 Task: Find connections with filter location Fichē with filter topic #goalswith filter profile language English with filter current company TRS Staffing Solutions with filter school Asian School of Cyber Laws with filter industry Entertainment Providers with filter service category Android Development with filter keywords title Plant Engineer
Action: Mouse moved to (201, 282)
Screenshot: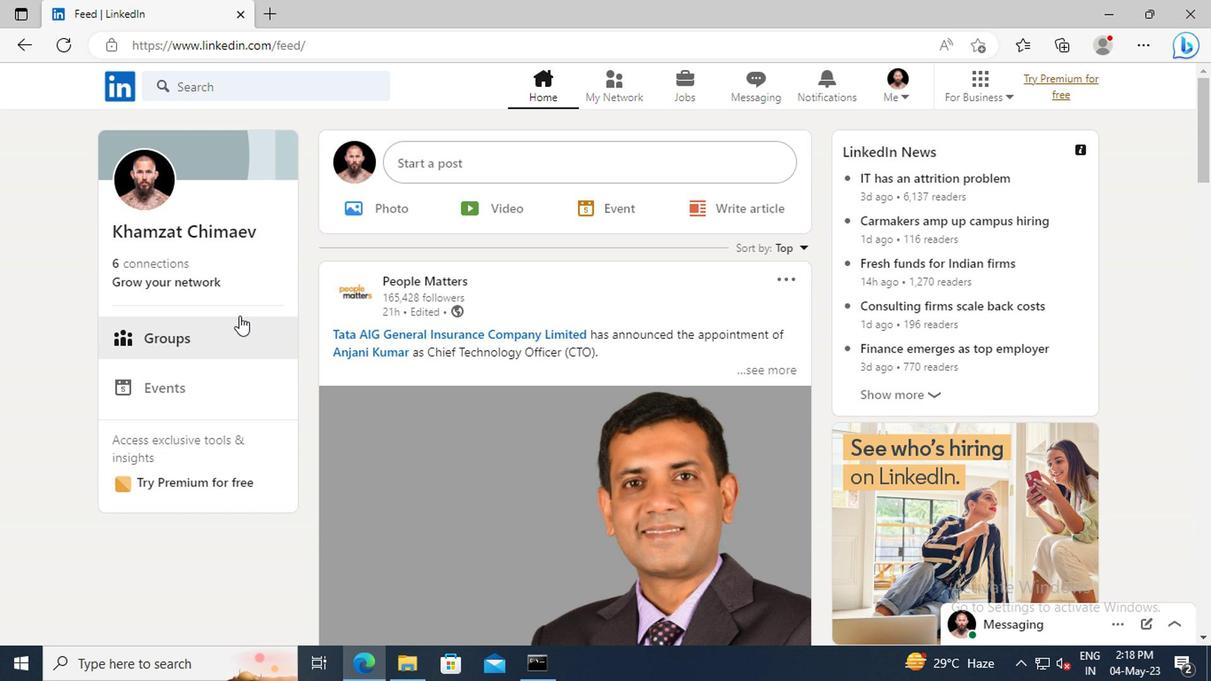 
Action: Mouse pressed left at (201, 282)
Screenshot: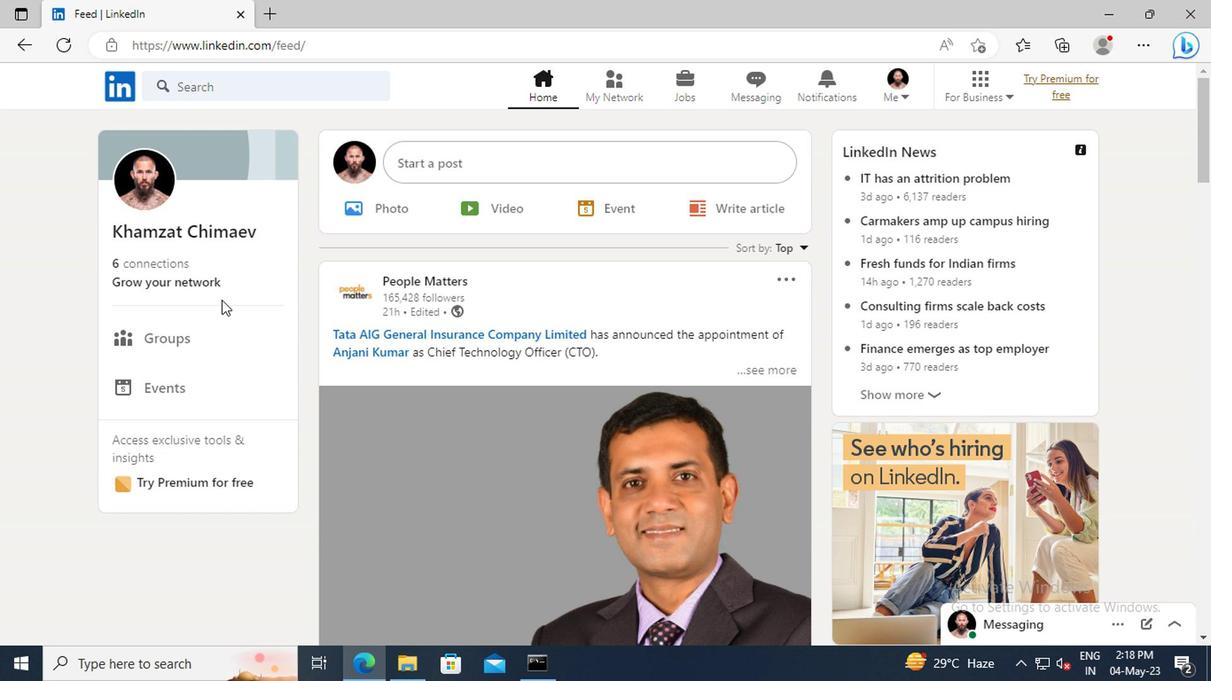 
Action: Mouse moved to (191, 188)
Screenshot: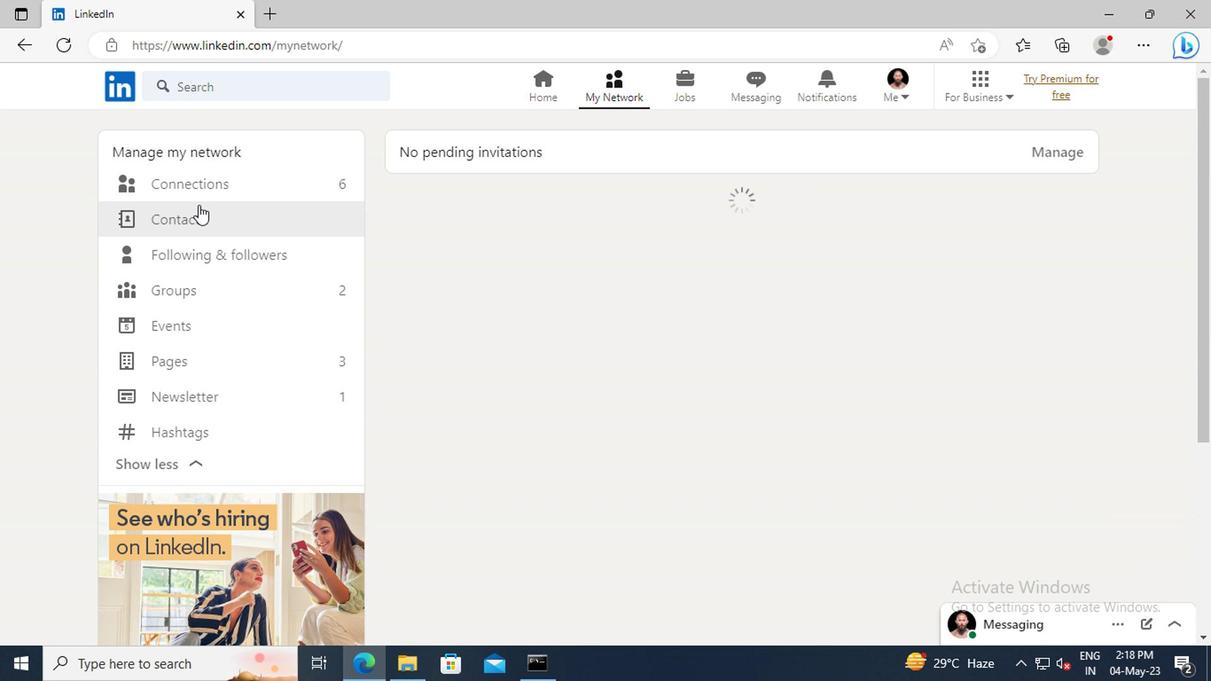 
Action: Mouse pressed left at (191, 188)
Screenshot: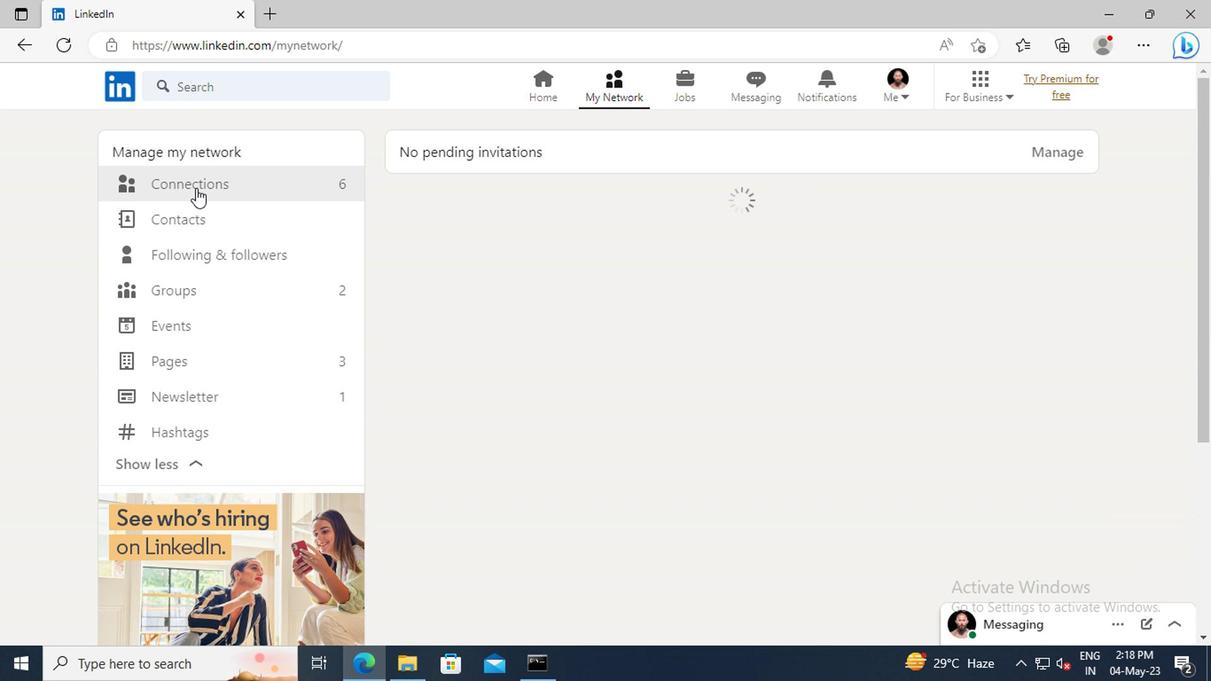 
Action: Mouse moved to (721, 182)
Screenshot: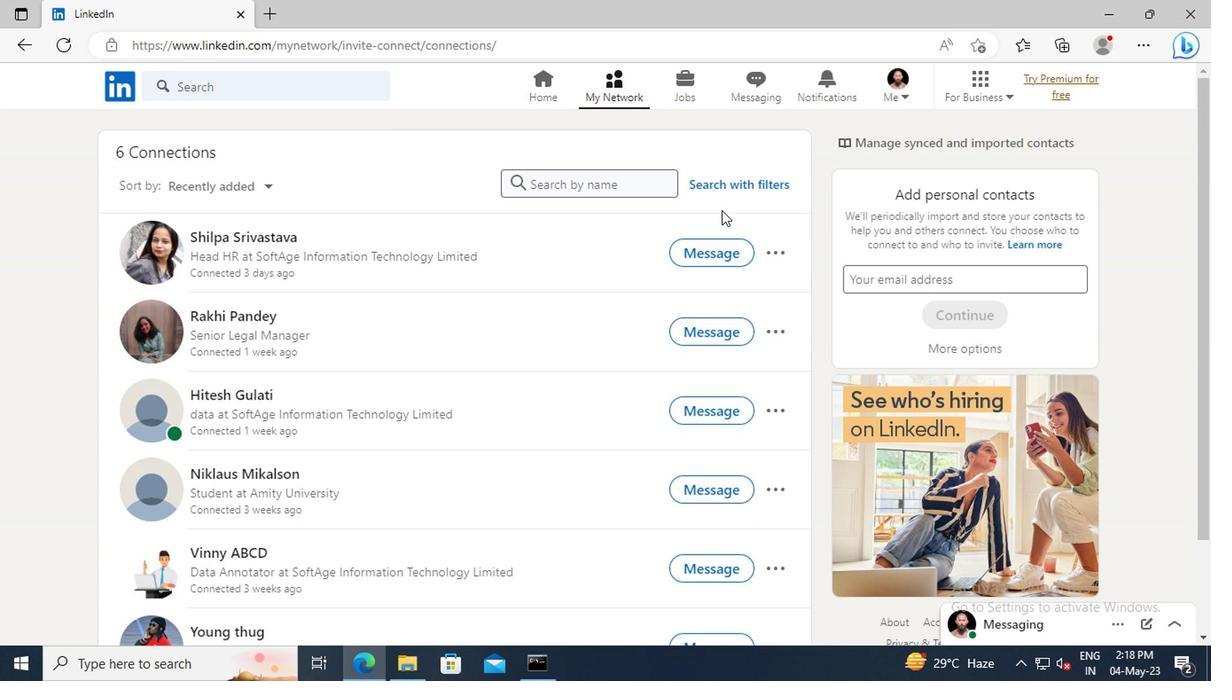
Action: Mouse pressed left at (721, 182)
Screenshot: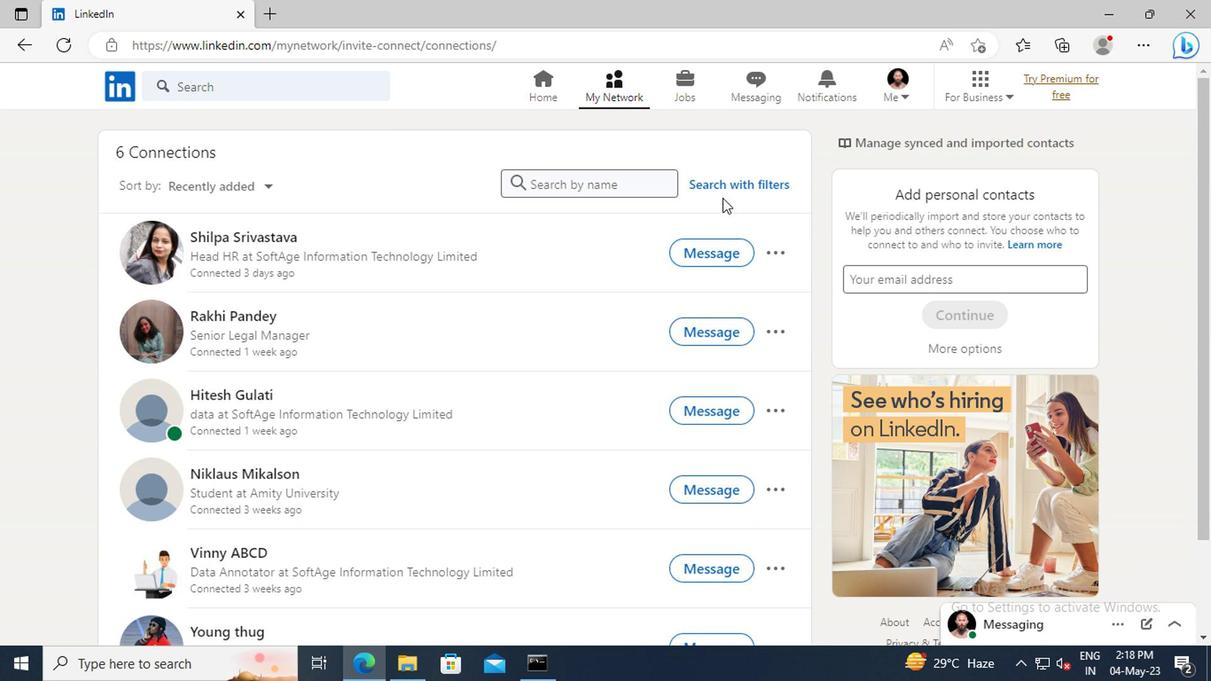 
Action: Mouse moved to (664, 135)
Screenshot: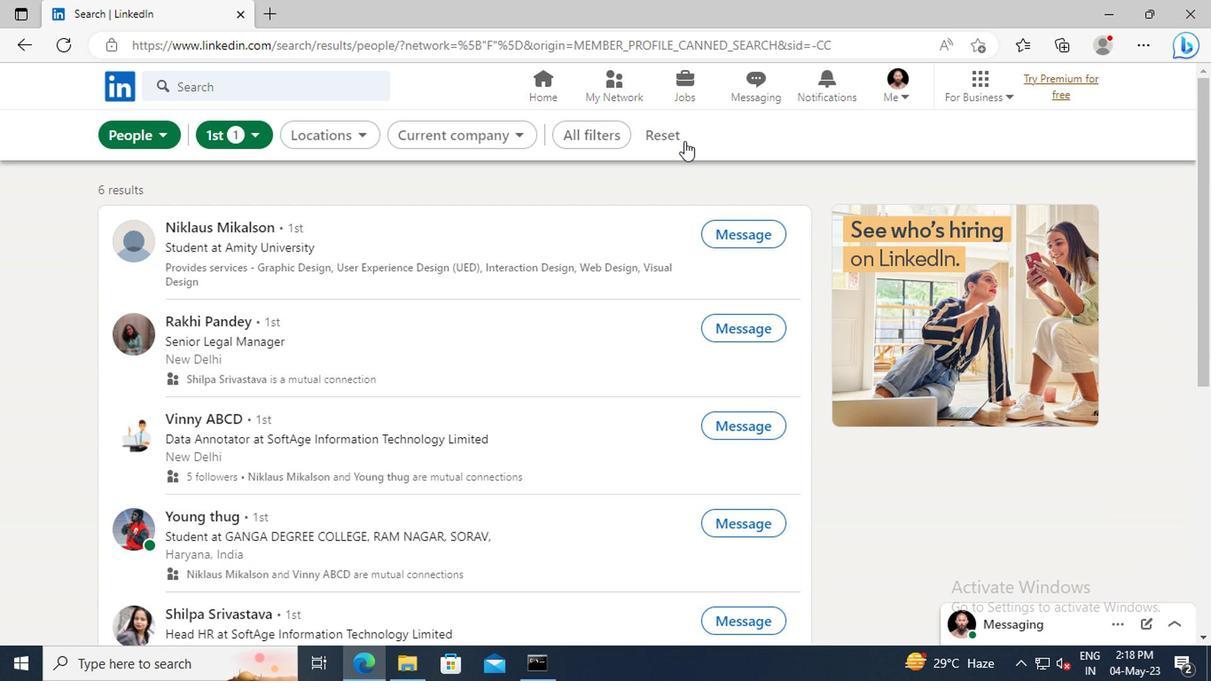 
Action: Mouse pressed left at (664, 135)
Screenshot: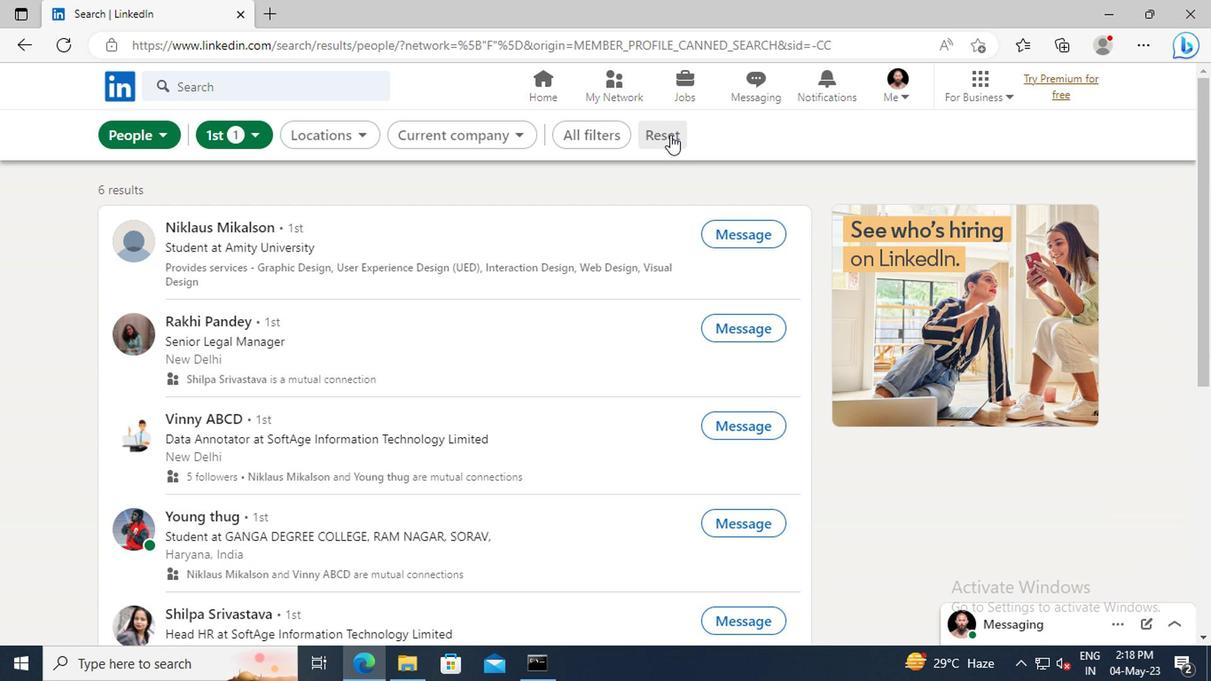 
Action: Mouse moved to (639, 135)
Screenshot: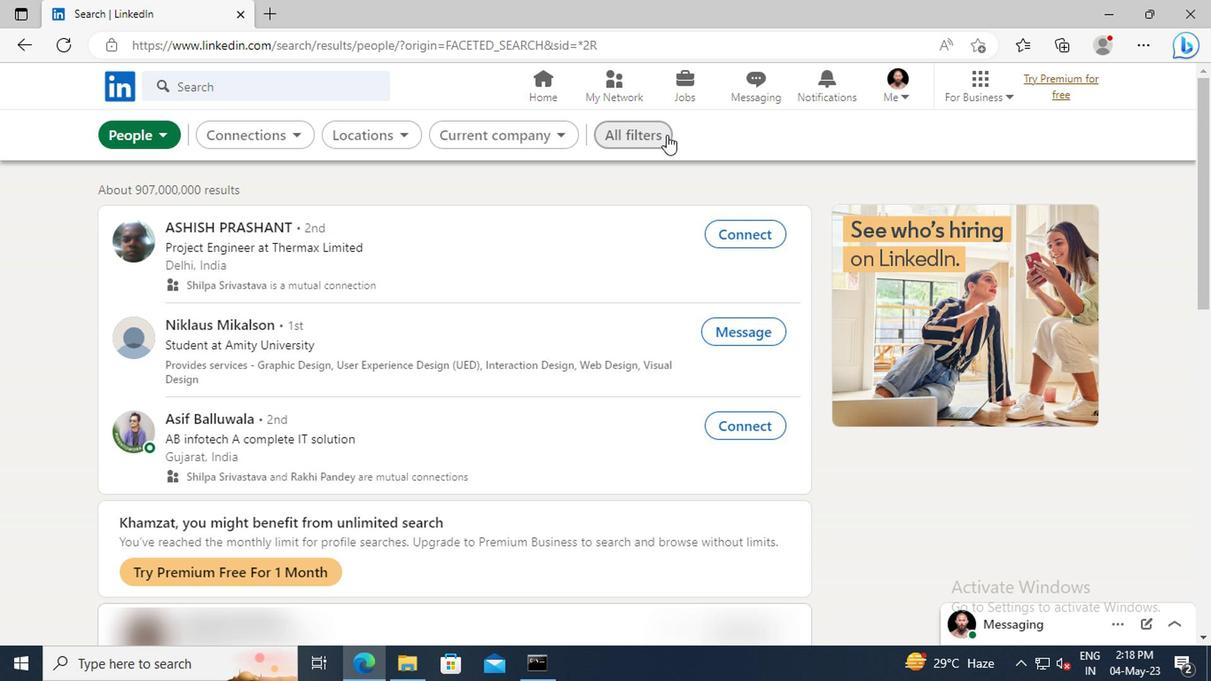 
Action: Mouse pressed left at (639, 135)
Screenshot: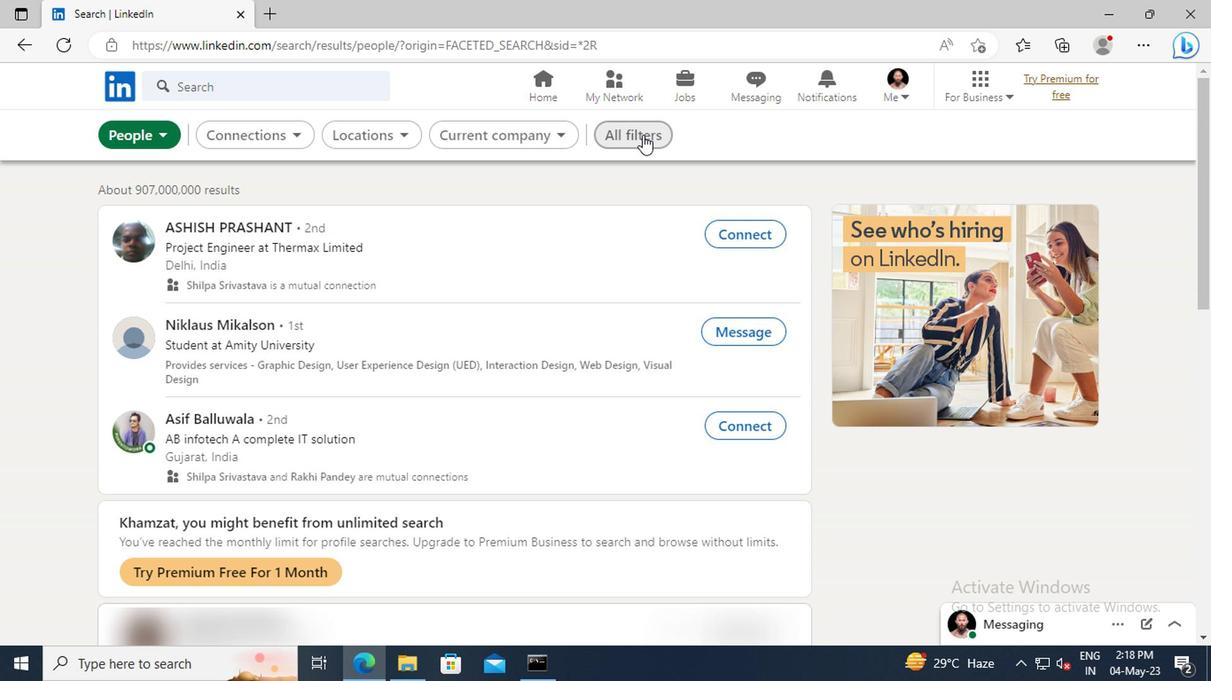 
Action: Mouse moved to (974, 317)
Screenshot: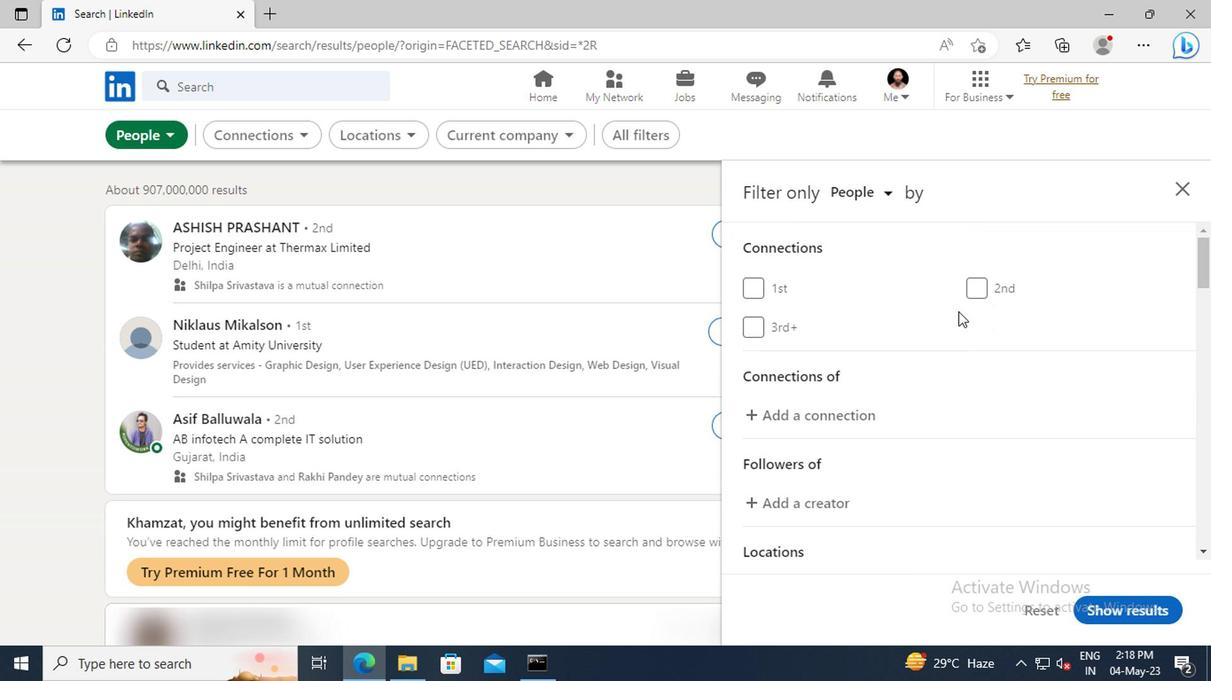 
Action: Mouse scrolled (974, 316) with delta (0, -1)
Screenshot: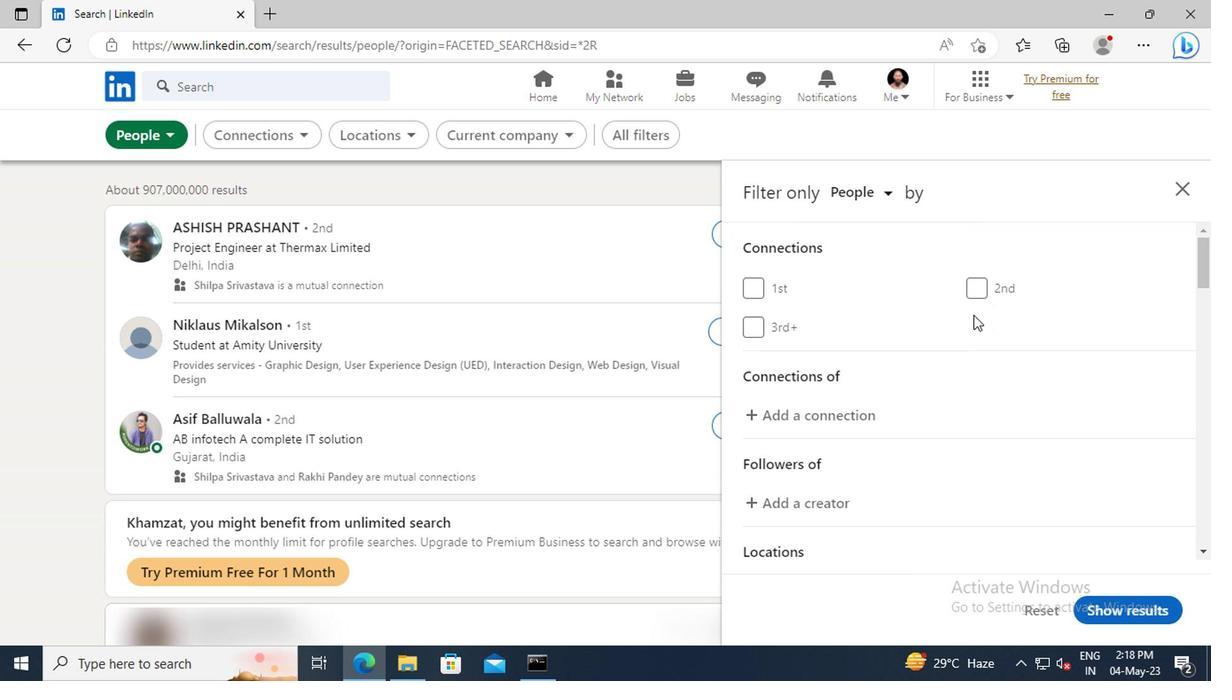
Action: Mouse scrolled (974, 316) with delta (0, -1)
Screenshot: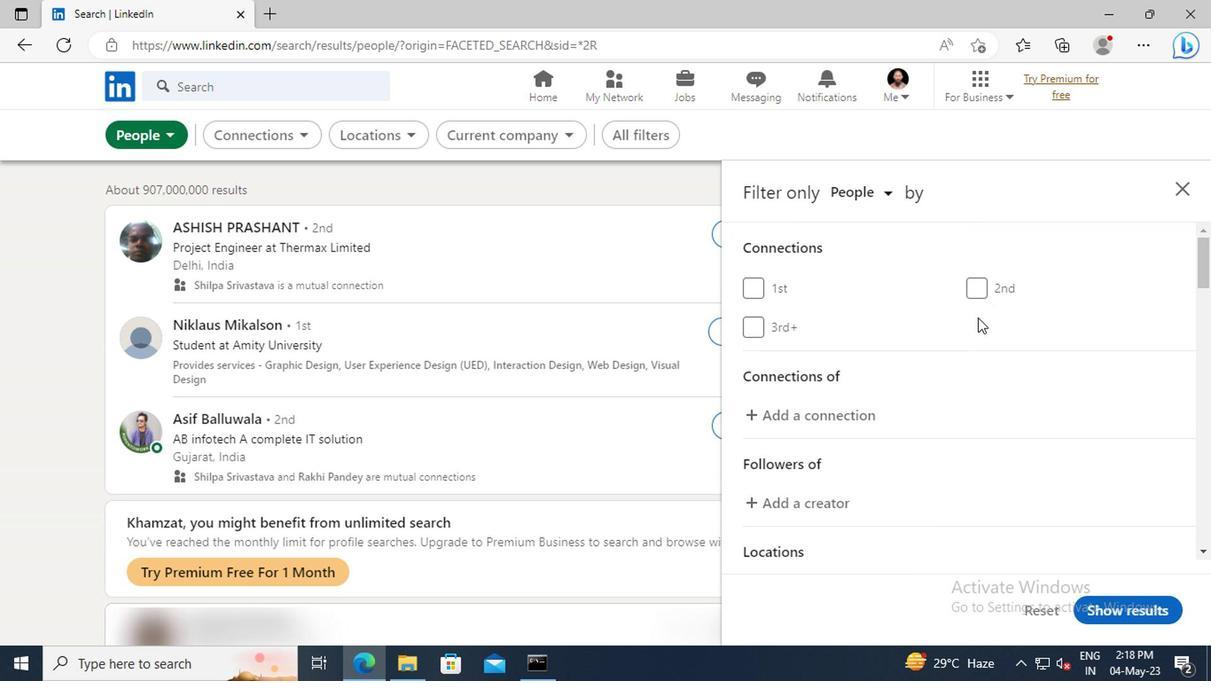 
Action: Mouse scrolled (974, 316) with delta (0, -1)
Screenshot: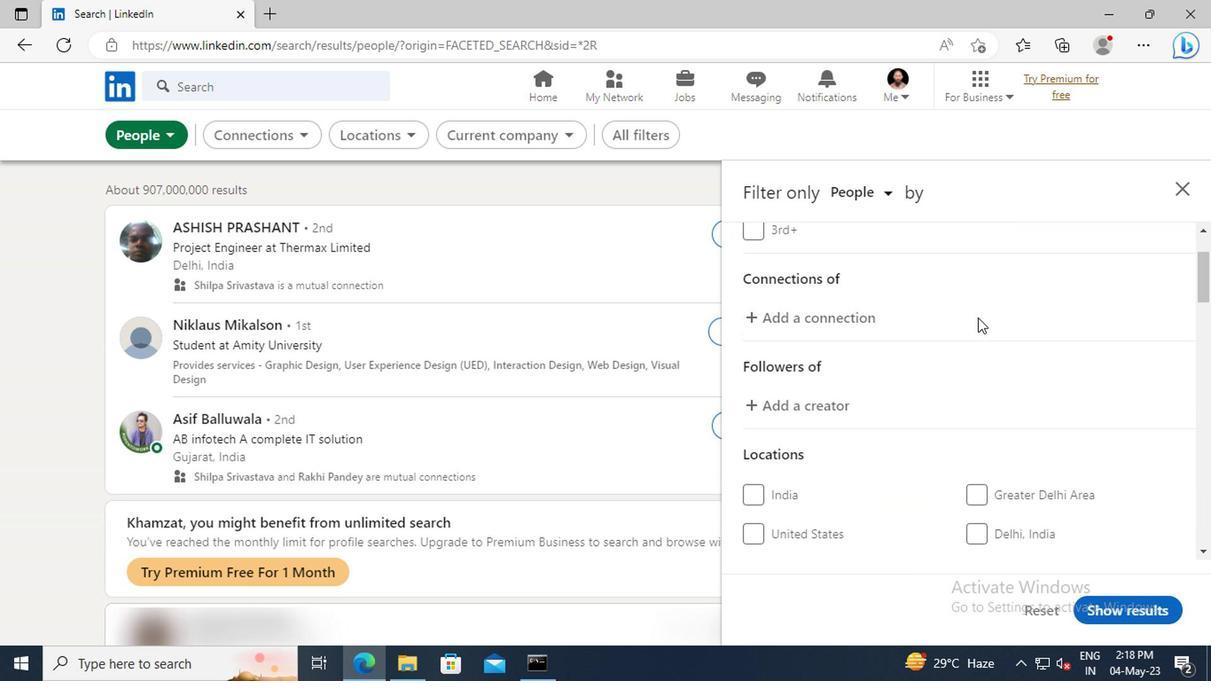 
Action: Mouse scrolled (974, 316) with delta (0, -1)
Screenshot: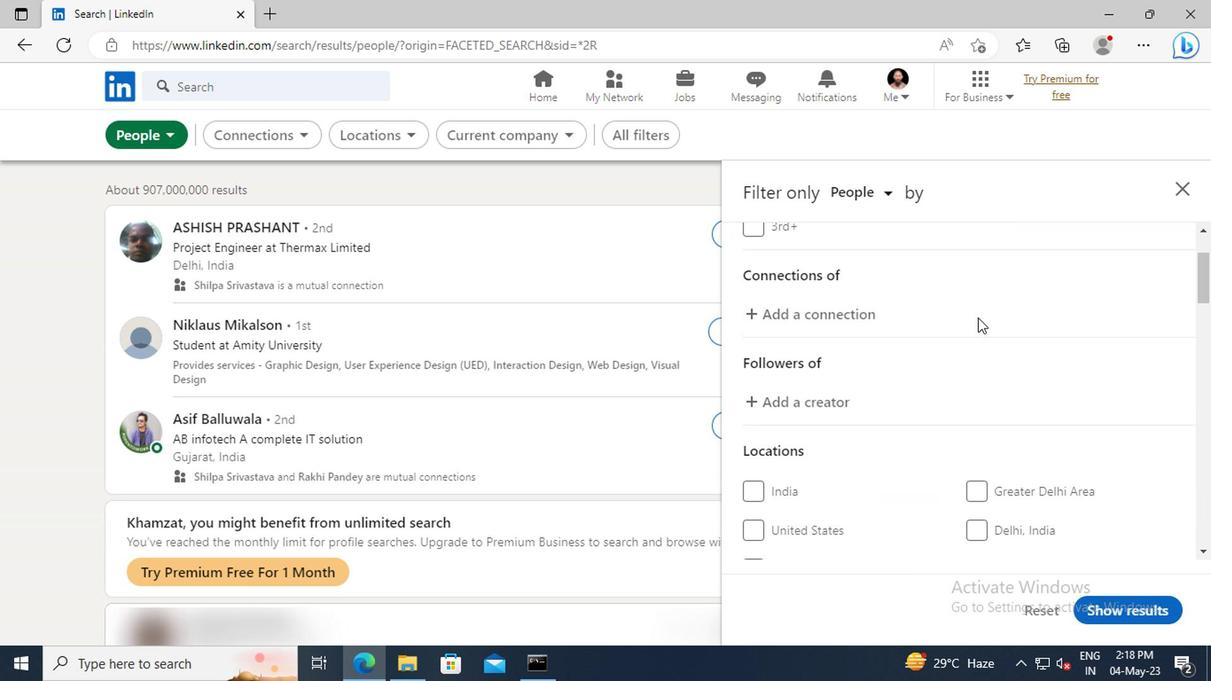 
Action: Mouse scrolled (974, 316) with delta (0, -1)
Screenshot: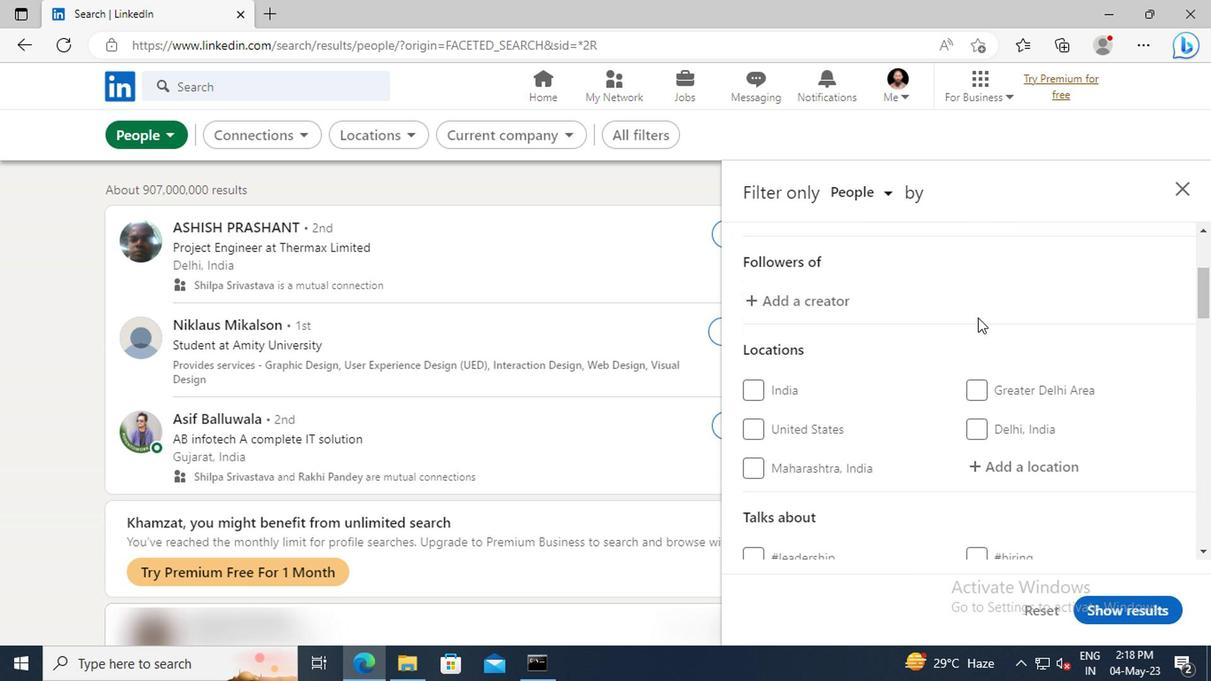 
Action: Mouse scrolled (974, 316) with delta (0, -1)
Screenshot: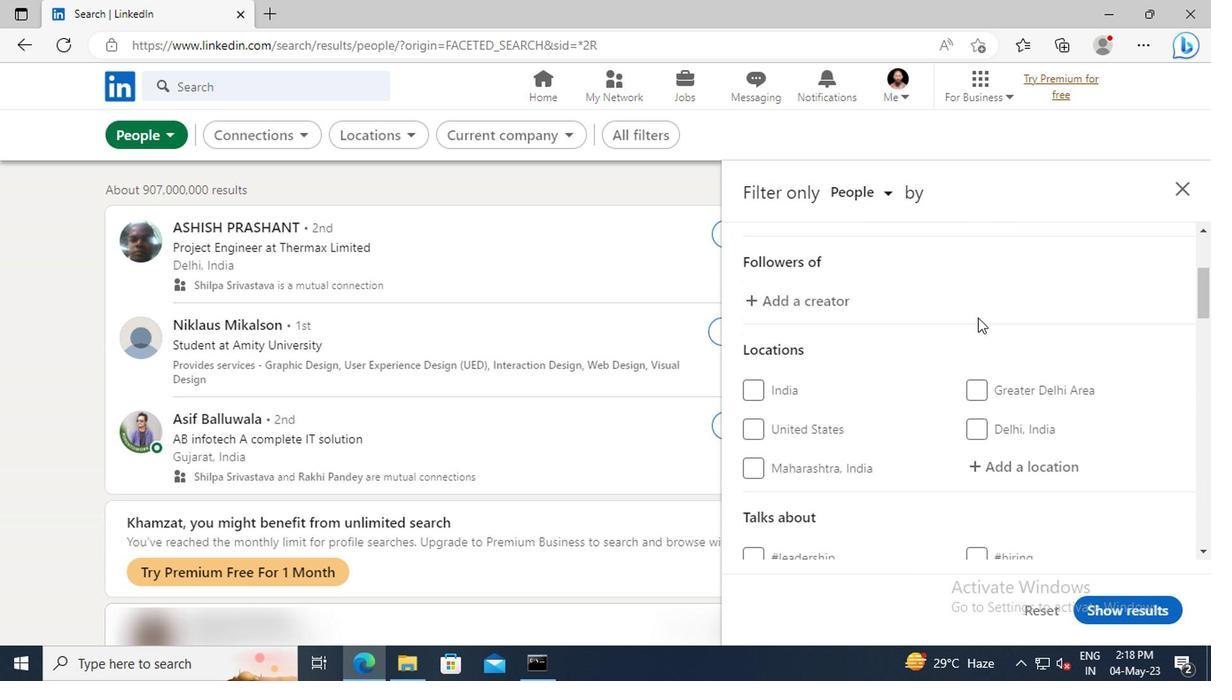 
Action: Mouse moved to (979, 366)
Screenshot: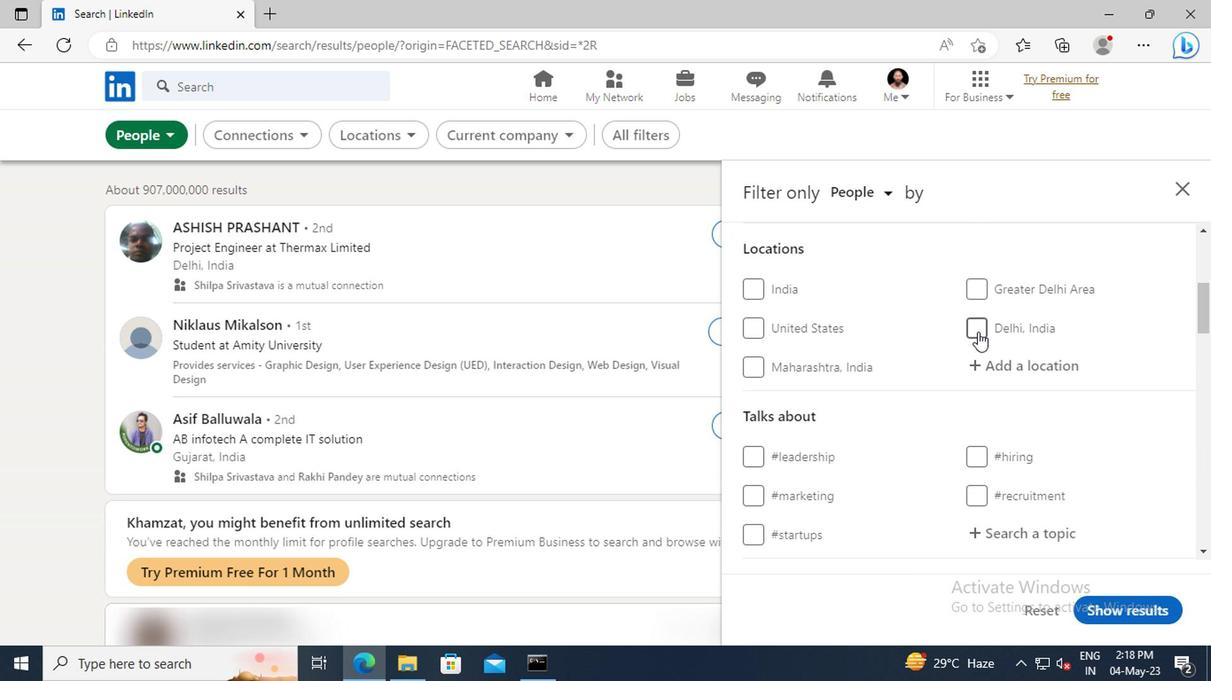 
Action: Mouse pressed left at (979, 366)
Screenshot: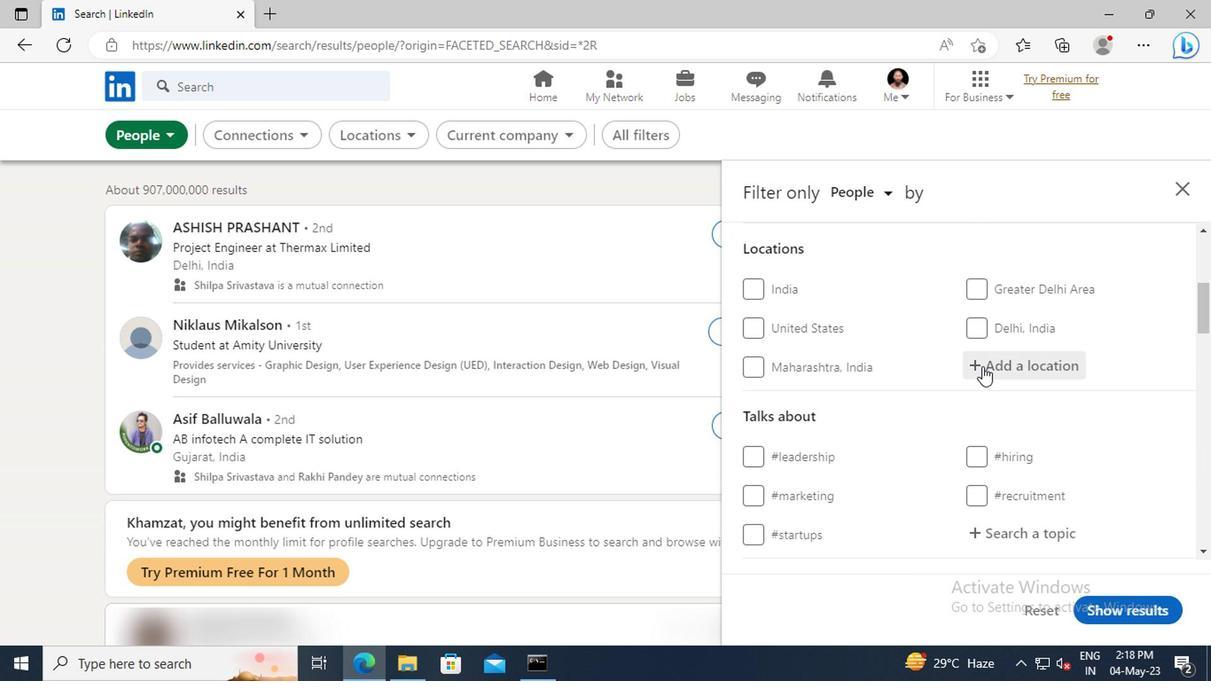 
Action: Key pressed <Key.shift>FICHE<Key.enter>
Screenshot: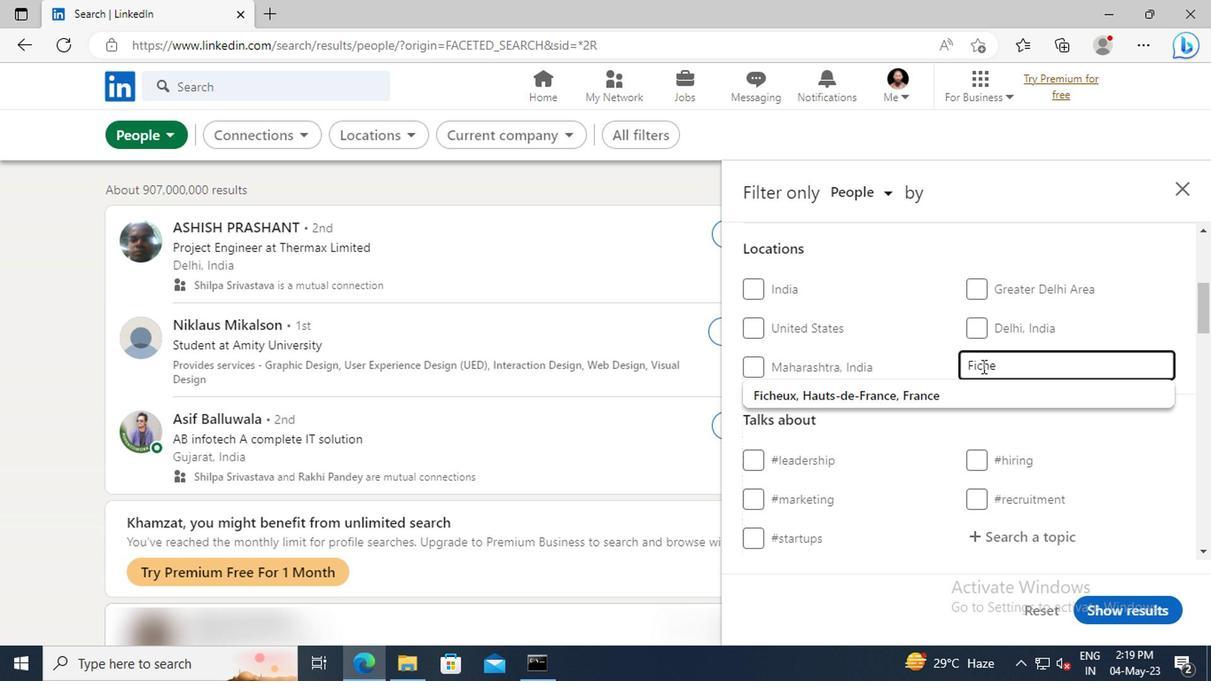 
Action: Mouse scrolled (979, 365) with delta (0, -1)
Screenshot: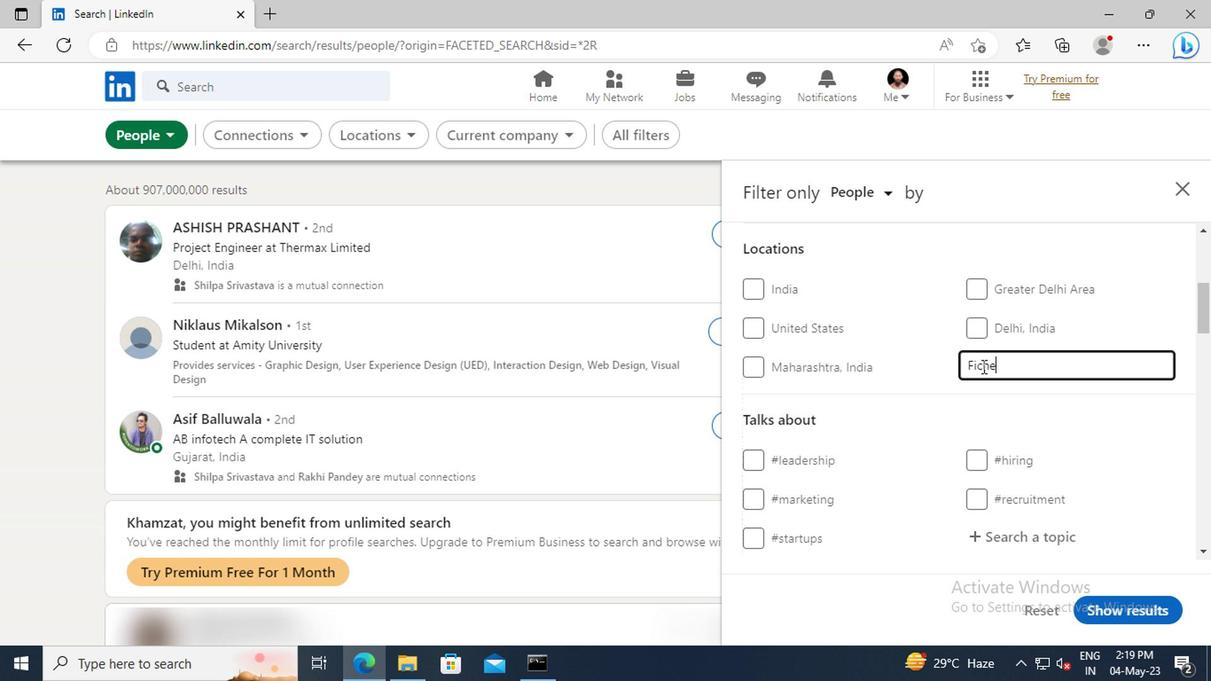 
Action: Mouse scrolled (979, 365) with delta (0, -1)
Screenshot: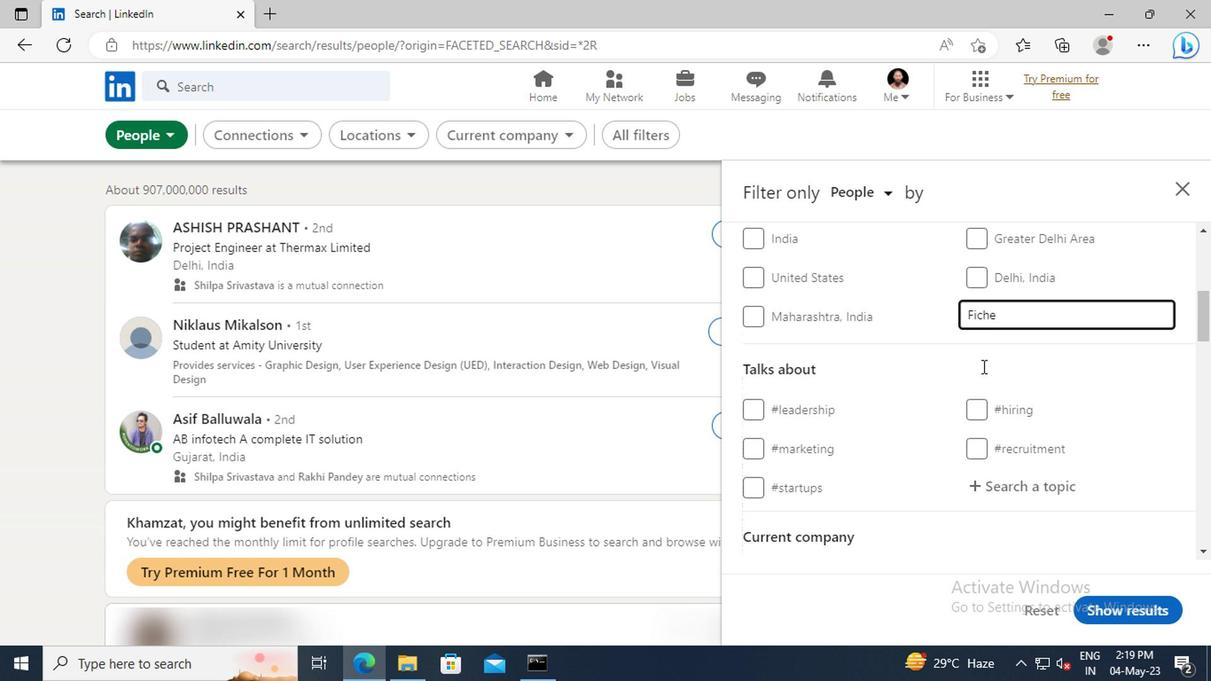 
Action: Mouse scrolled (979, 365) with delta (0, -1)
Screenshot: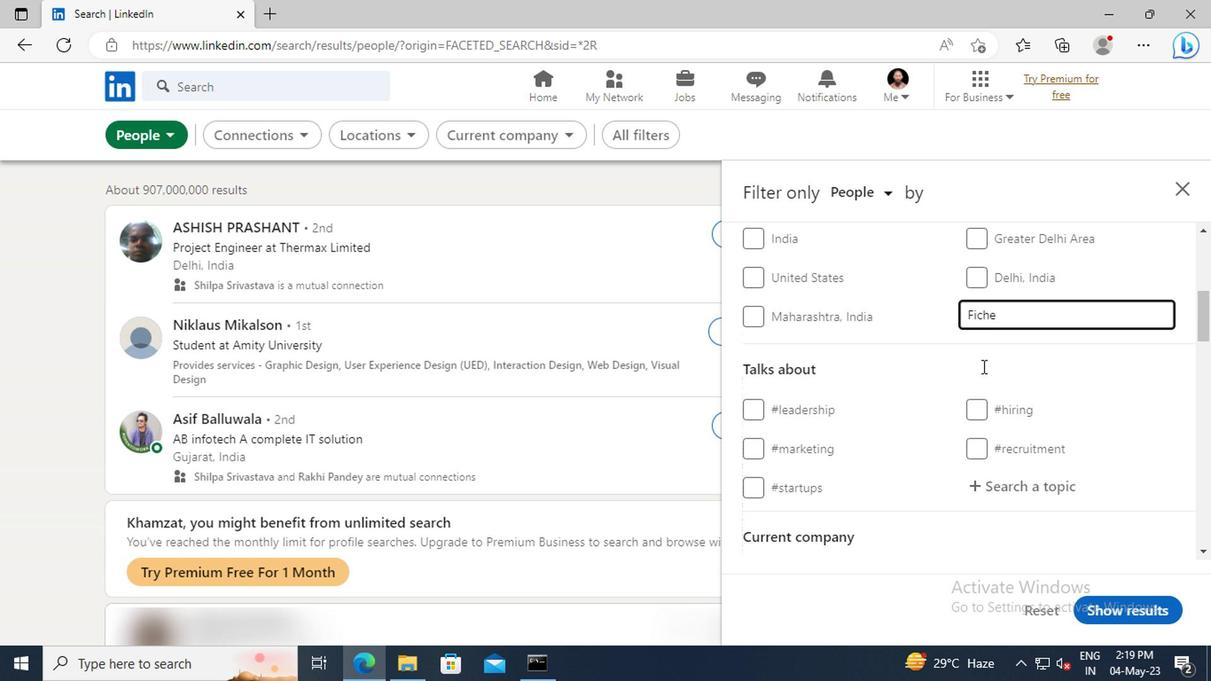 
Action: Mouse moved to (983, 382)
Screenshot: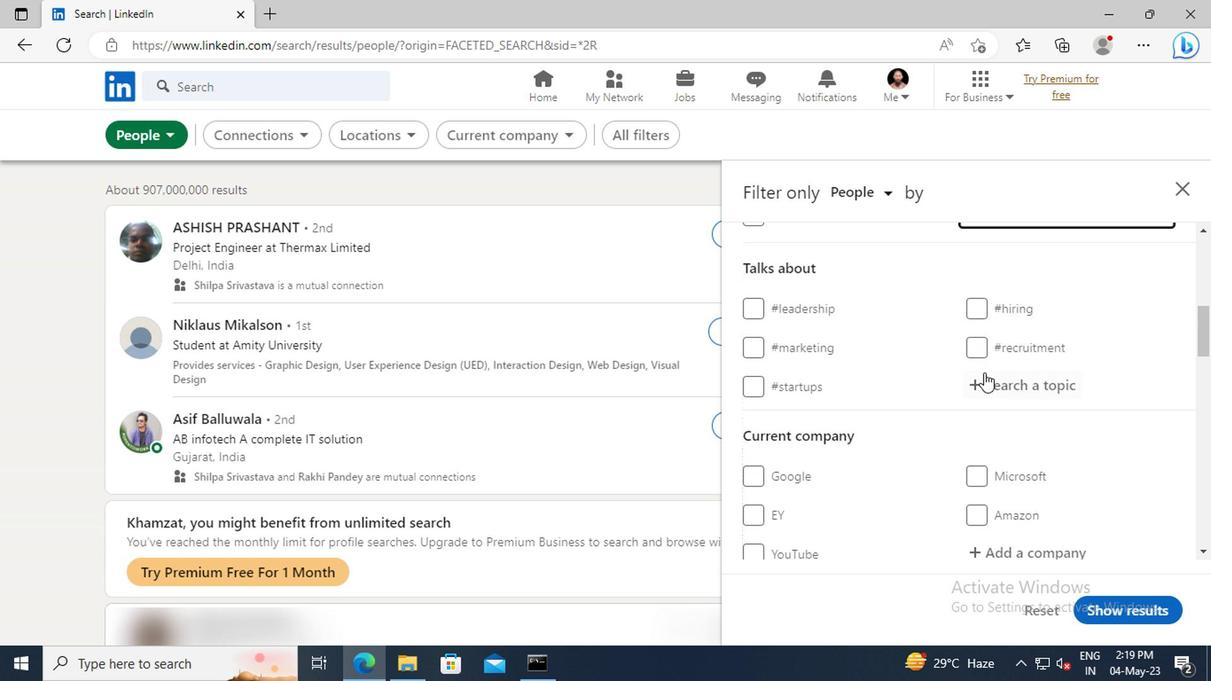 
Action: Mouse pressed left at (983, 382)
Screenshot: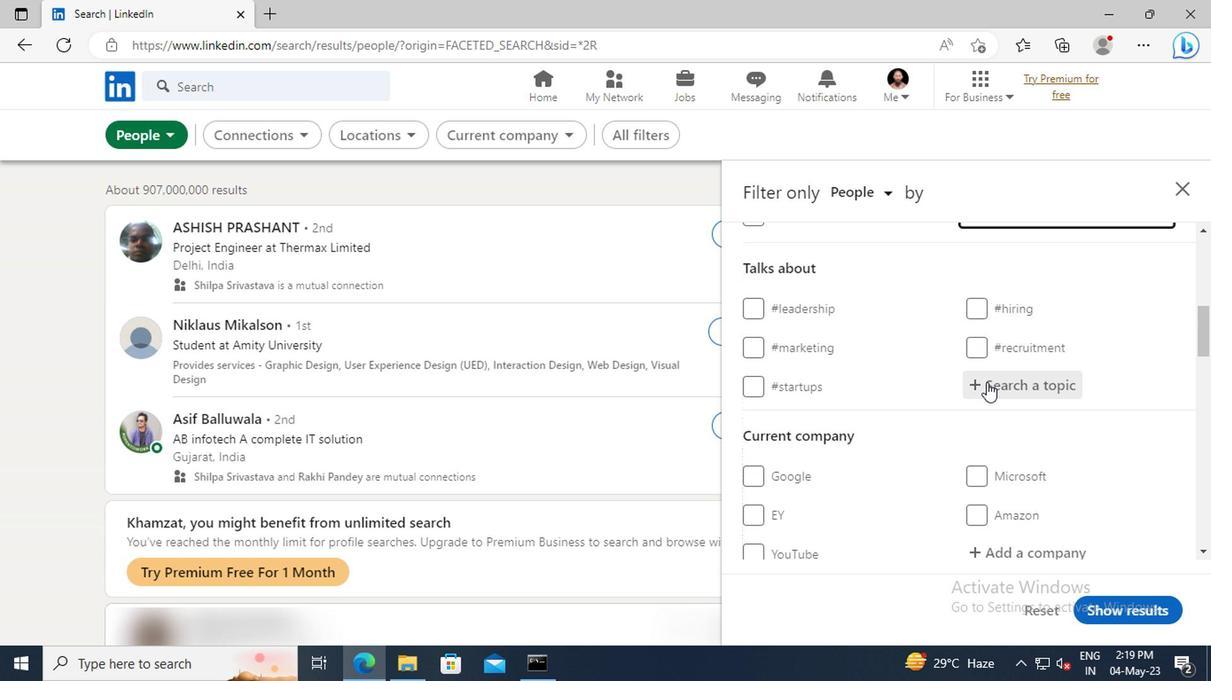 
Action: Mouse moved to (984, 382)
Screenshot: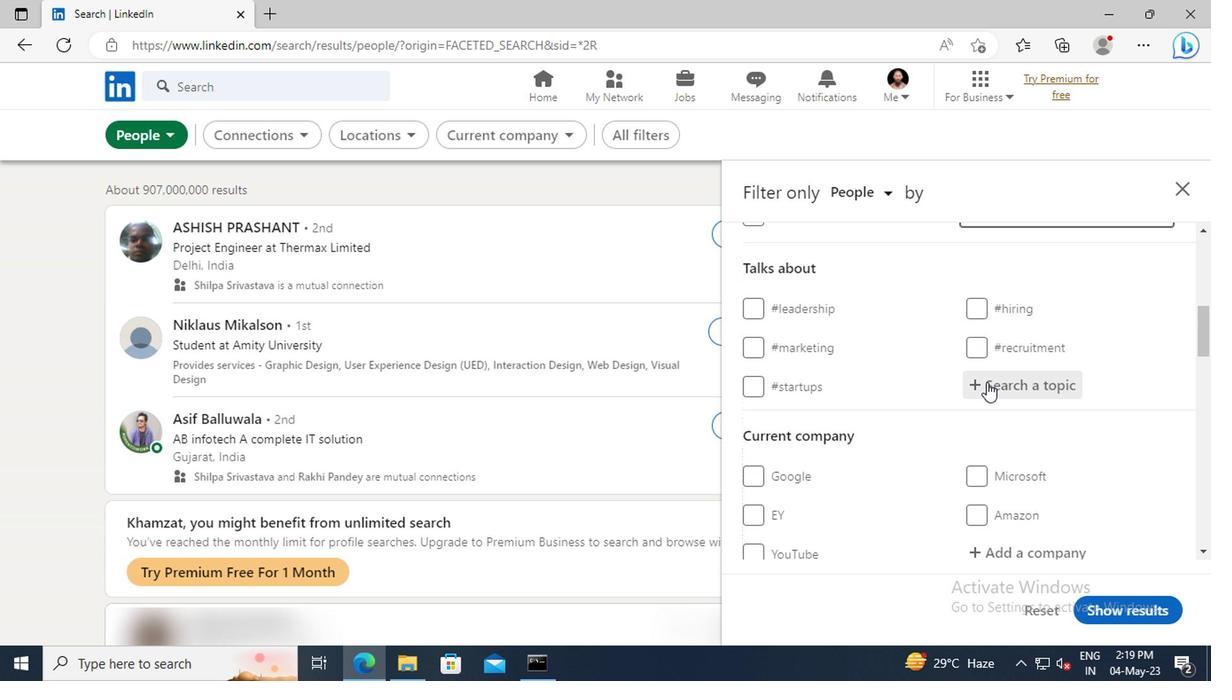 
Action: Key pressed GOALS
Screenshot: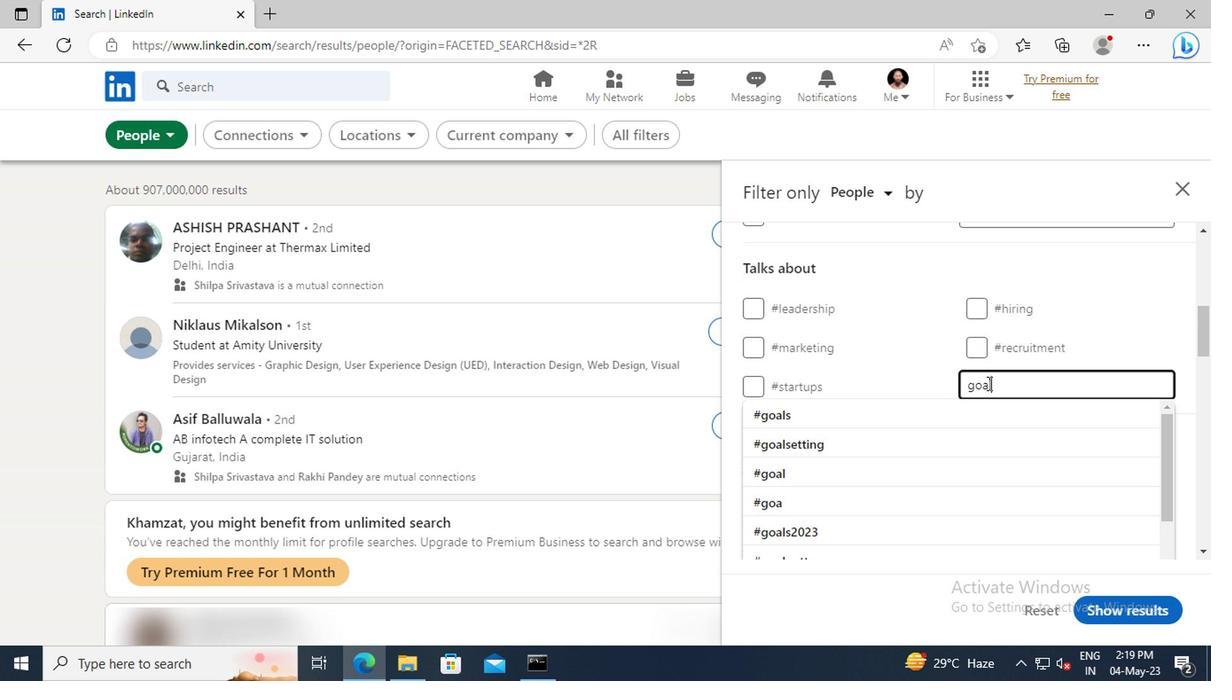 
Action: Mouse moved to (977, 413)
Screenshot: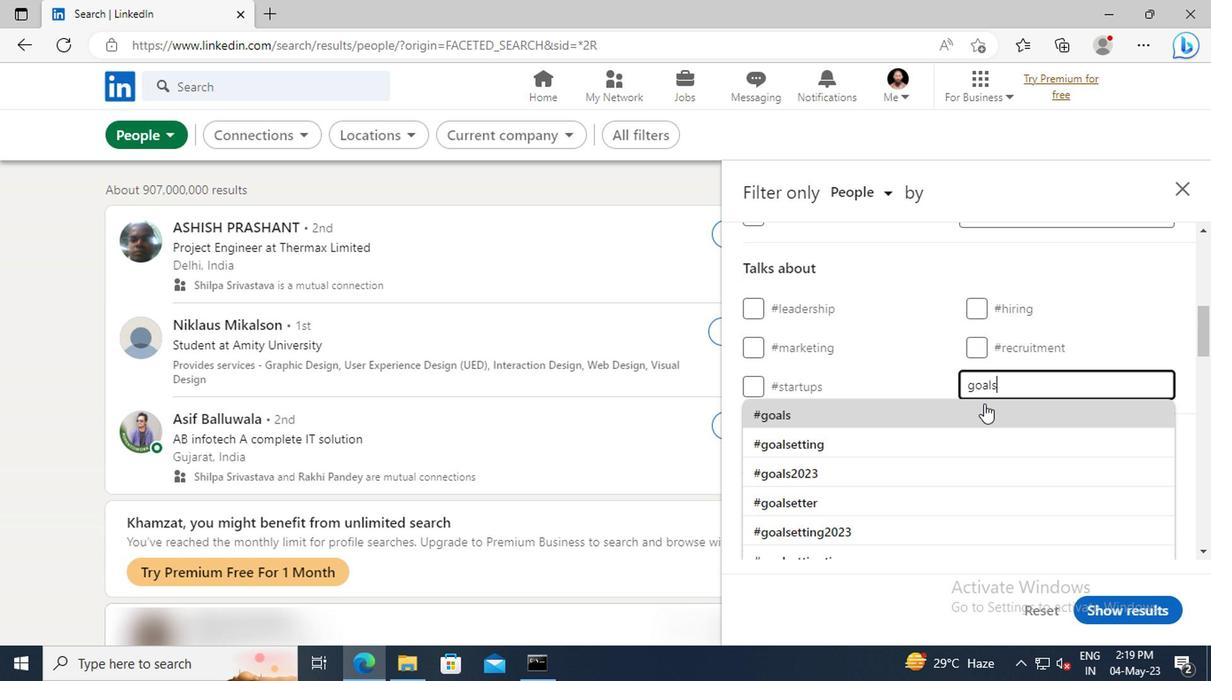 
Action: Mouse pressed left at (977, 413)
Screenshot: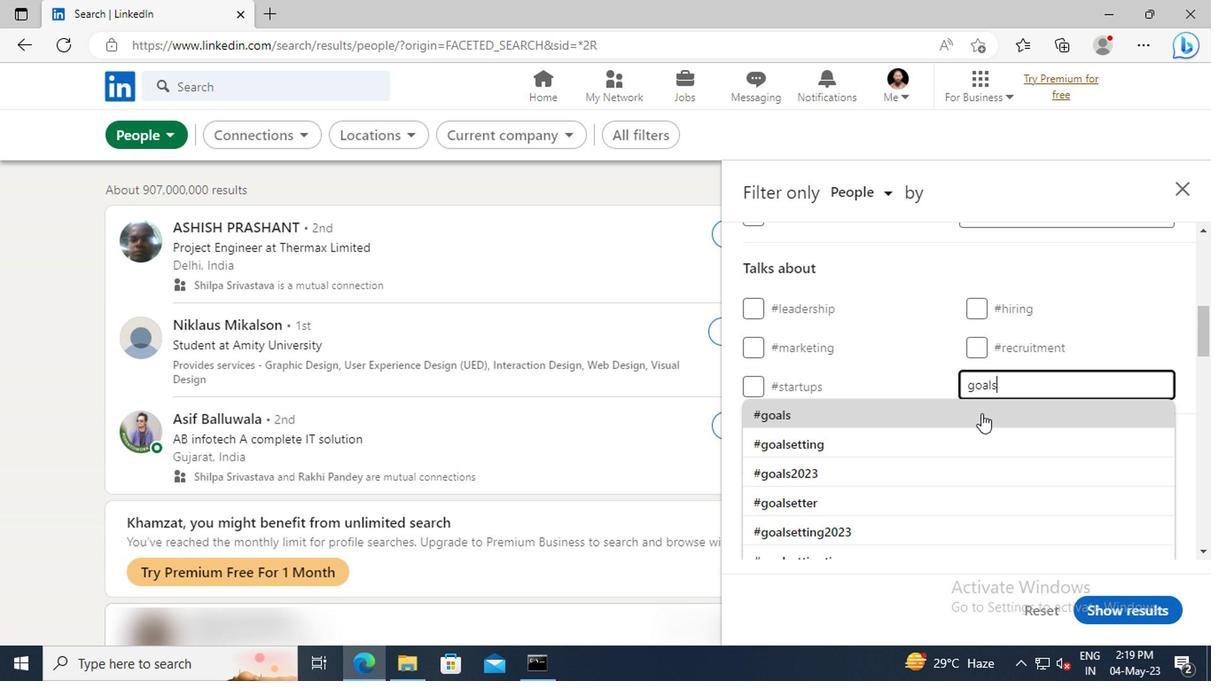 
Action: Mouse scrolled (977, 412) with delta (0, 0)
Screenshot: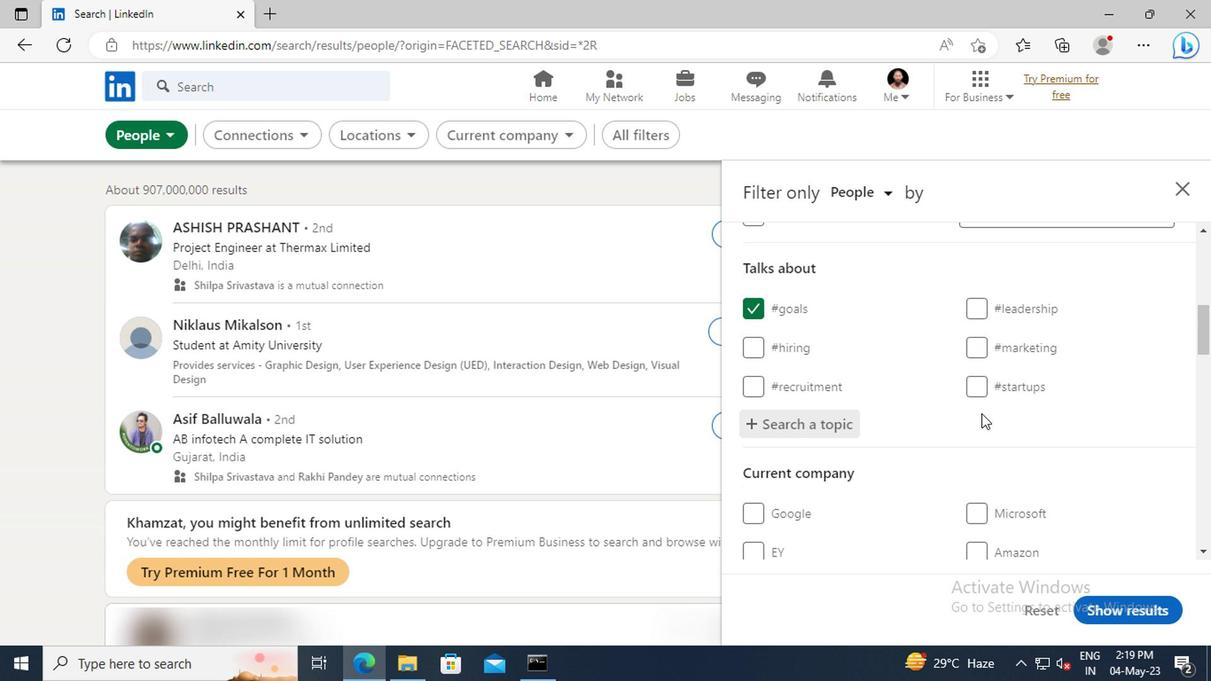 
Action: Mouse scrolled (977, 412) with delta (0, 0)
Screenshot: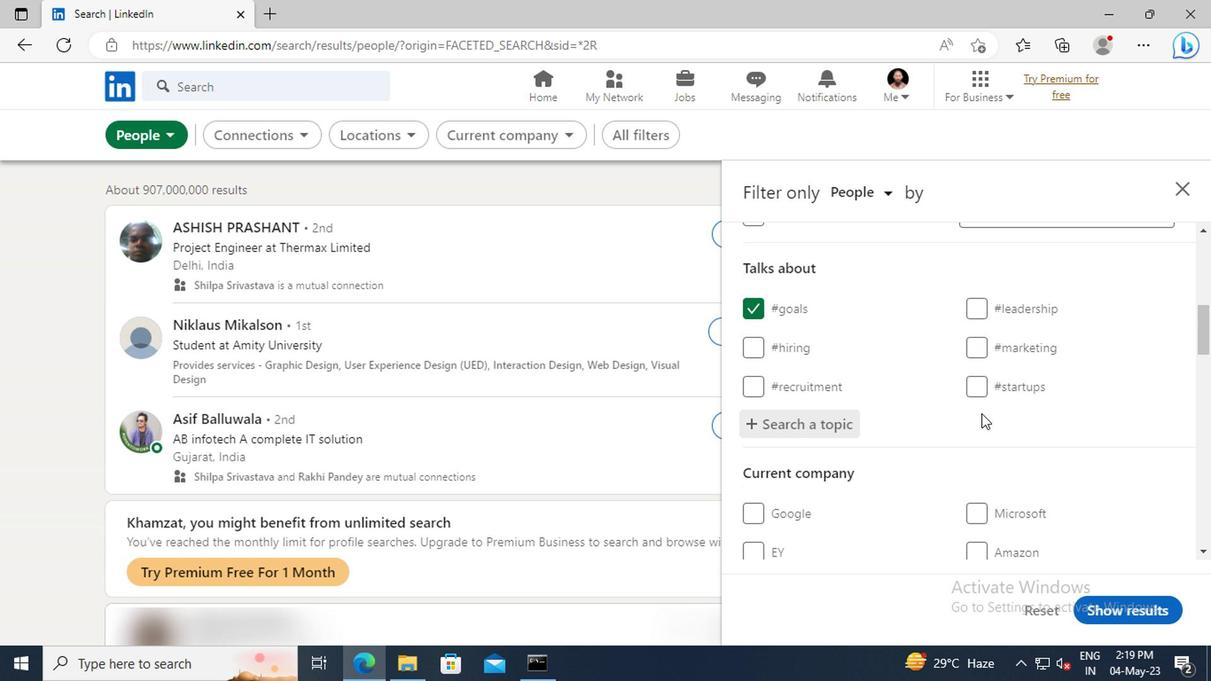 
Action: Mouse scrolled (977, 412) with delta (0, 0)
Screenshot: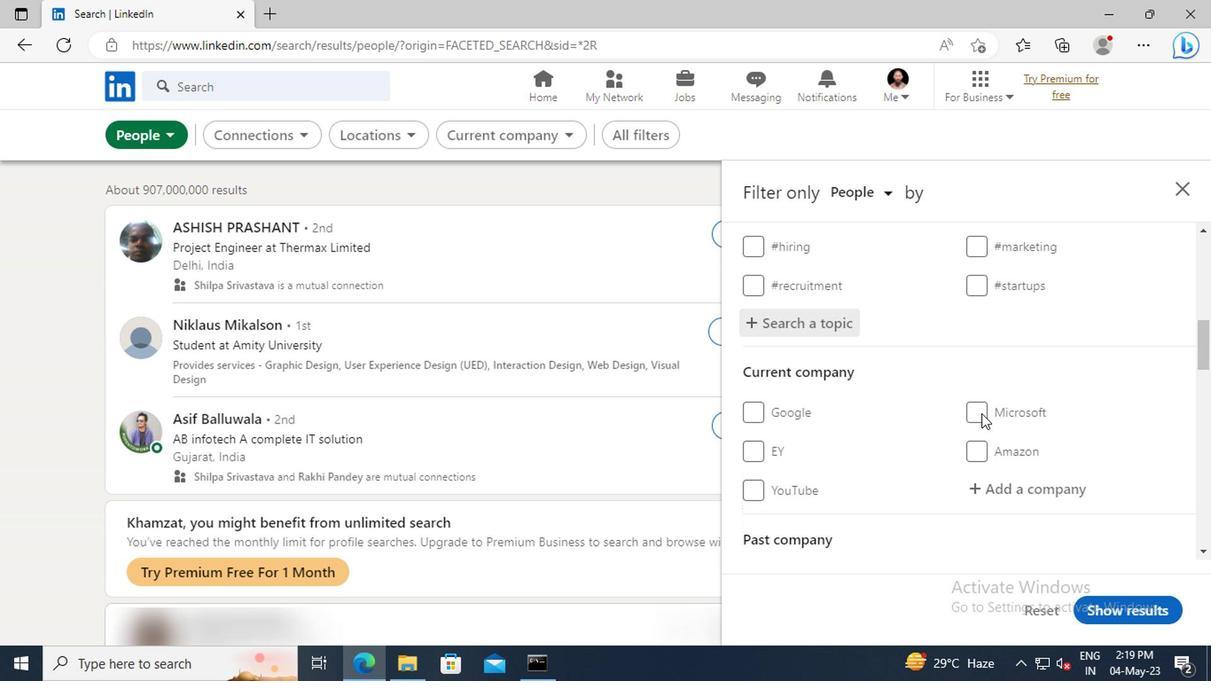 
Action: Mouse scrolled (977, 412) with delta (0, 0)
Screenshot: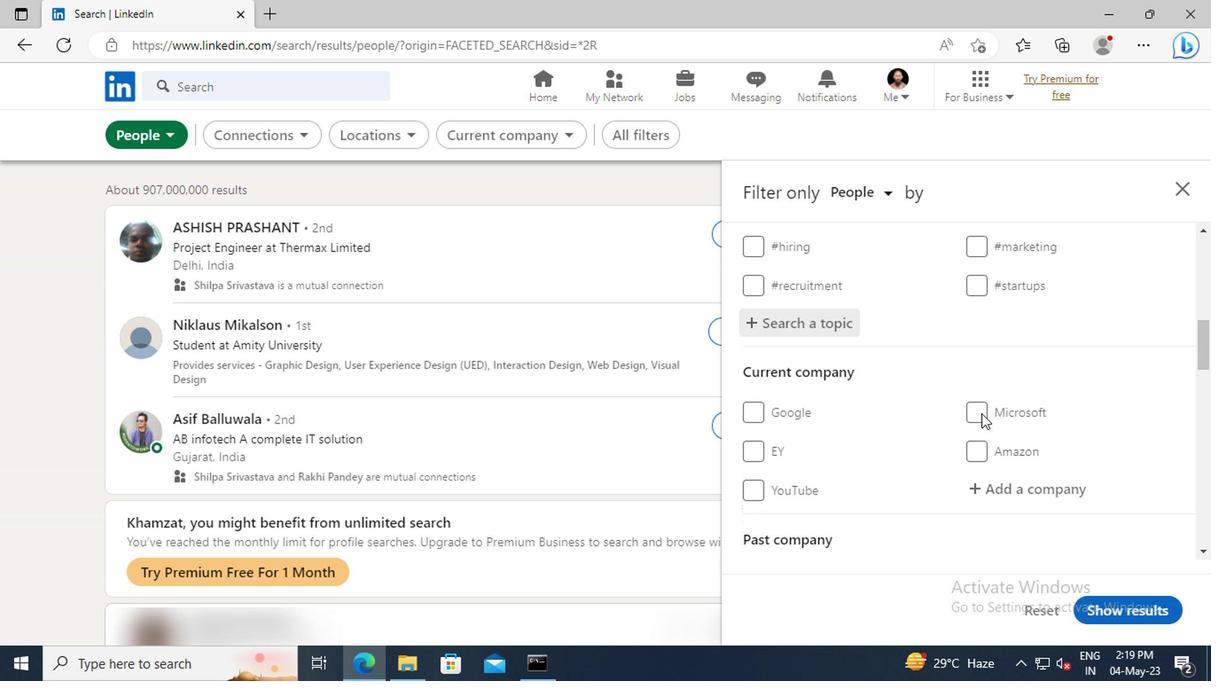 
Action: Mouse scrolled (977, 412) with delta (0, 0)
Screenshot: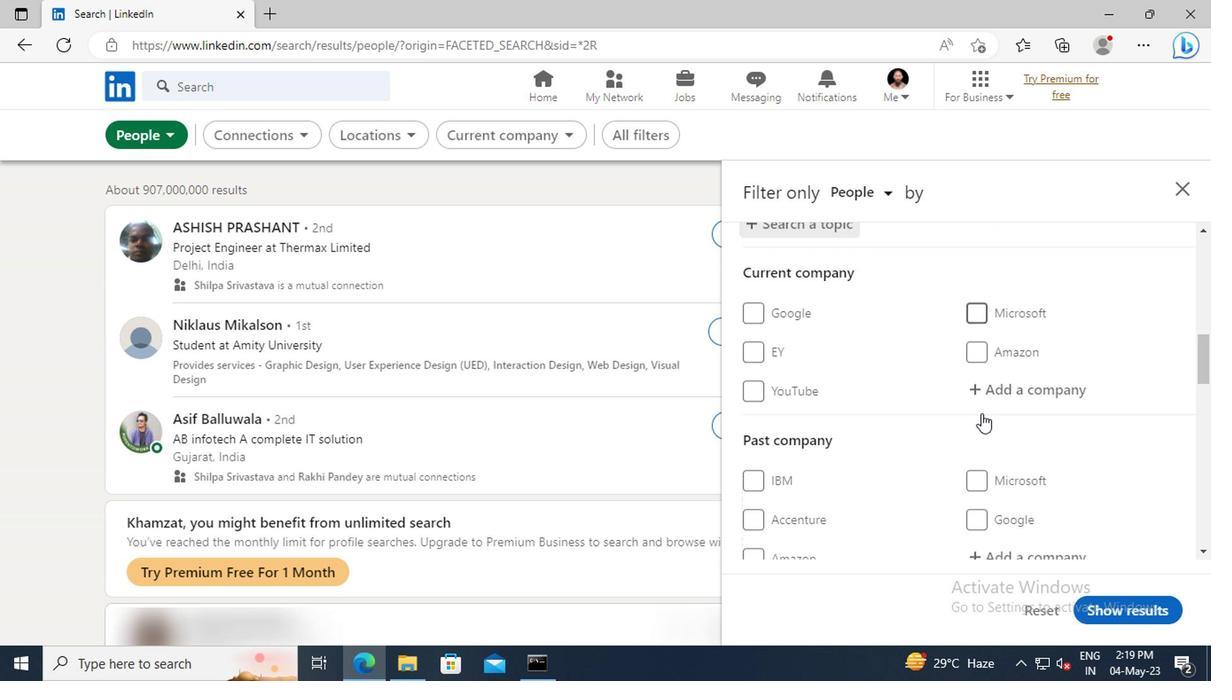 
Action: Mouse scrolled (977, 412) with delta (0, 0)
Screenshot: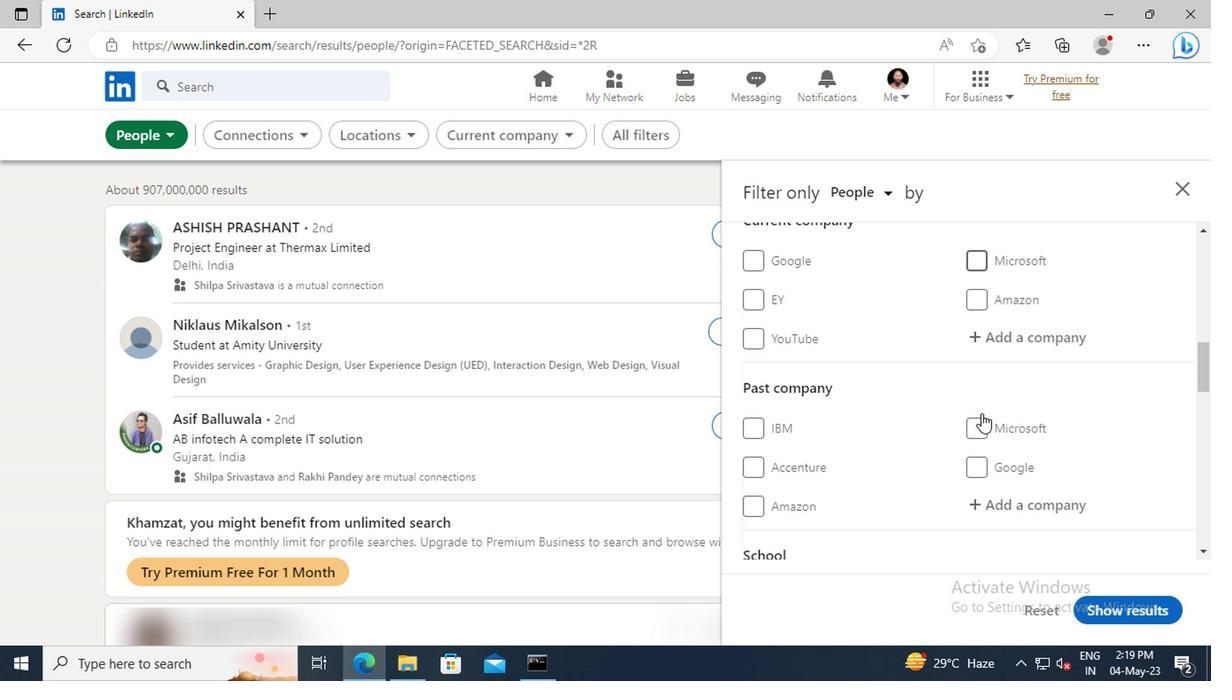 
Action: Mouse scrolled (977, 412) with delta (0, 0)
Screenshot: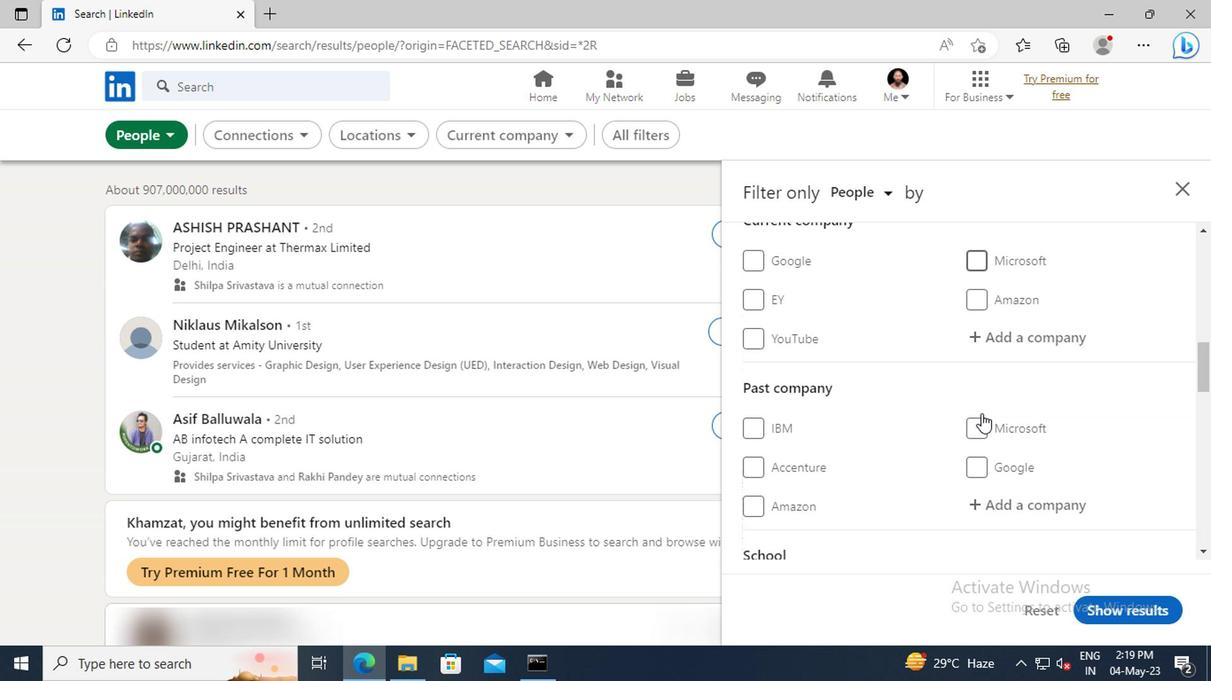 
Action: Mouse scrolled (977, 412) with delta (0, 0)
Screenshot: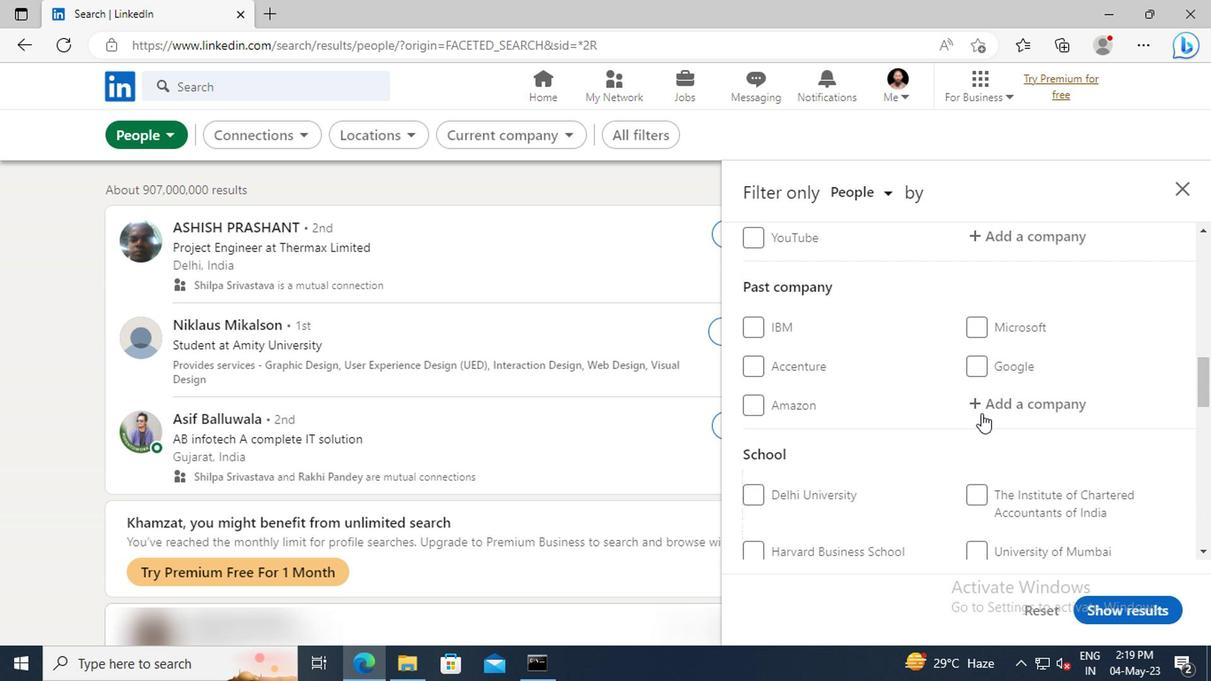 
Action: Mouse scrolled (977, 412) with delta (0, 0)
Screenshot: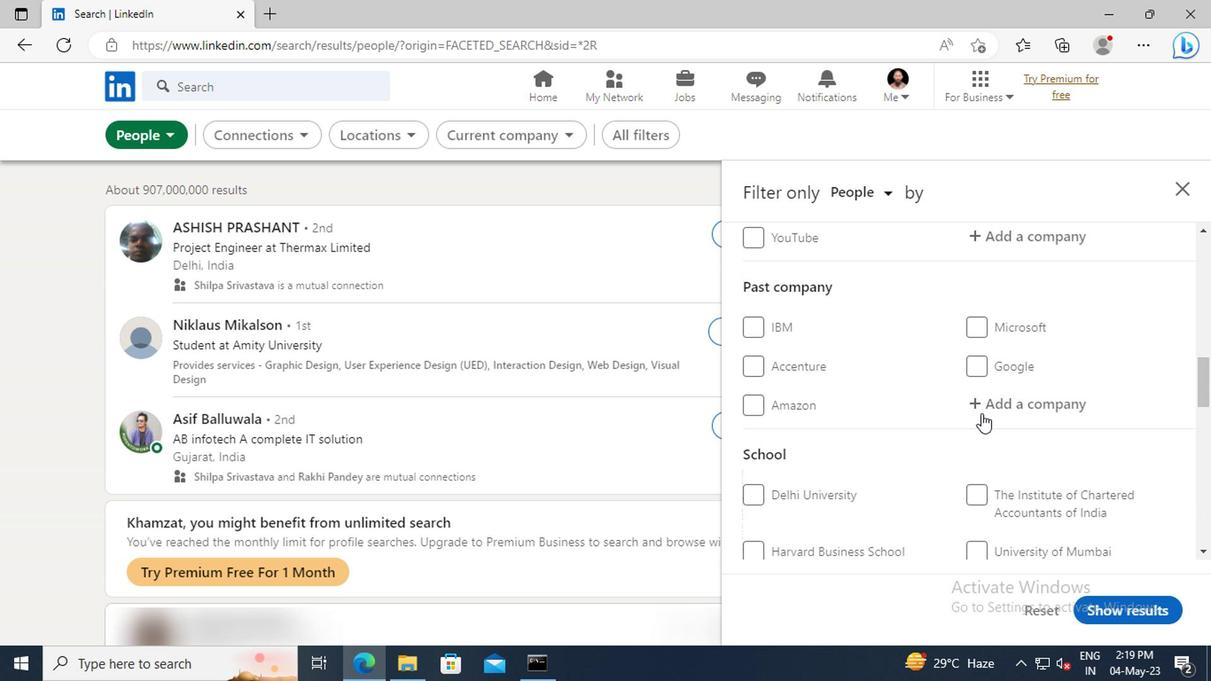 
Action: Mouse scrolled (977, 412) with delta (0, 0)
Screenshot: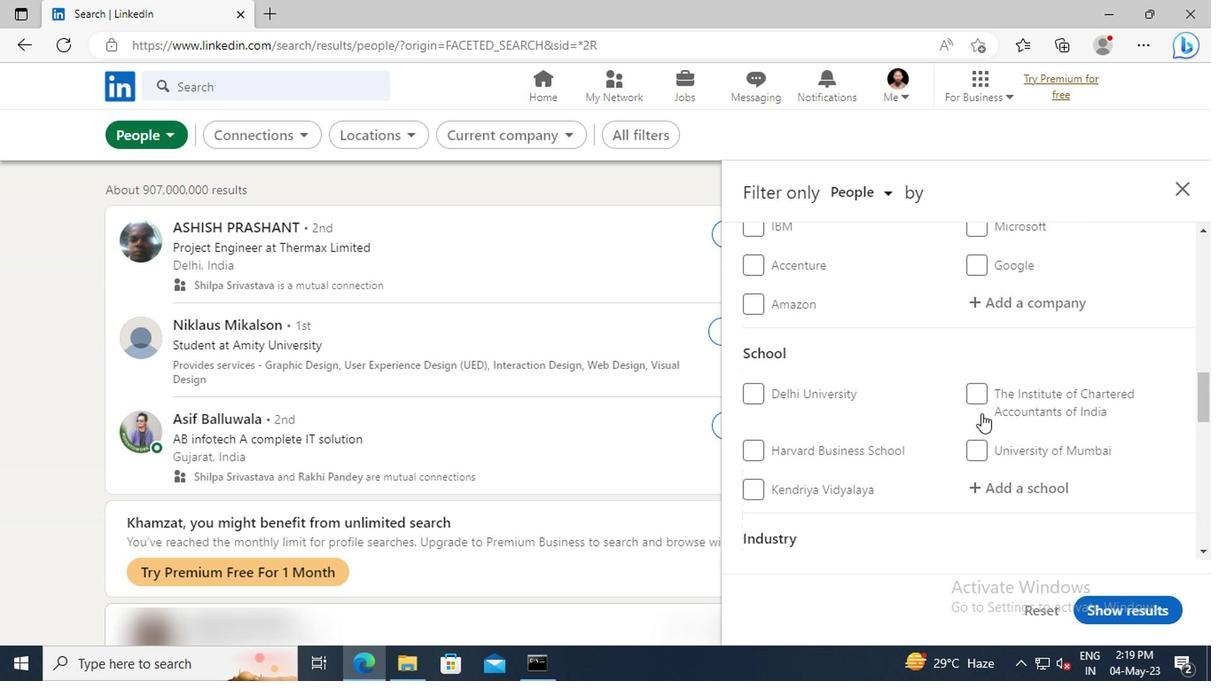 
Action: Mouse scrolled (977, 412) with delta (0, 0)
Screenshot: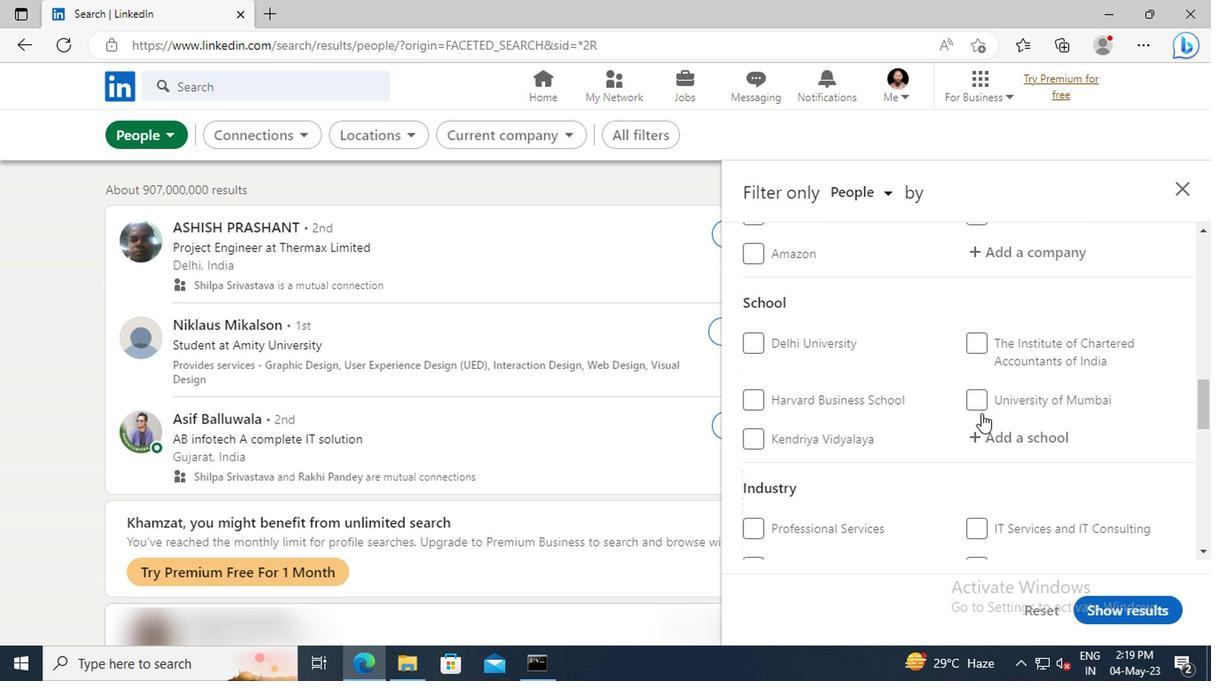 
Action: Mouse scrolled (977, 412) with delta (0, 0)
Screenshot: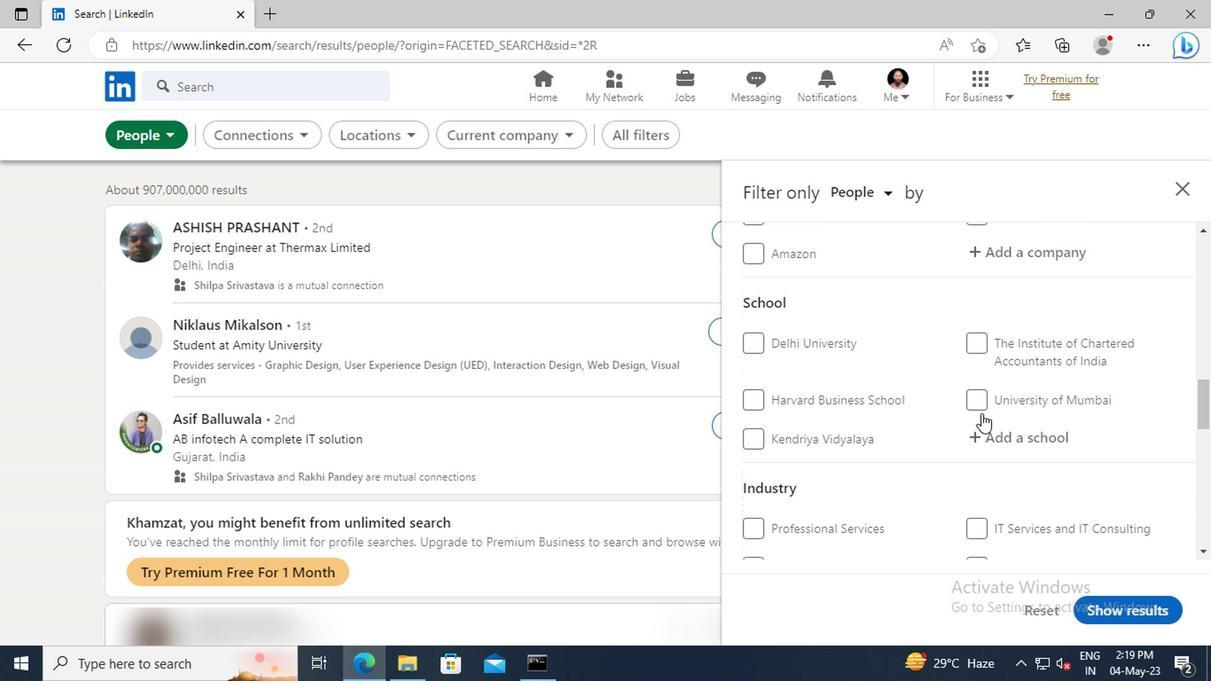 
Action: Mouse scrolled (977, 412) with delta (0, 0)
Screenshot: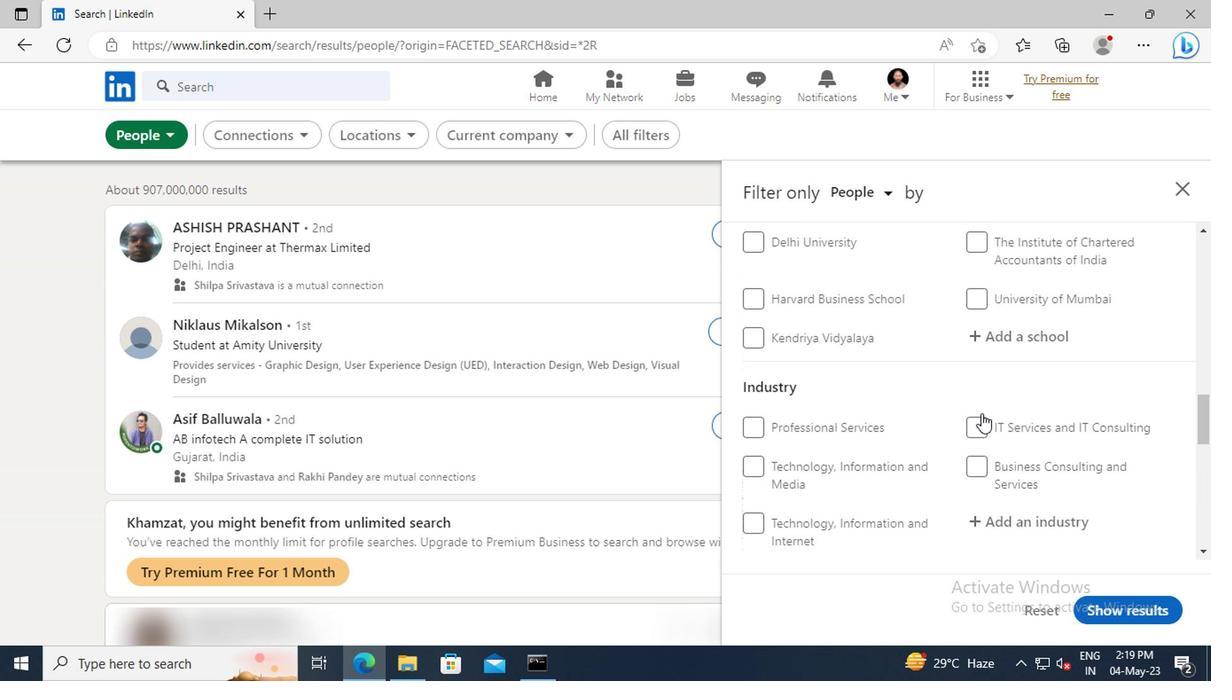 
Action: Mouse scrolled (977, 412) with delta (0, 0)
Screenshot: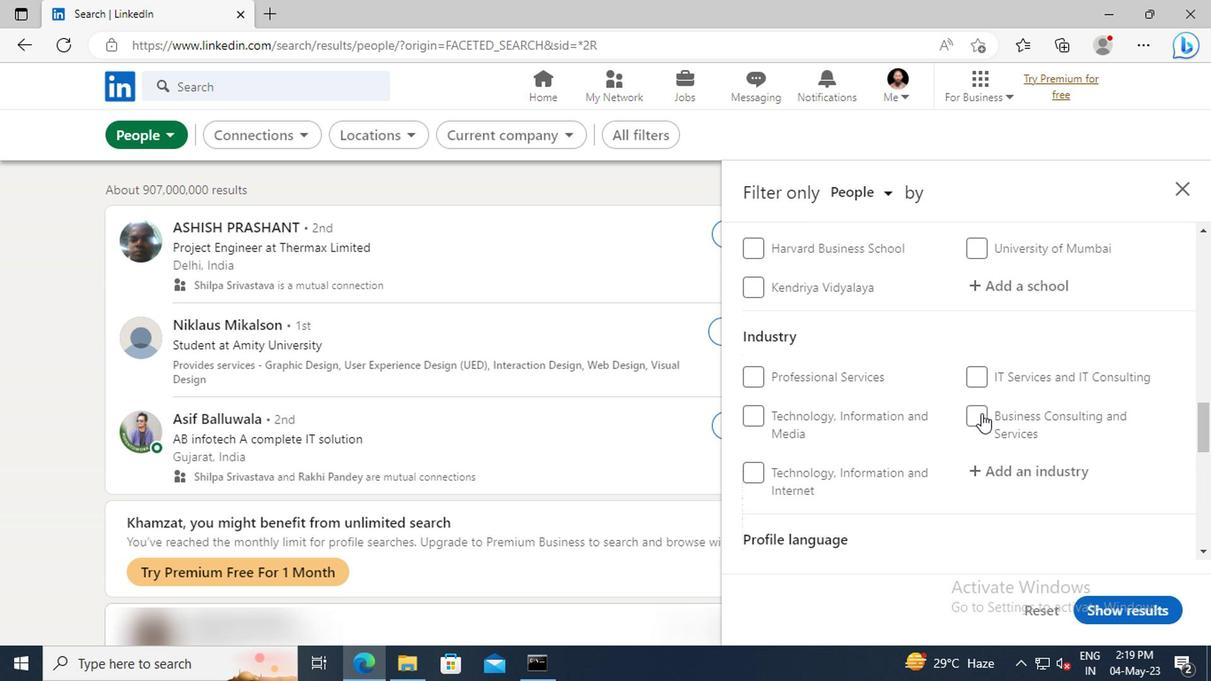 
Action: Mouse scrolled (977, 412) with delta (0, 0)
Screenshot: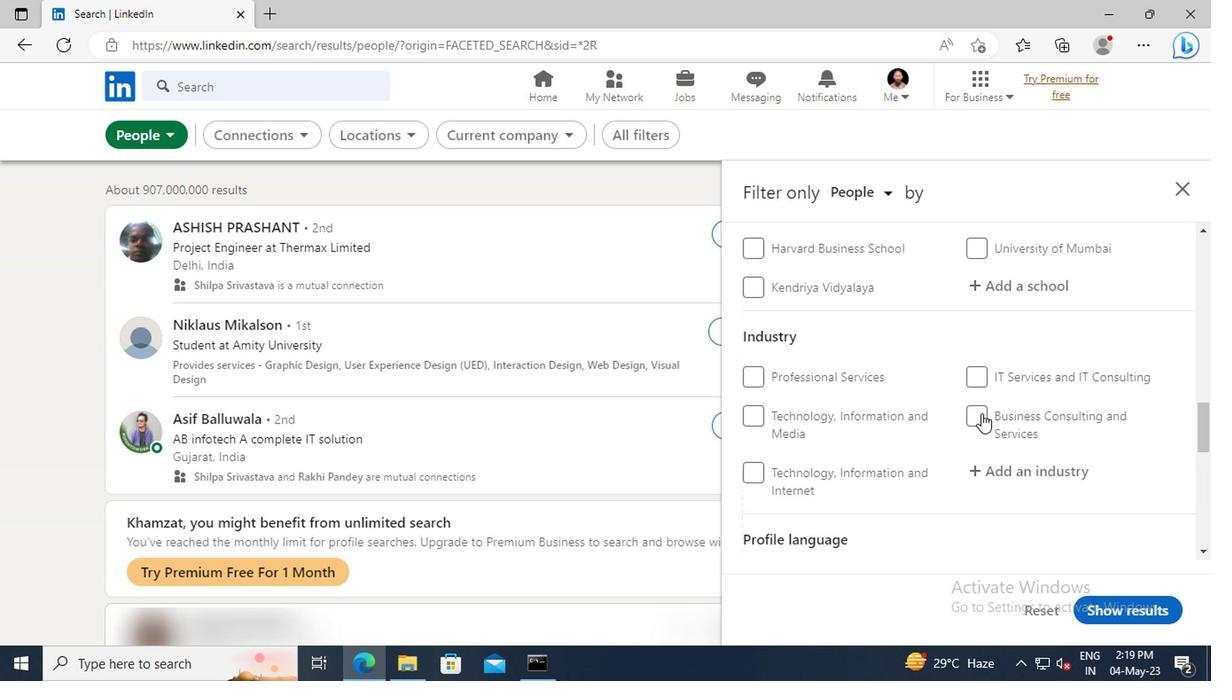 
Action: Mouse scrolled (977, 412) with delta (0, 0)
Screenshot: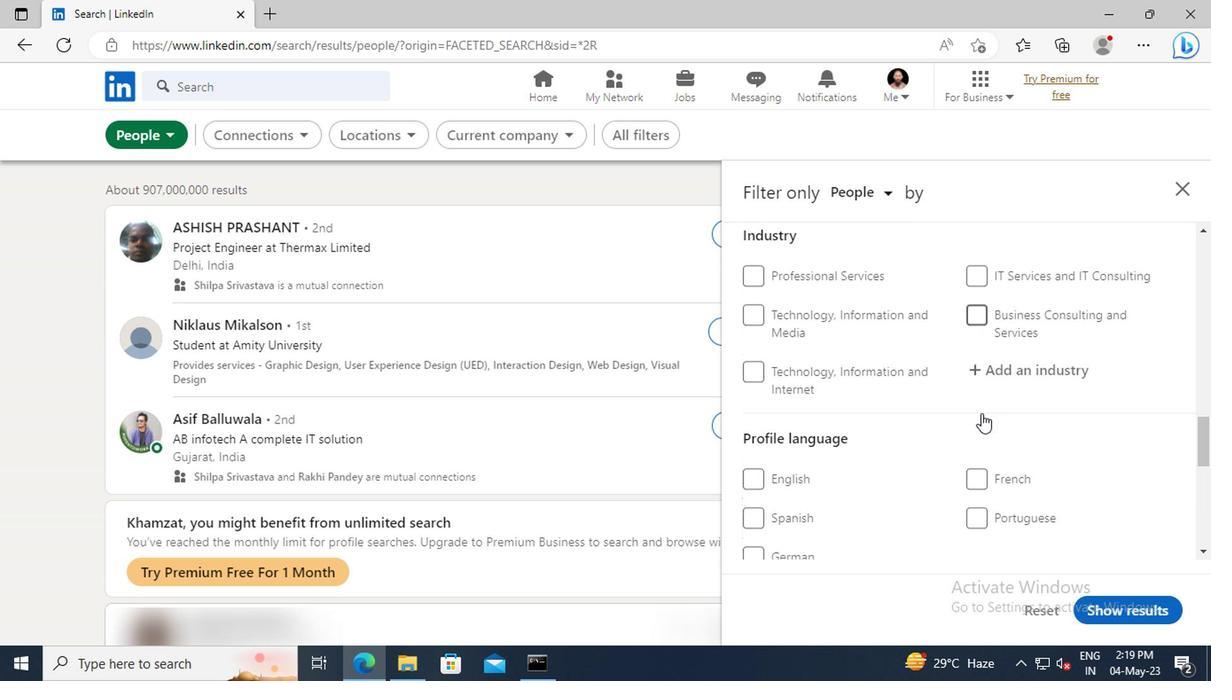 
Action: Mouse moved to (754, 433)
Screenshot: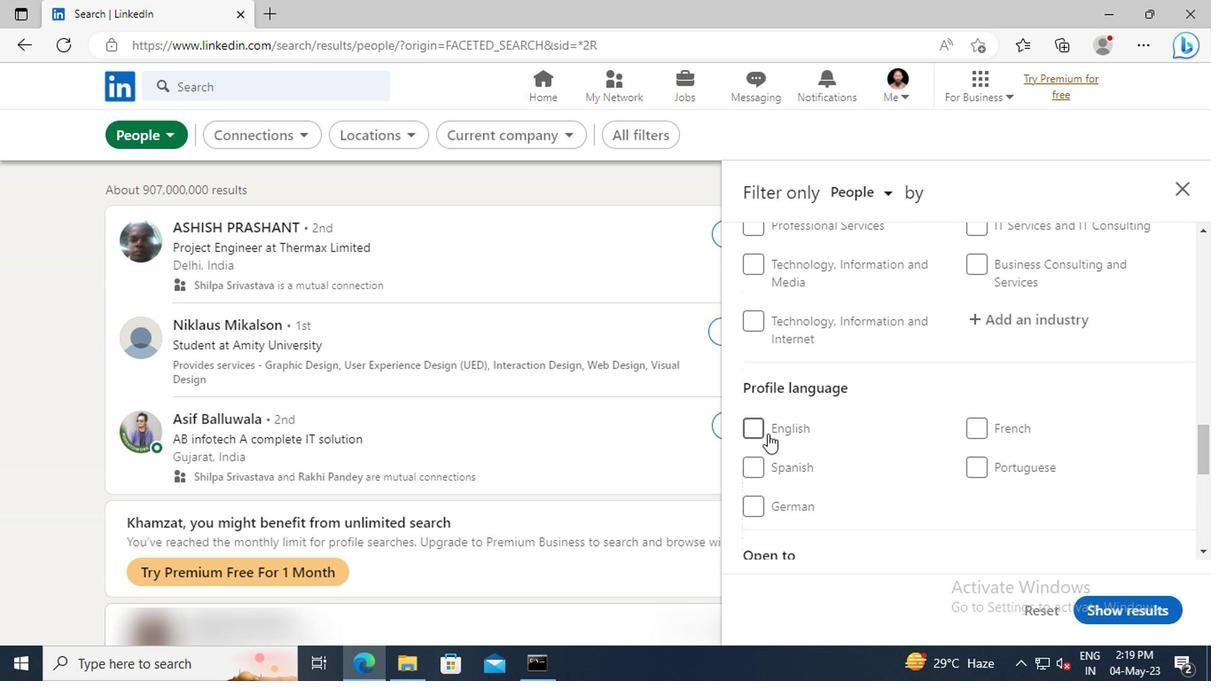 
Action: Mouse pressed left at (754, 433)
Screenshot: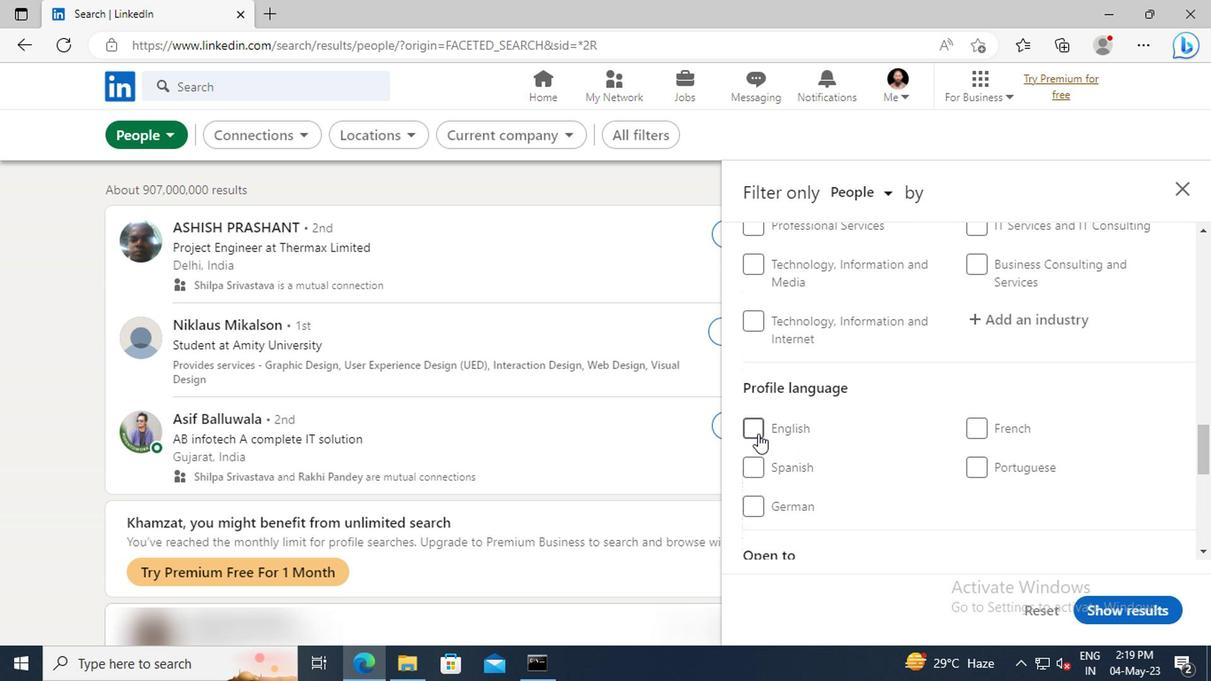 
Action: Mouse moved to (981, 424)
Screenshot: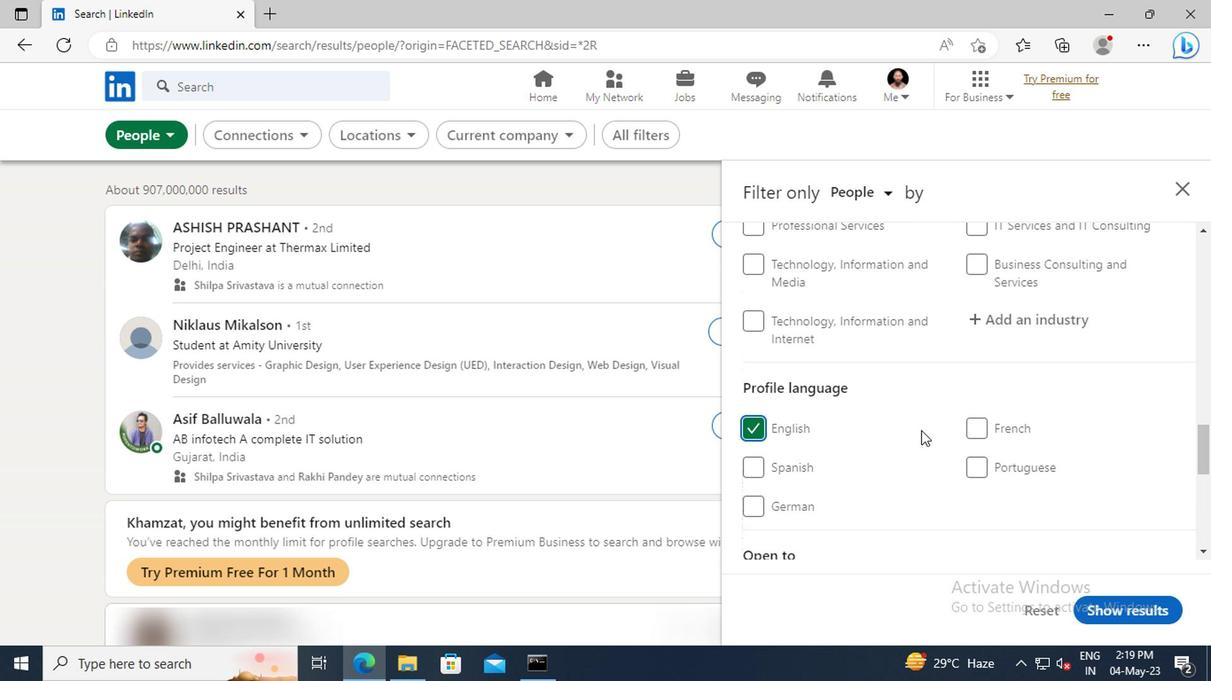 
Action: Mouse scrolled (981, 425) with delta (0, 1)
Screenshot: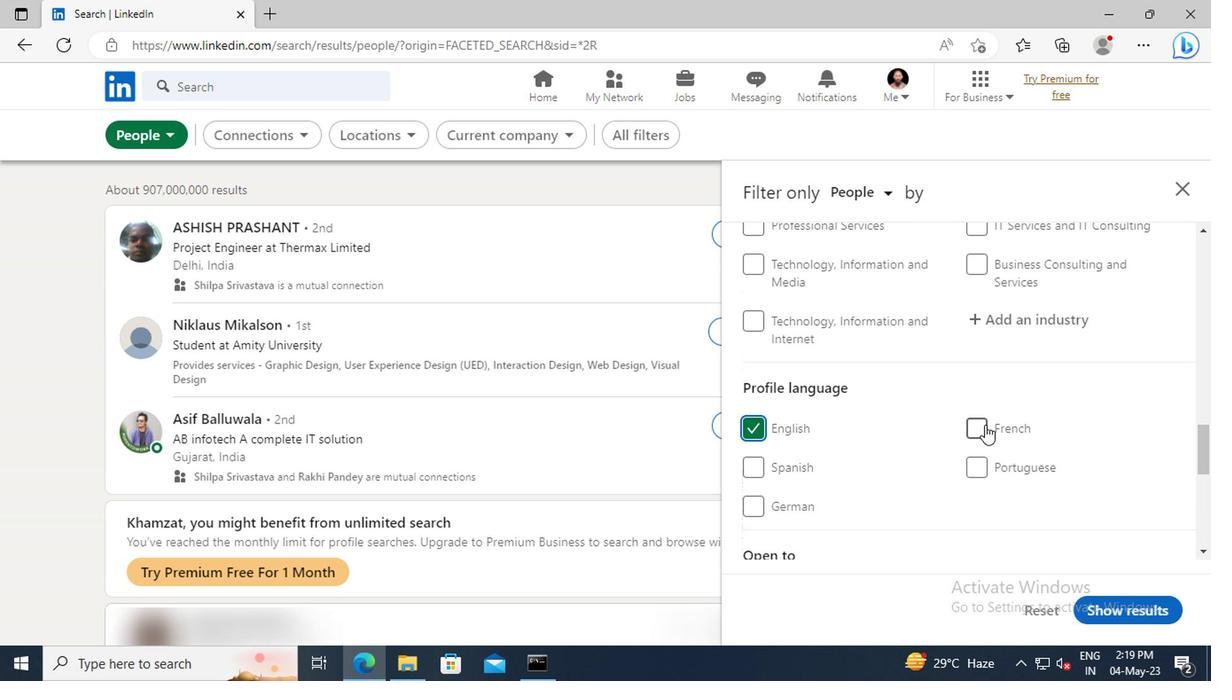 
Action: Mouse scrolled (981, 425) with delta (0, 1)
Screenshot: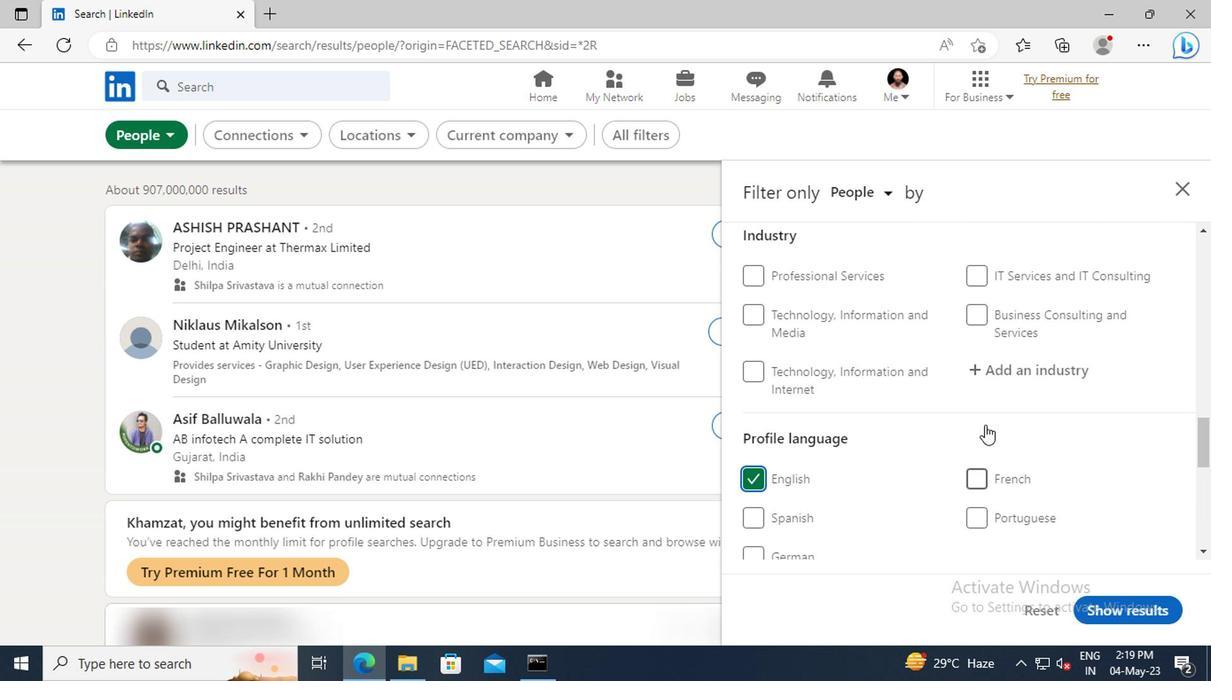 
Action: Mouse scrolled (981, 425) with delta (0, 1)
Screenshot: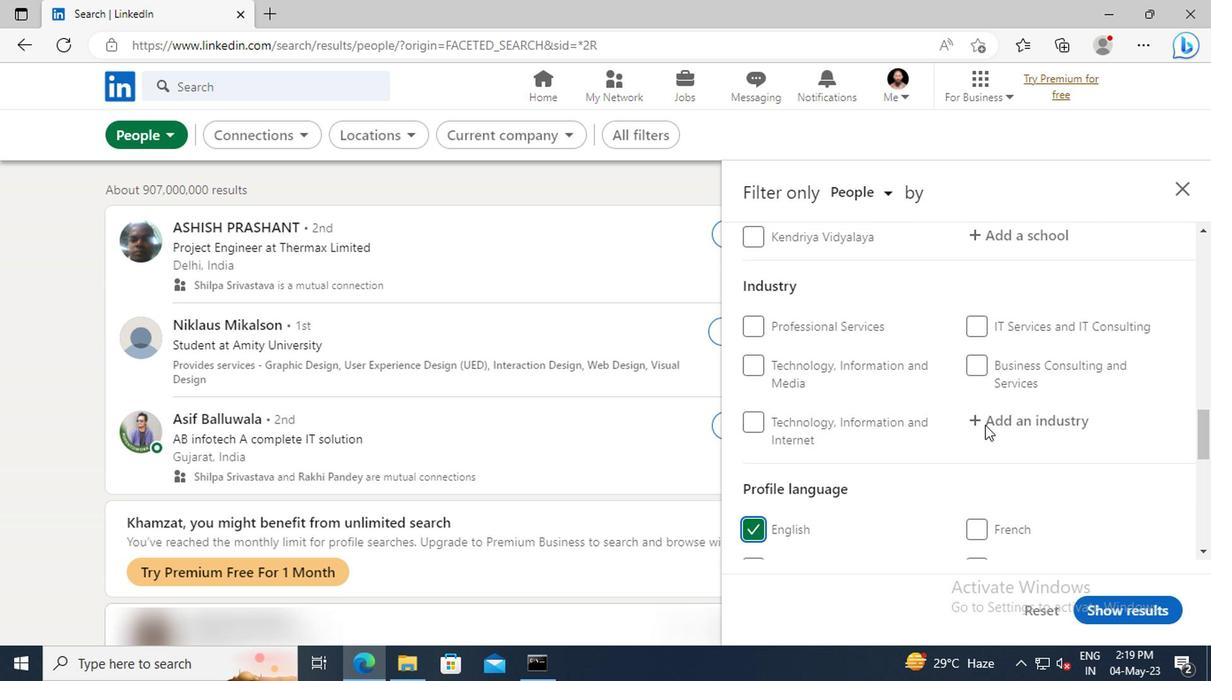 
Action: Mouse scrolled (981, 425) with delta (0, 1)
Screenshot: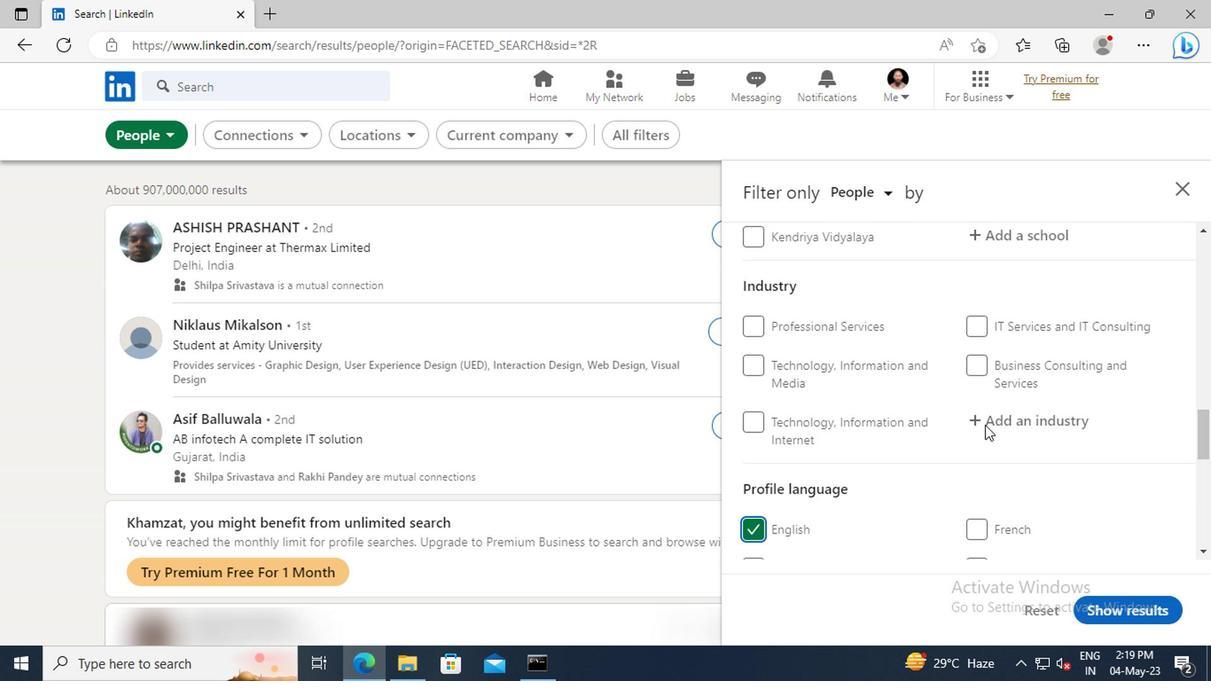 
Action: Mouse scrolled (981, 425) with delta (0, 1)
Screenshot: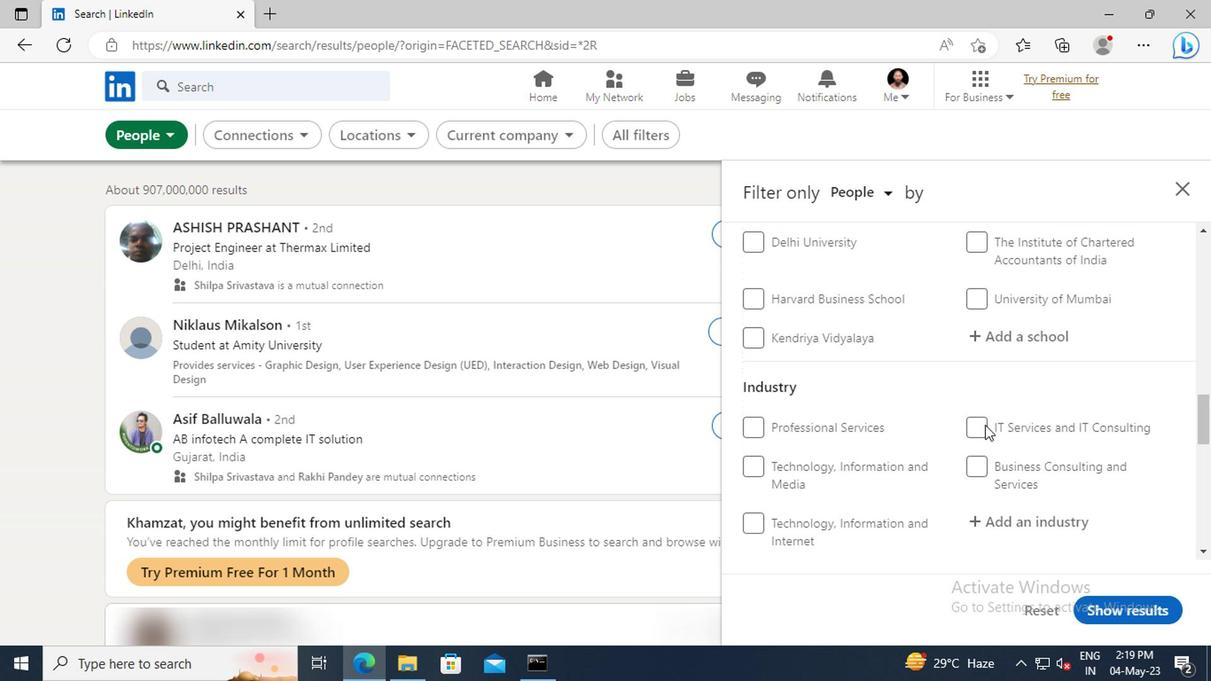 
Action: Mouse scrolled (981, 425) with delta (0, 1)
Screenshot: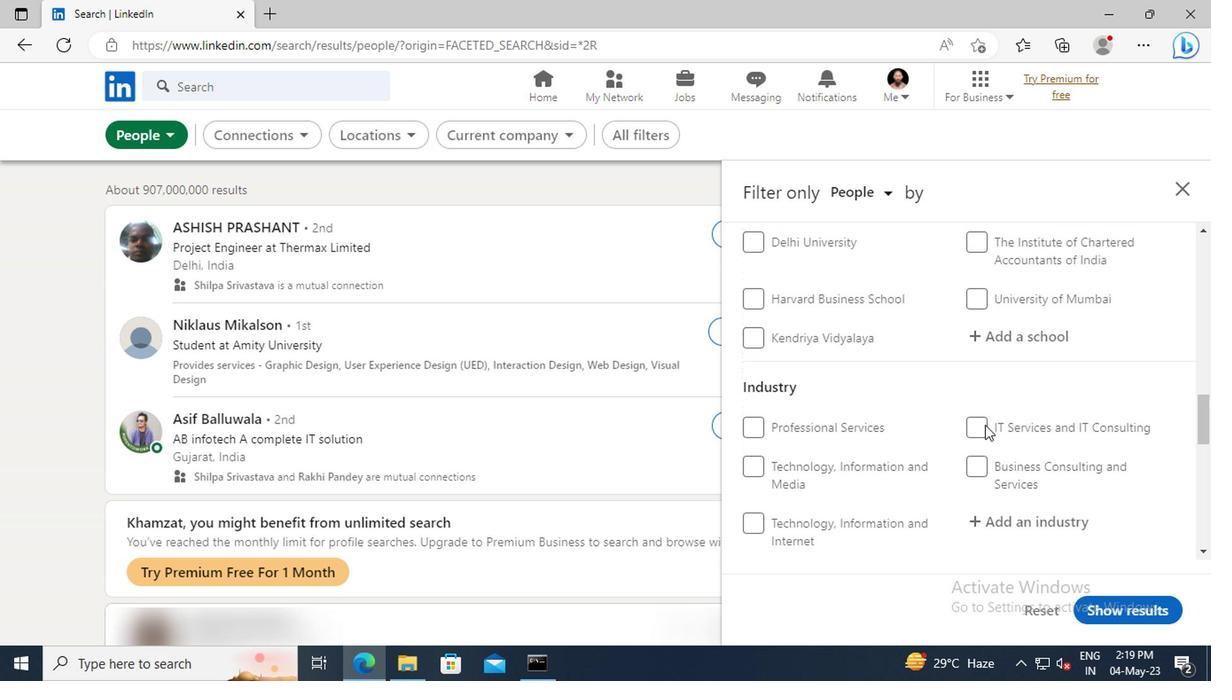 
Action: Mouse scrolled (981, 425) with delta (0, 1)
Screenshot: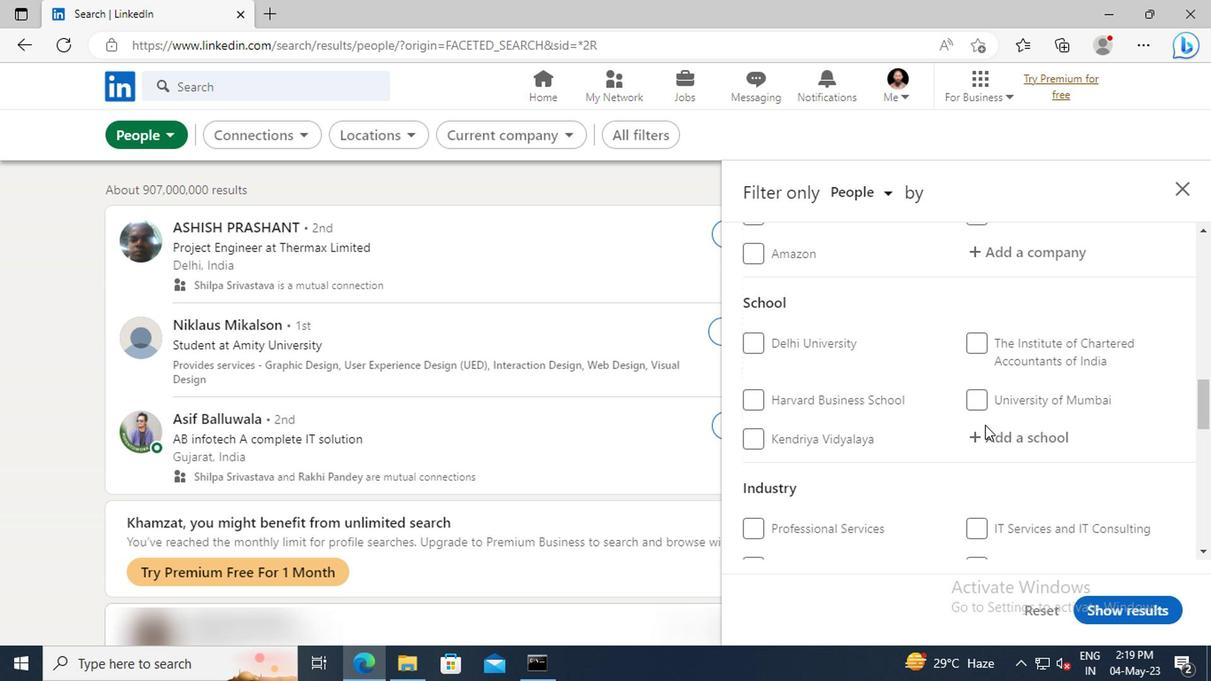 
Action: Mouse scrolled (981, 425) with delta (0, 1)
Screenshot: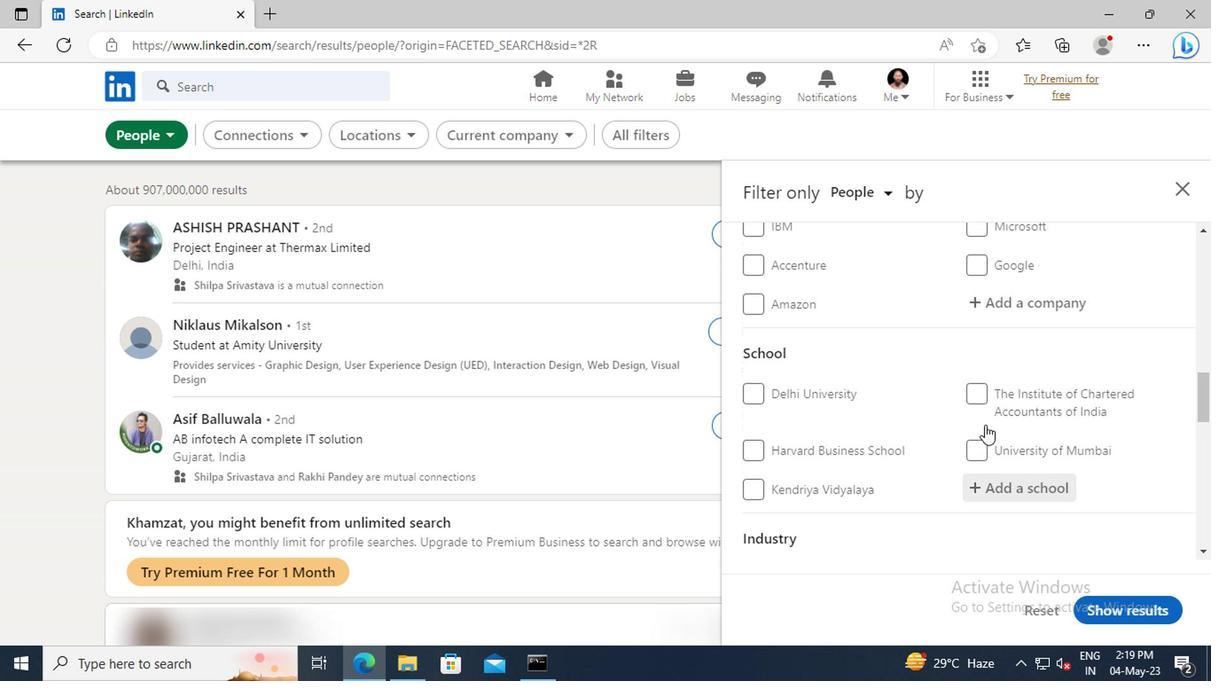
Action: Mouse scrolled (981, 425) with delta (0, 1)
Screenshot: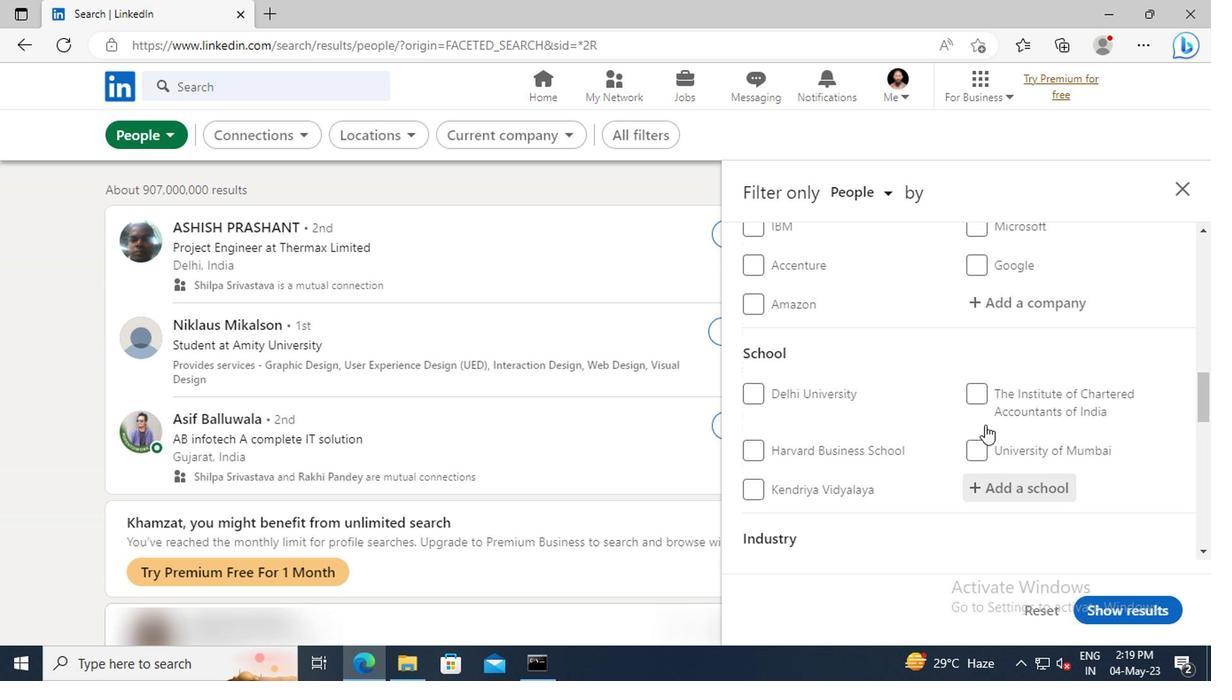 
Action: Mouse scrolled (981, 425) with delta (0, 1)
Screenshot: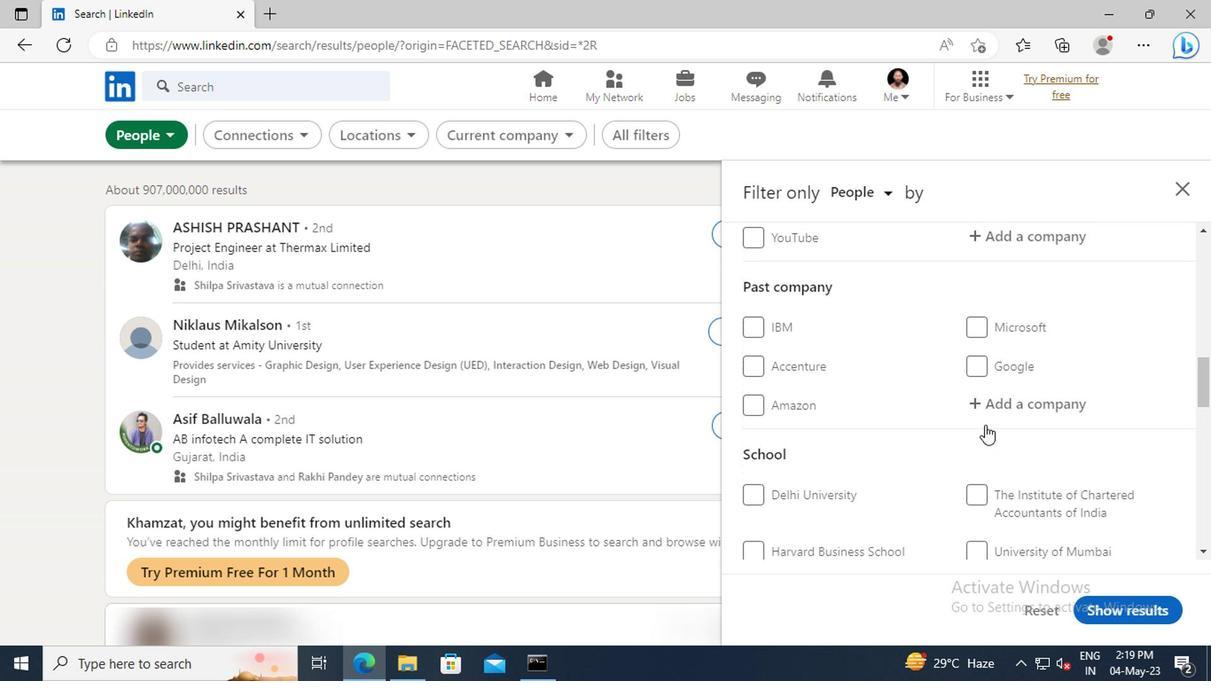 
Action: Mouse scrolled (981, 425) with delta (0, 1)
Screenshot: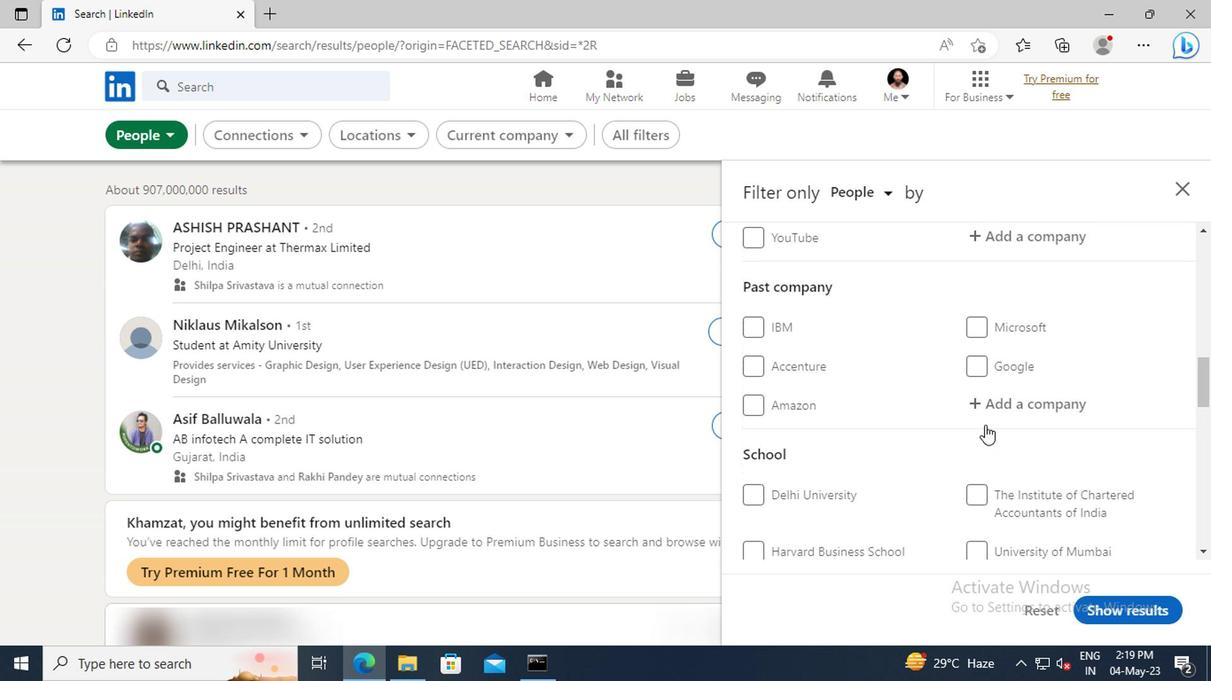 
Action: Mouse scrolled (981, 425) with delta (0, 1)
Screenshot: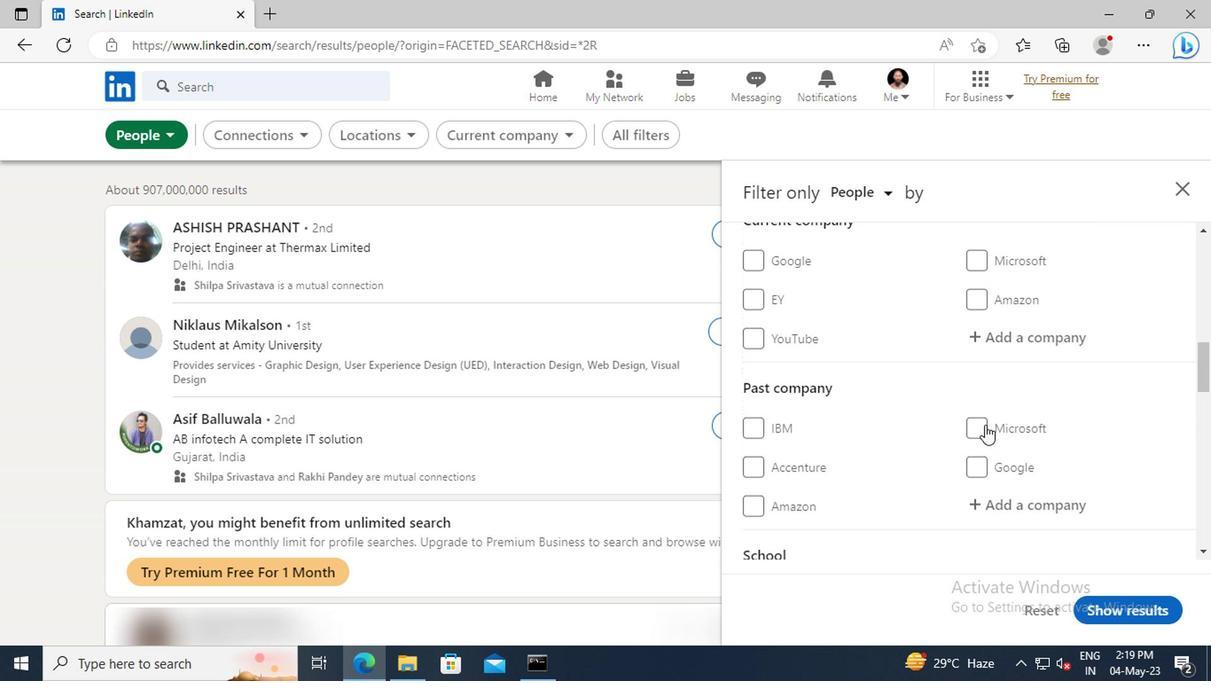 
Action: Mouse moved to (982, 394)
Screenshot: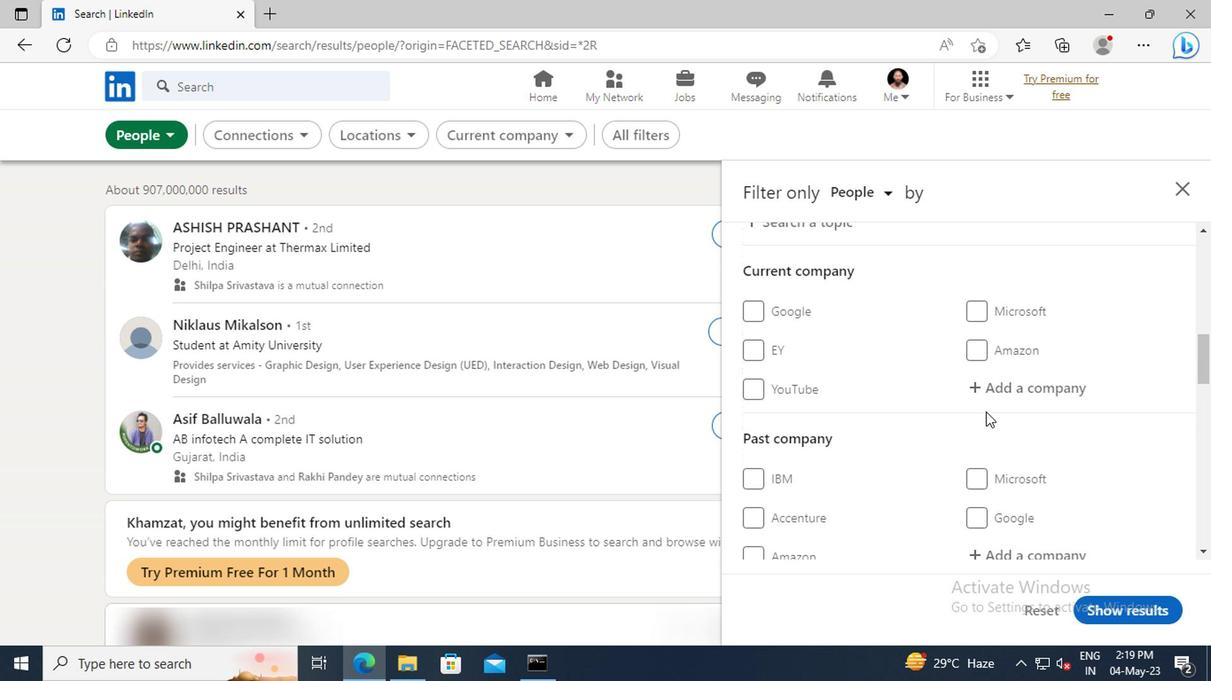 
Action: Mouse pressed left at (982, 394)
Screenshot: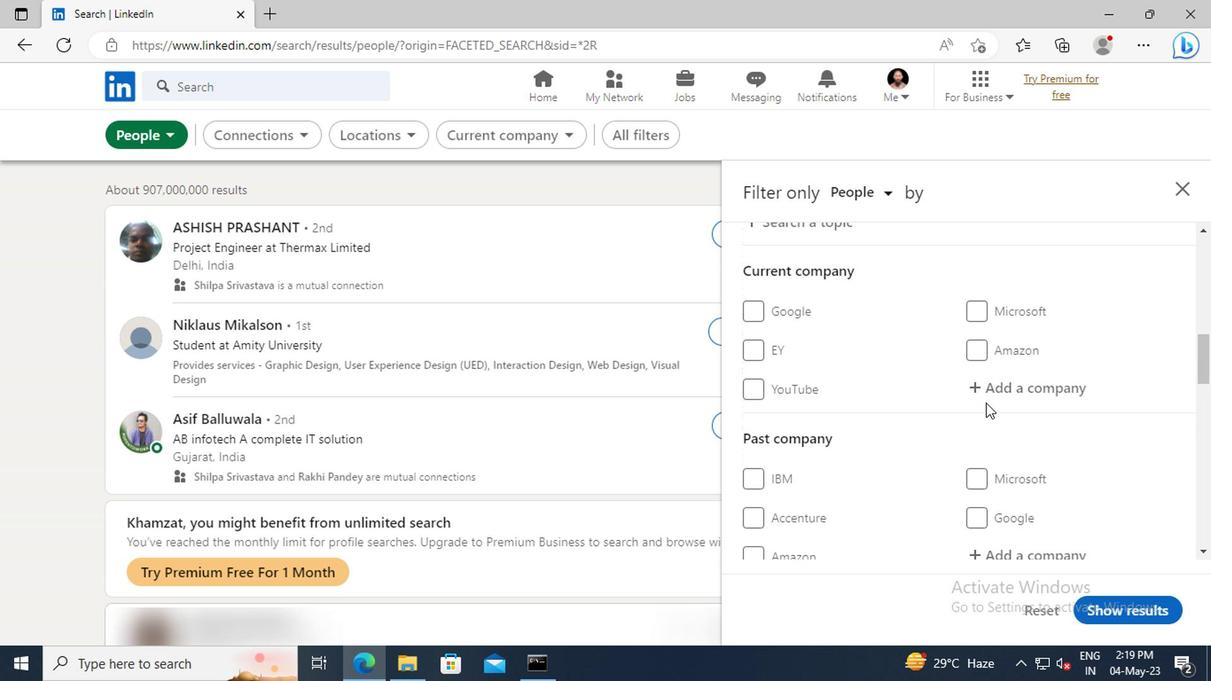 
Action: Key pressed <Key.shift><Key.shift><Key.shift><Key.shift><Key.shift><Key.shift><Key.shift><Key.shift>TRS<Key.space><Key.shift>ST
Screenshot: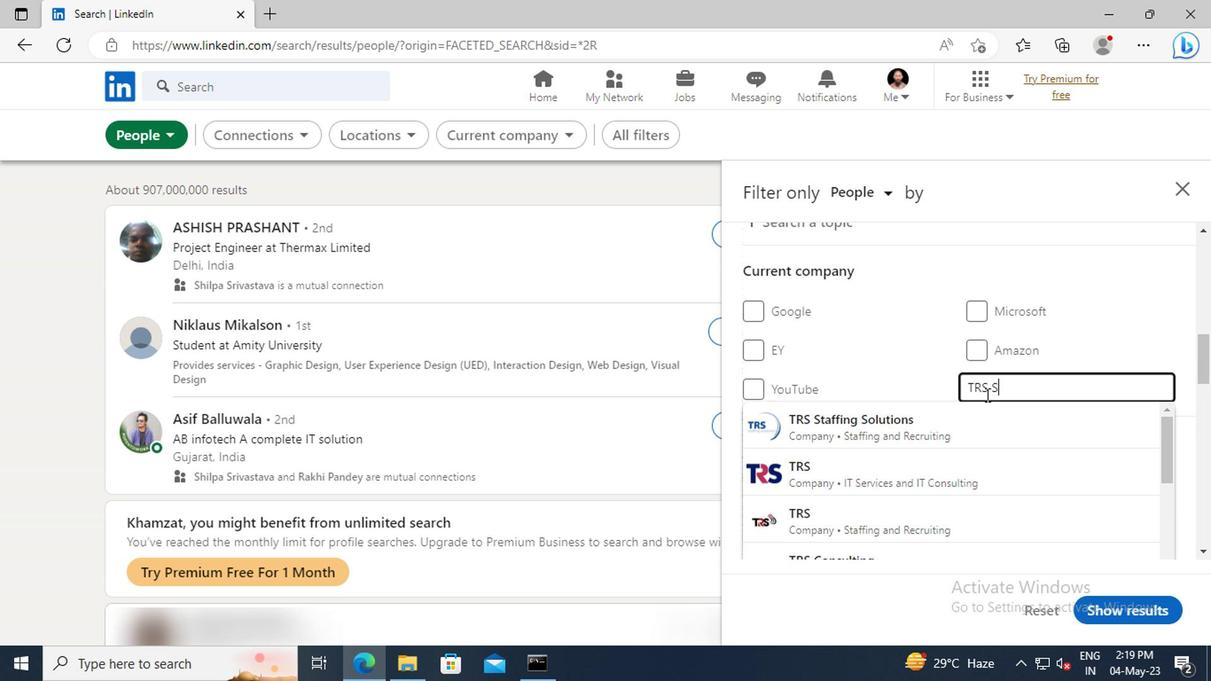 
Action: Mouse moved to (986, 421)
Screenshot: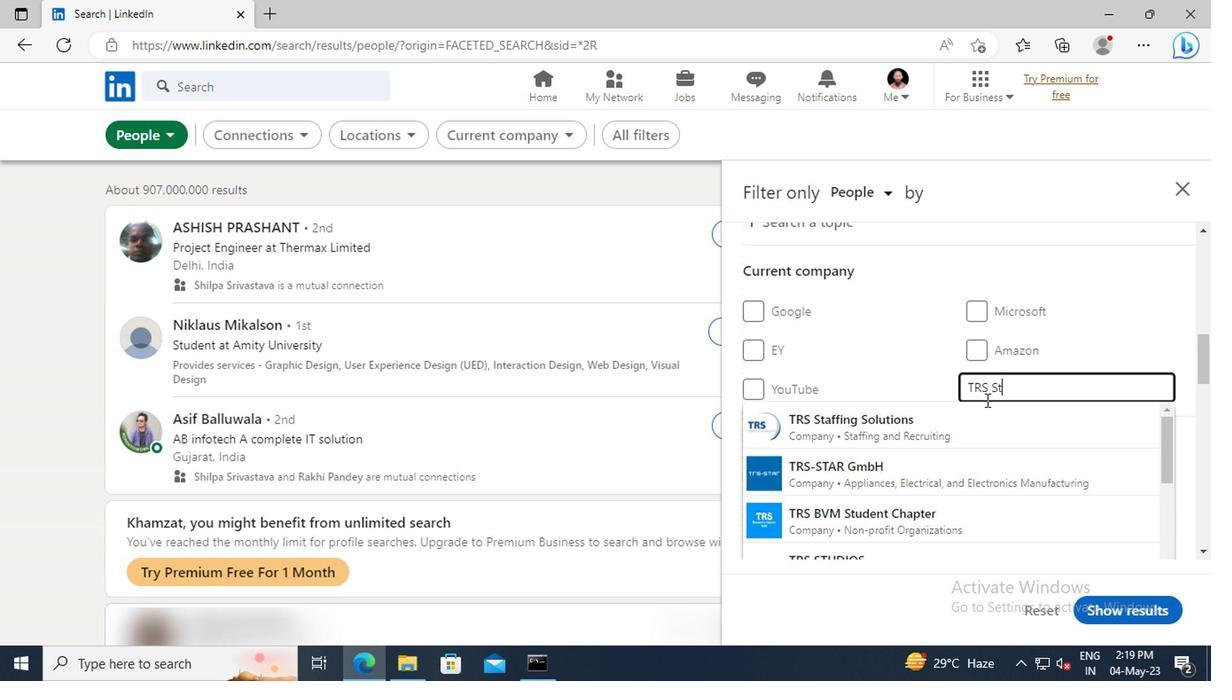 
Action: Mouse pressed left at (986, 421)
Screenshot: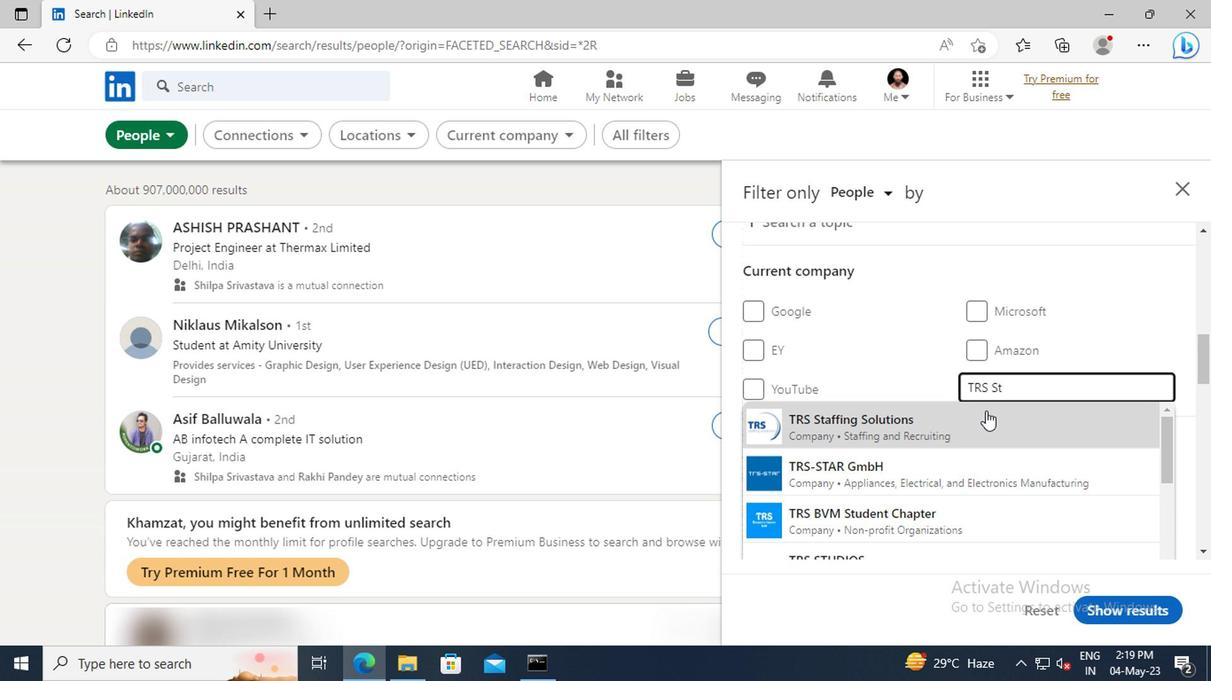 
Action: Mouse scrolled (986, 420) with delta (0, -1)
Screenshot: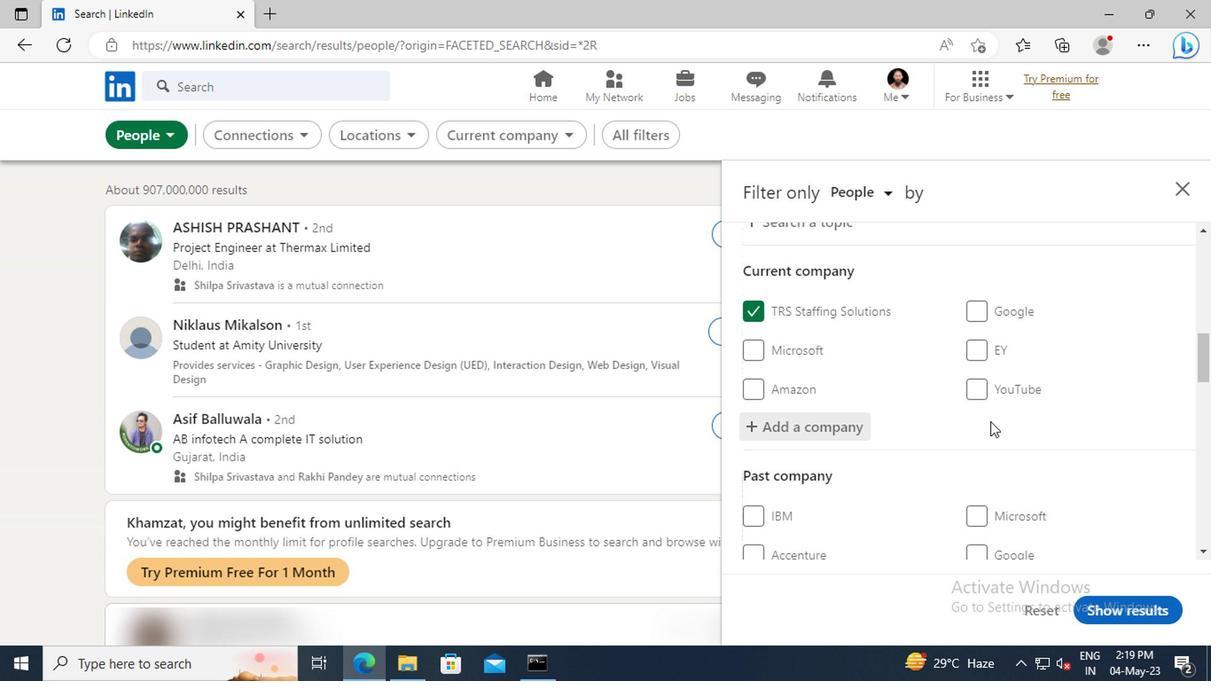 
Action: Mouse scrolled (986, 420) with delta (0, -1)
Screenshot: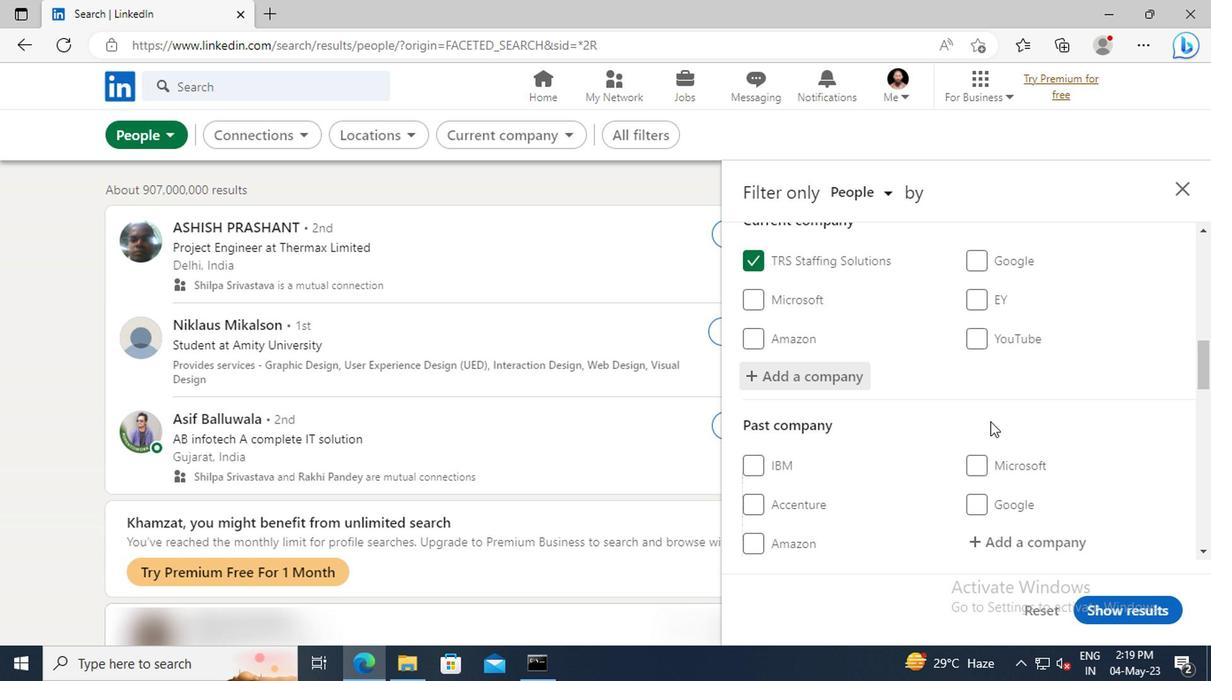 
Action: Mouse moved to (986, 421)
Screenshot: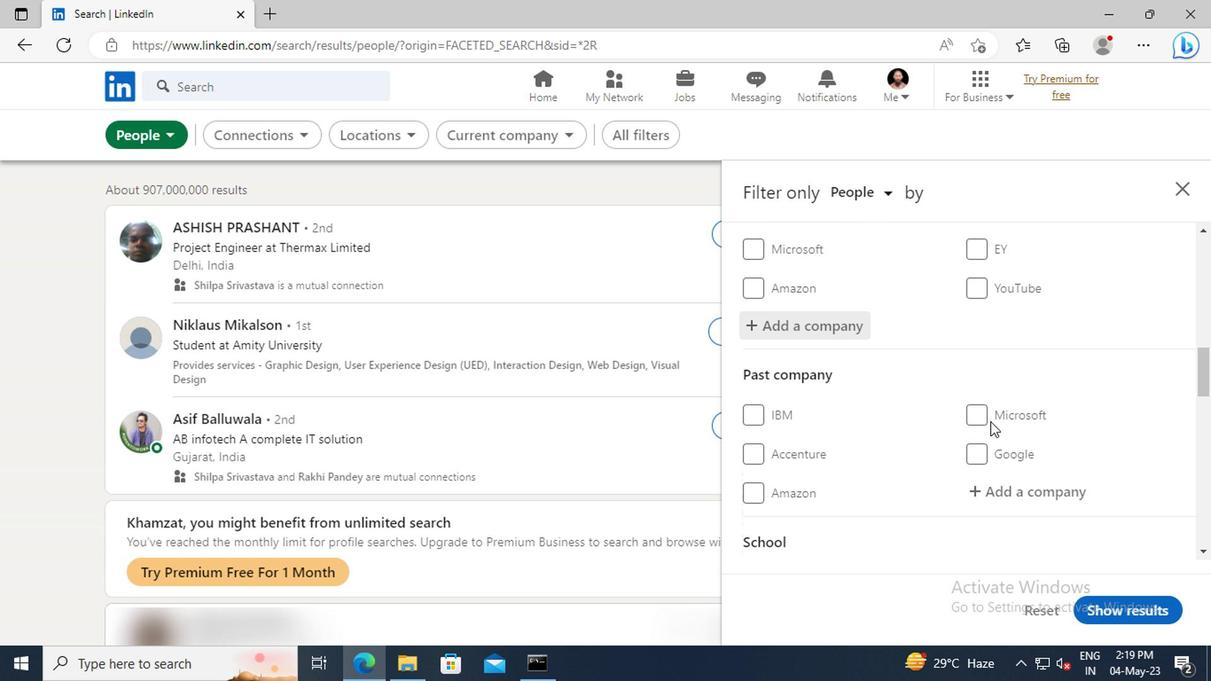 
Action: Mouse scrolled (986, 420) with delta (0, -1)
Screenshot: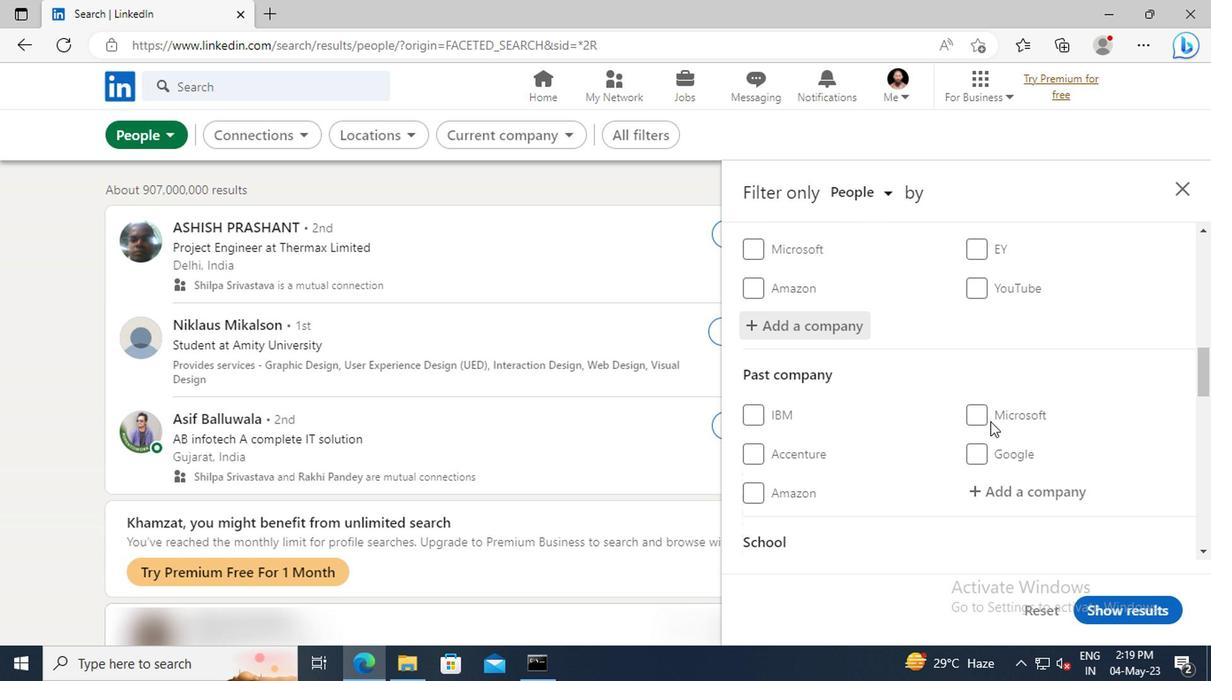 
Action: Mouse scrolled (986, 420) with delta (0, -1)
Screenshot: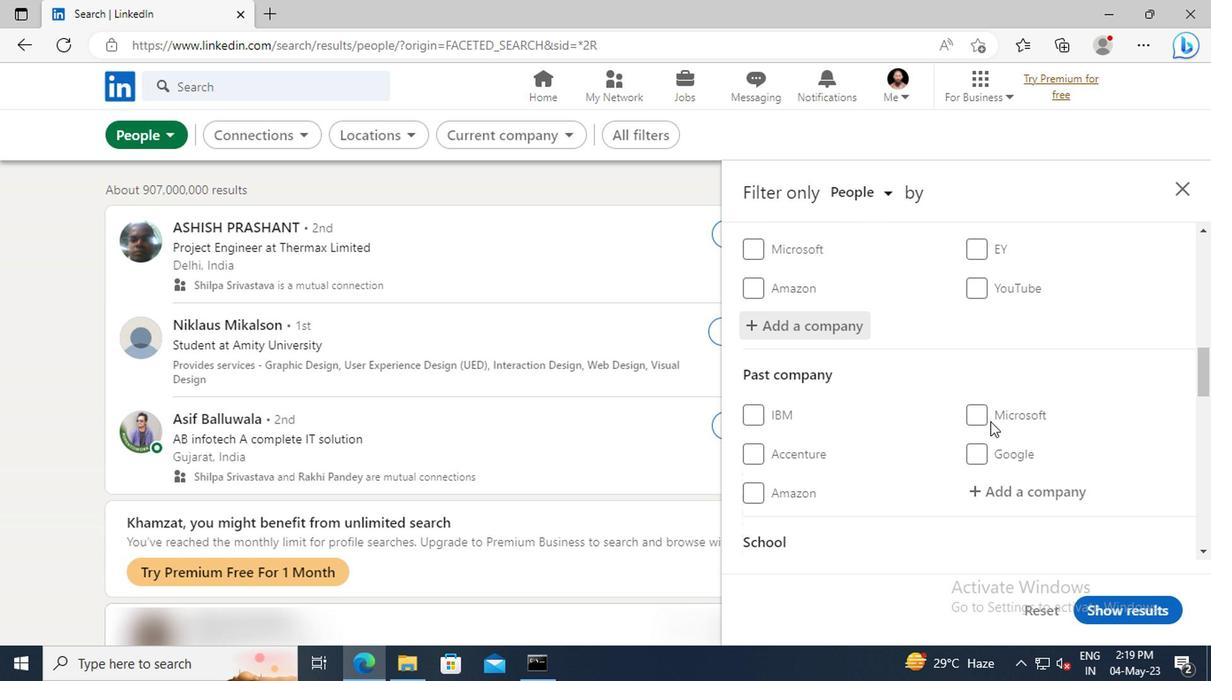 
Action: Mouse scrolled (986, 420) with delta (0, -1)
Screenshot: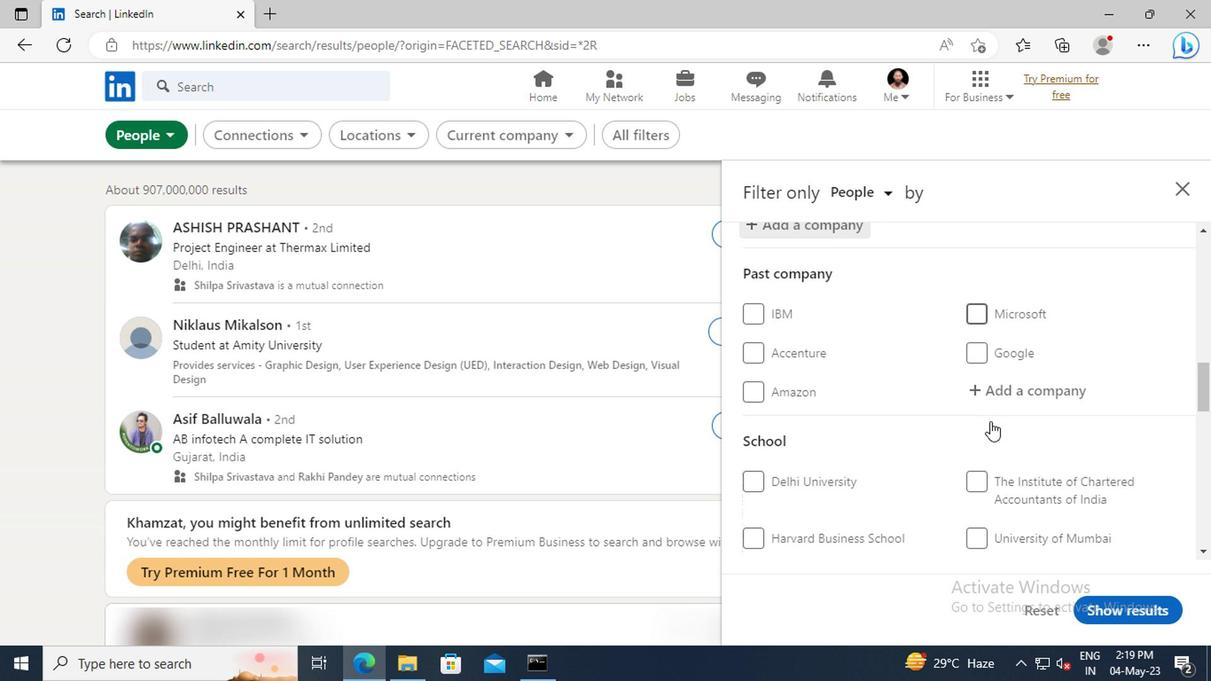 
Action: Mouse scrolled (986, 420) with delta (0, -1)
Screenshot: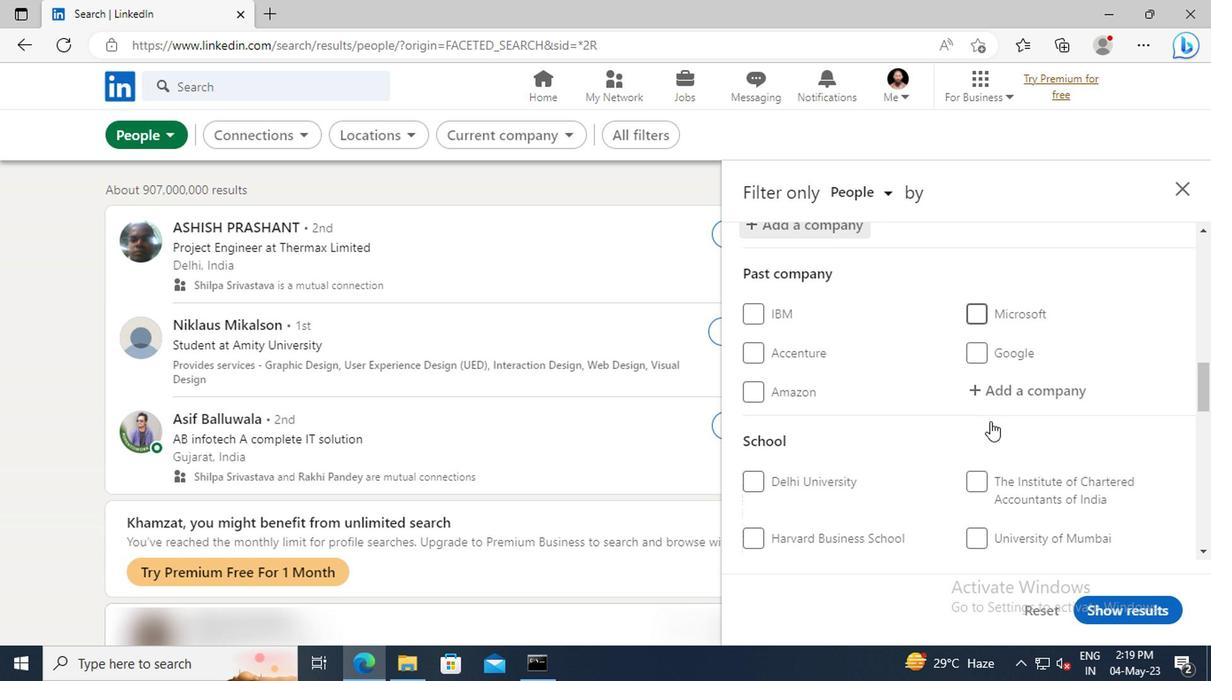 
Action: Mouse moved to (985, 416)
Screenshot: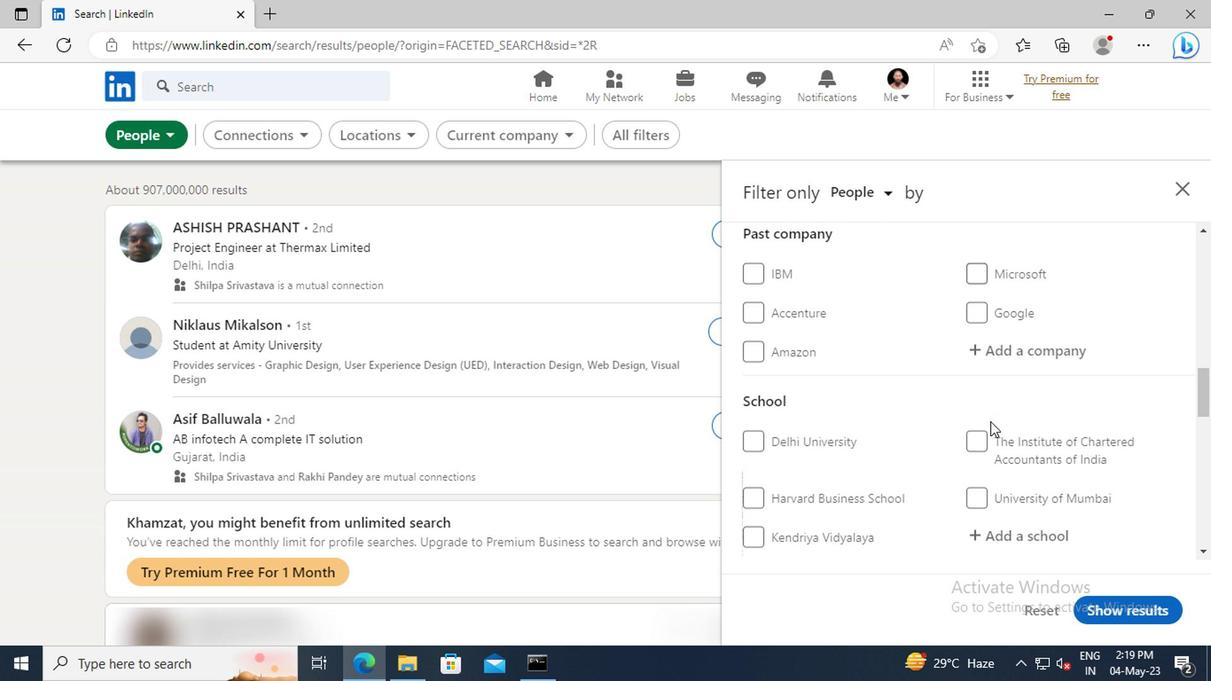 
Action: Mouse scrolled (985, 415) with delta (0, -1)
Screenshot: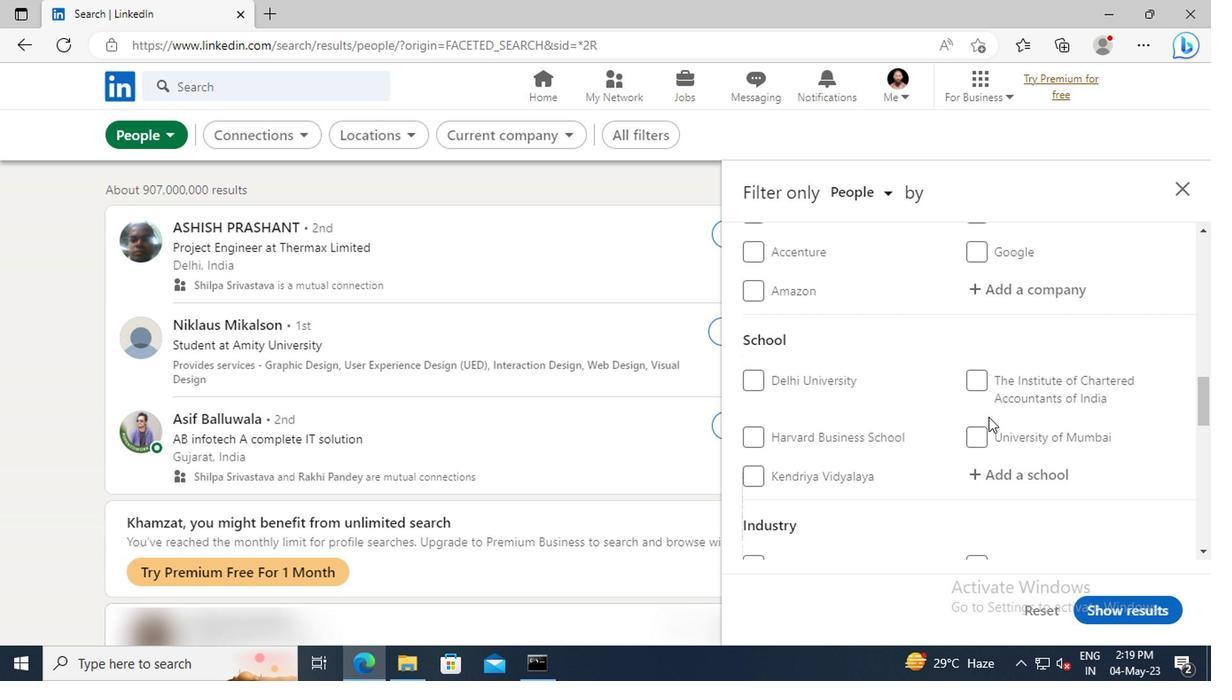 
Action: Mouse moved to (986, 422)
Screenshot: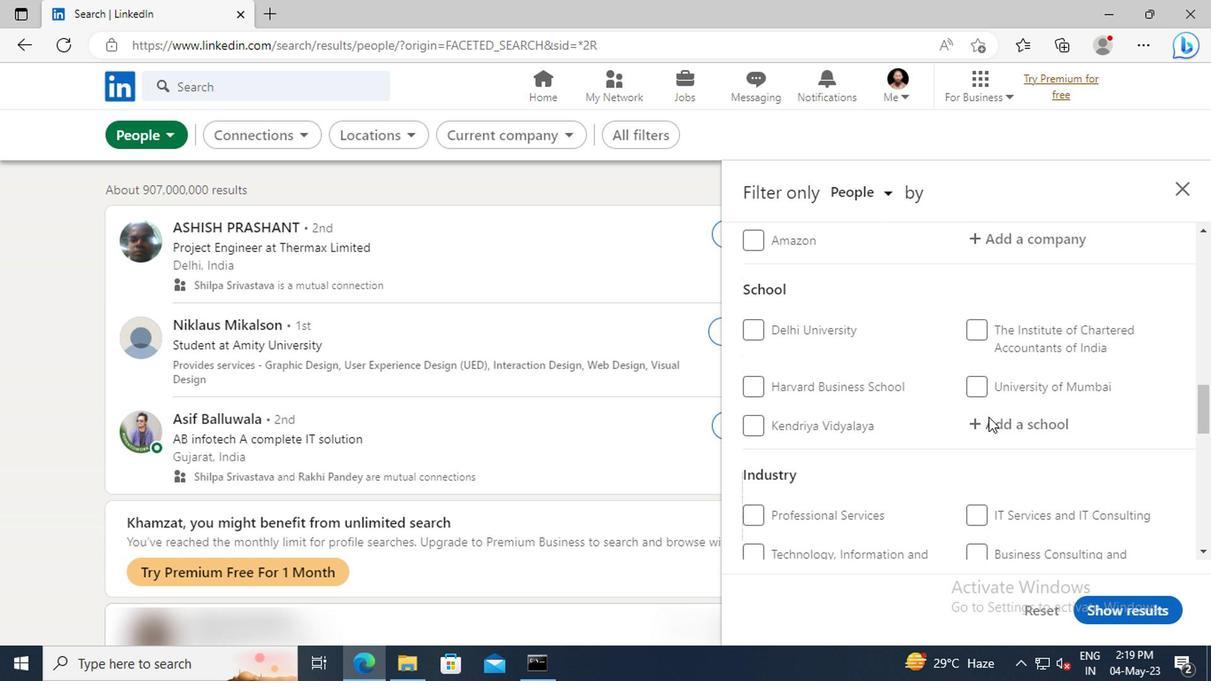 
Action: Mouse pressed left at (986, 422)
Screenshot: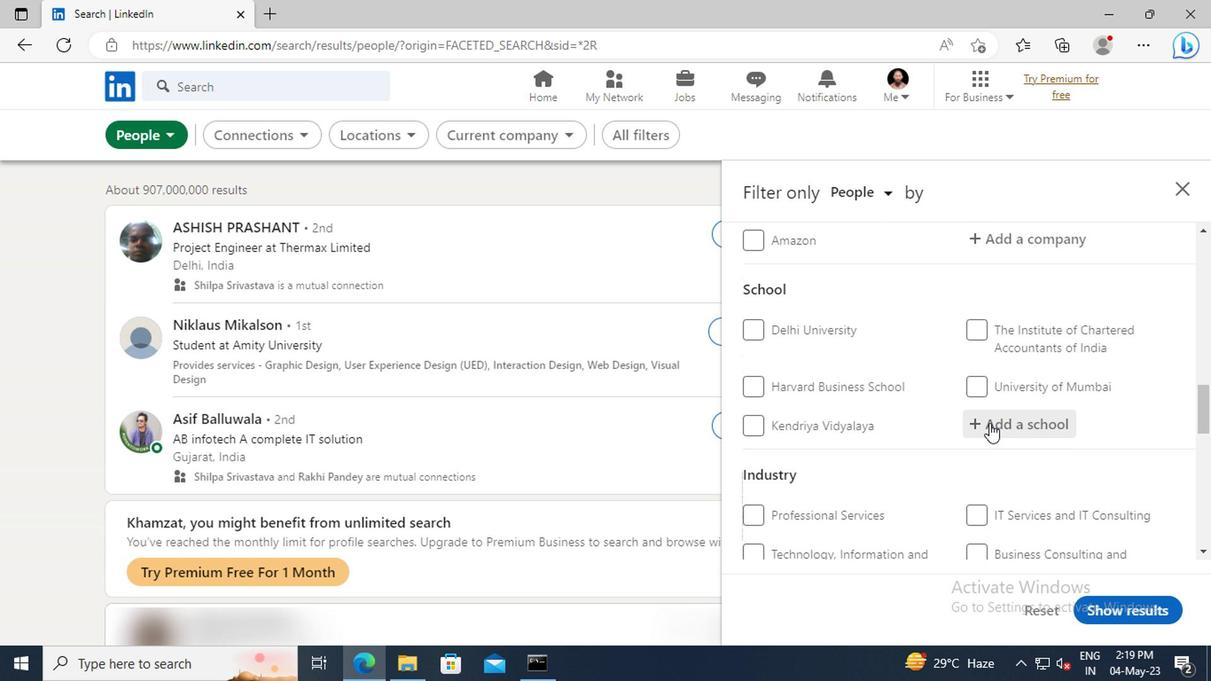 
Action: Key pressed <Key.shift><Key.shift><Key.shift><Key.shift><Key.shift><Key.shift>ASIAN<Key.space><Key.shift>SCHOOL<Key.space>OF
Screenshot: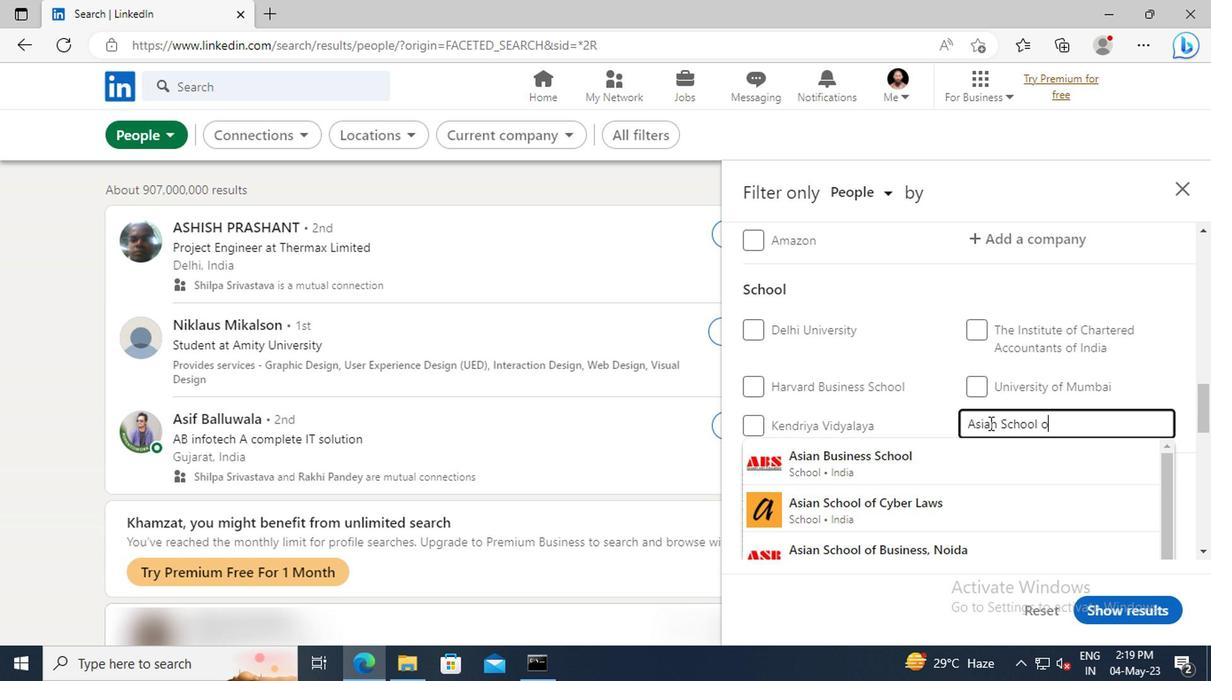 
Action: Mouse moved to (990, 459)
Screenshot: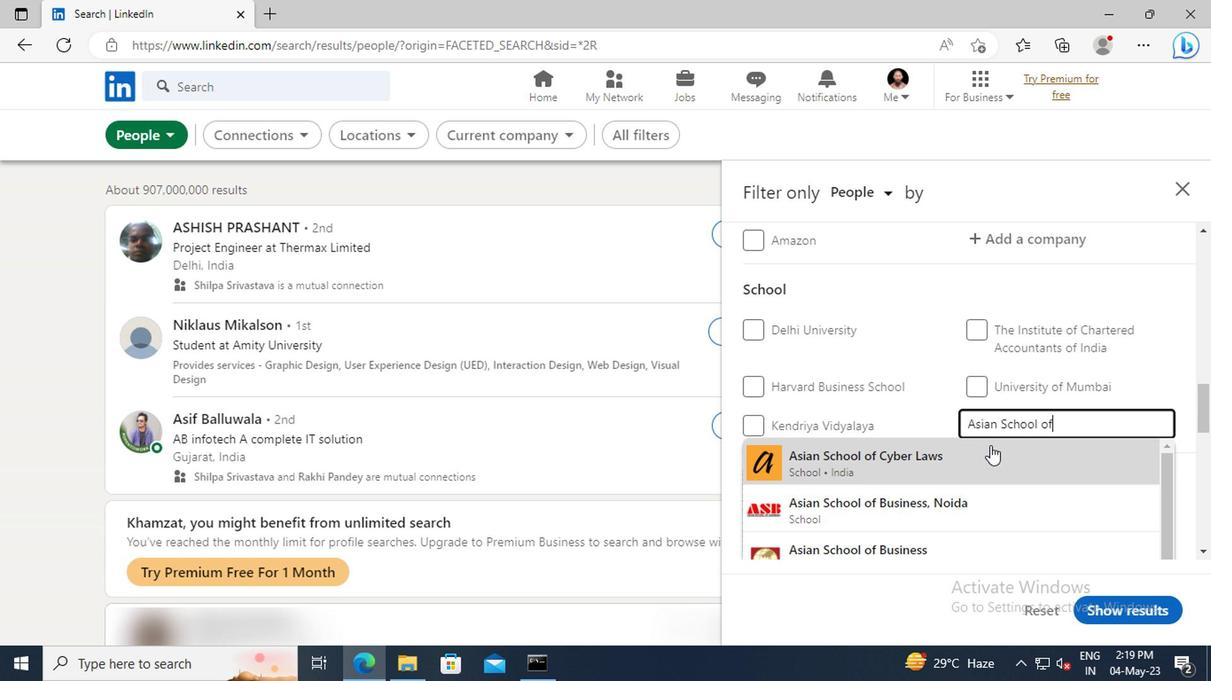 
Action: Mouse pressed left at (990, 459)
Screenshot: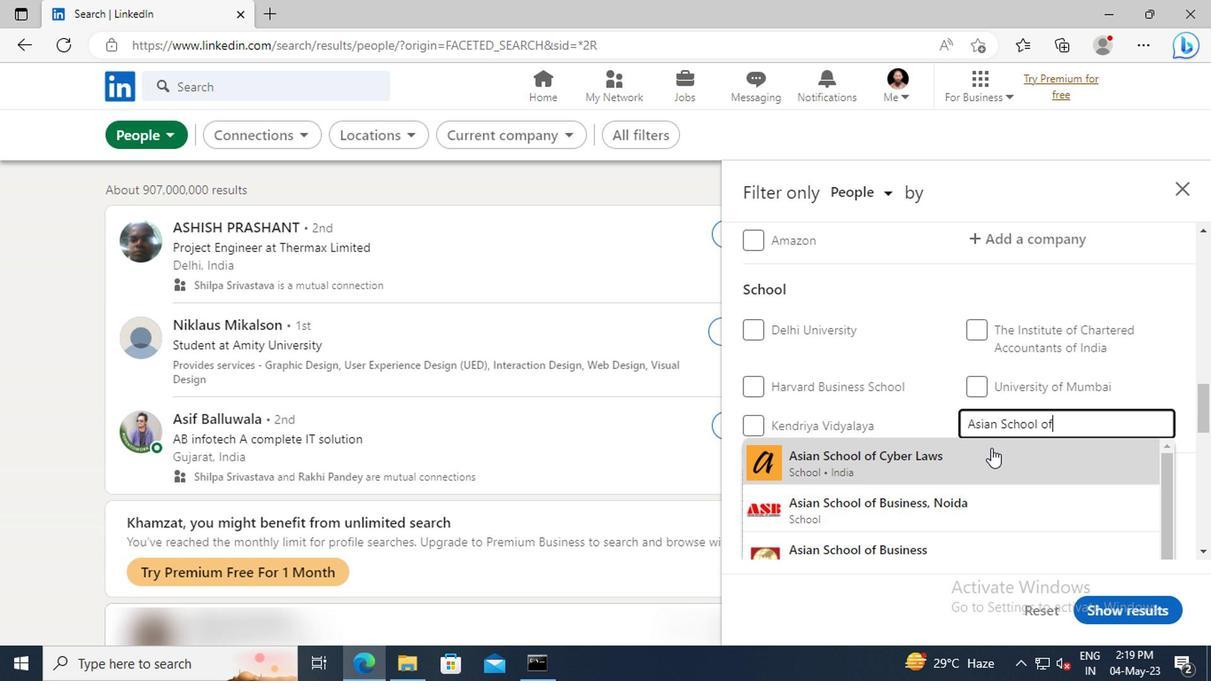 
Action: Mouse scrolled (990, 458) with delta (0, -1)
Screenshot: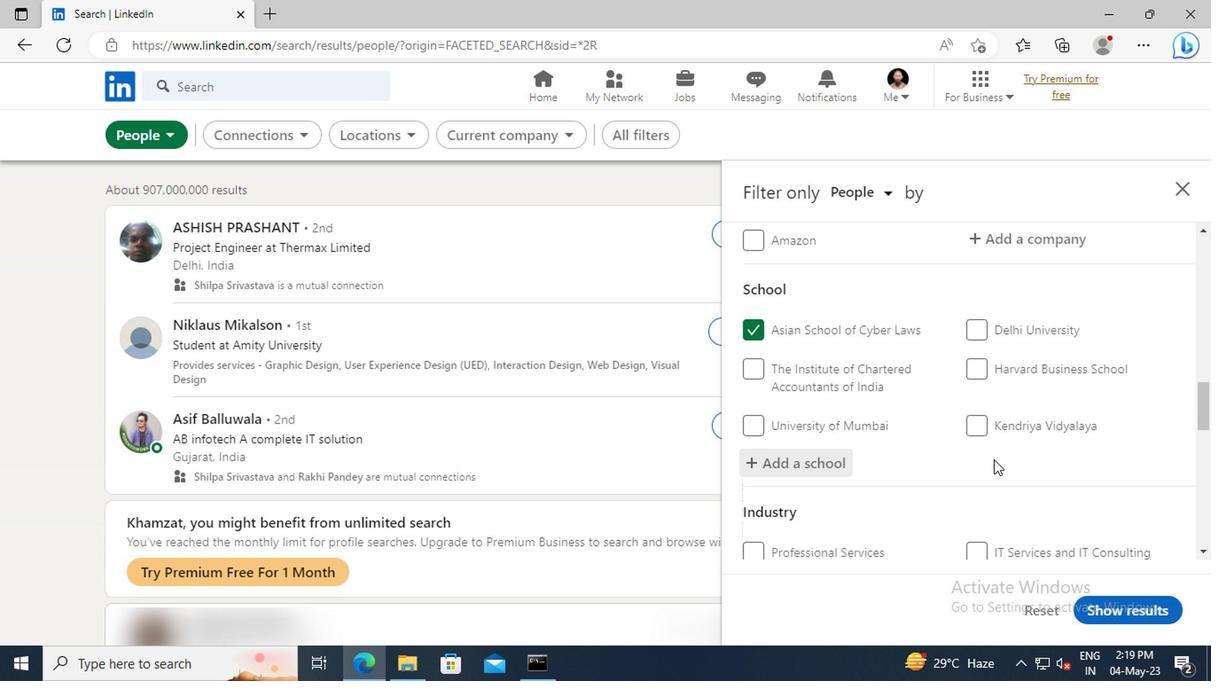 
Action: Mouse scrolled (990, 458) with delta (0, -1)
Screenshot: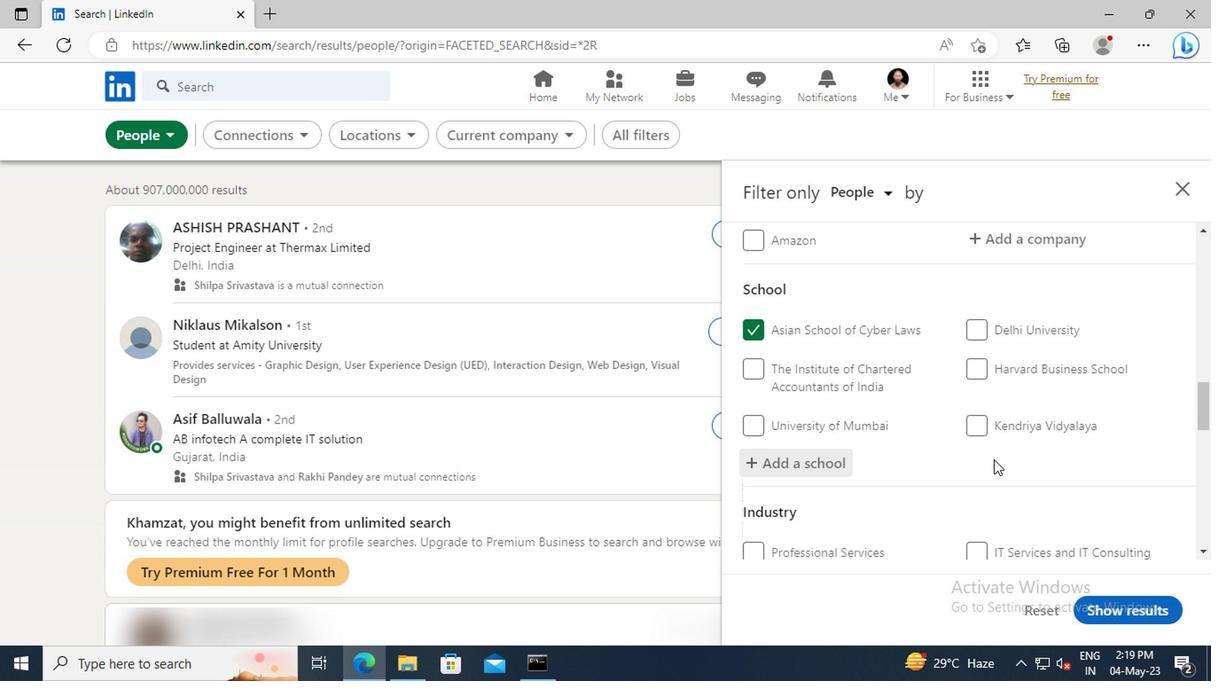 
Action: Mouse moved to (988, 447)
Screenshot: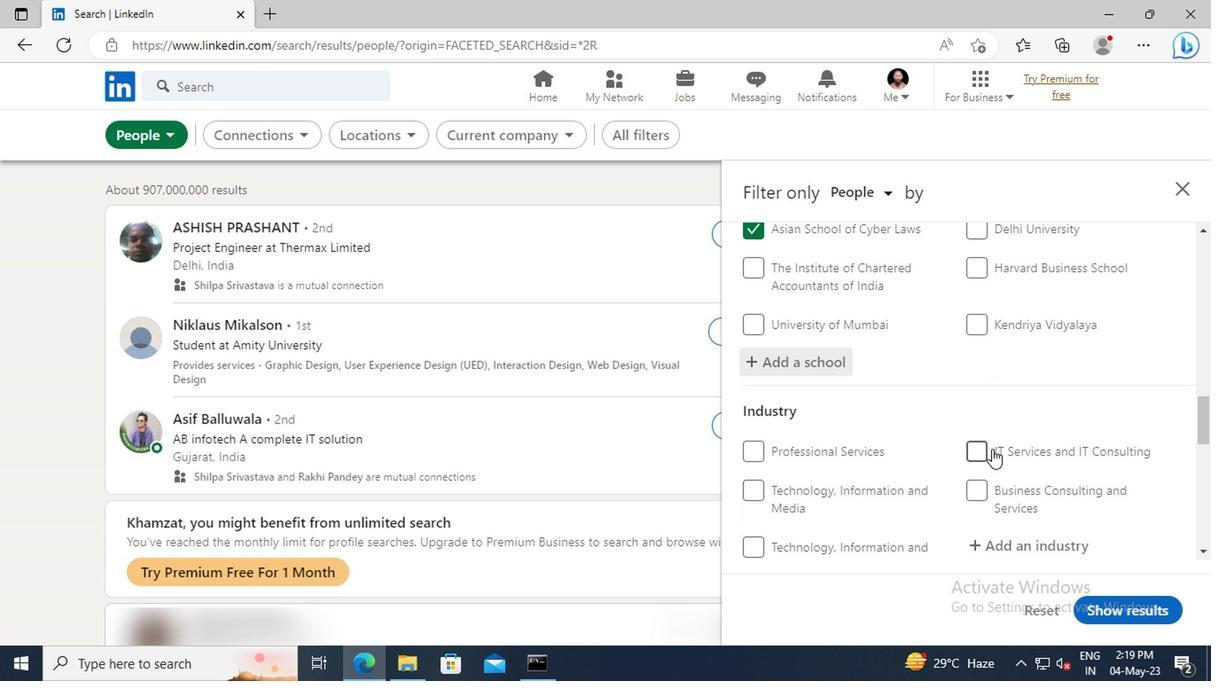 
Action: Mouse scrolled (988, 446) with delta (0, -1)
Screenshot: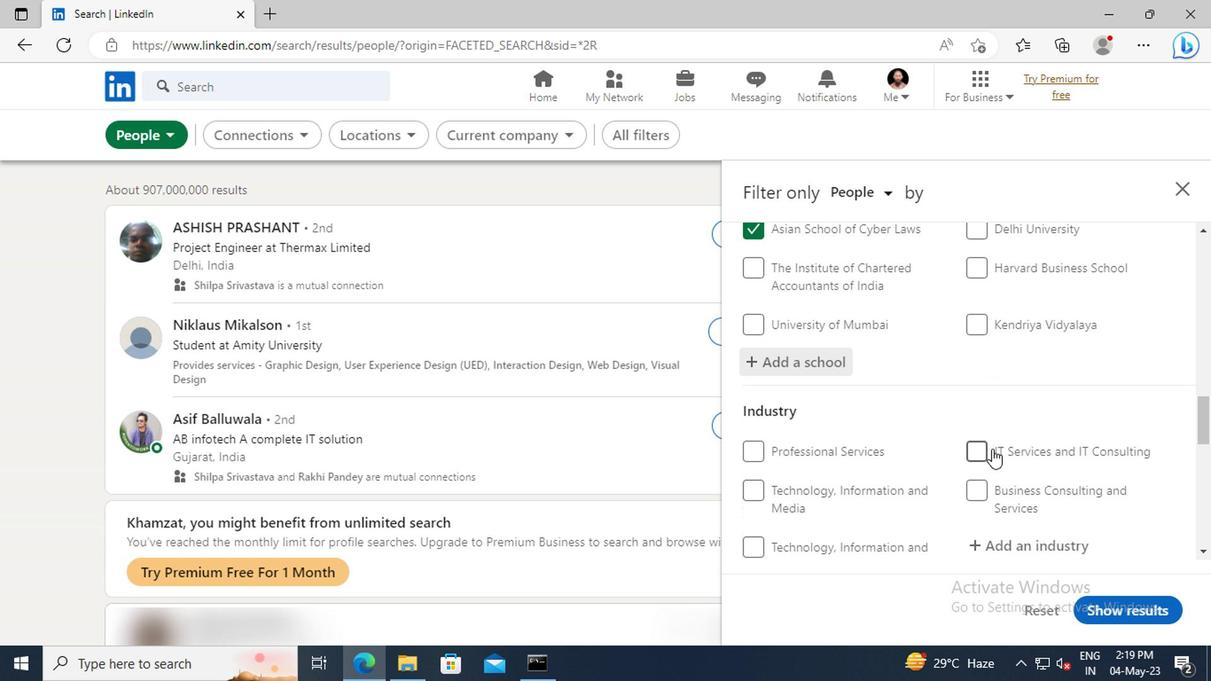 
Action: Mouse scrolled (988, 446) with delta (0, -1)
Screenshot: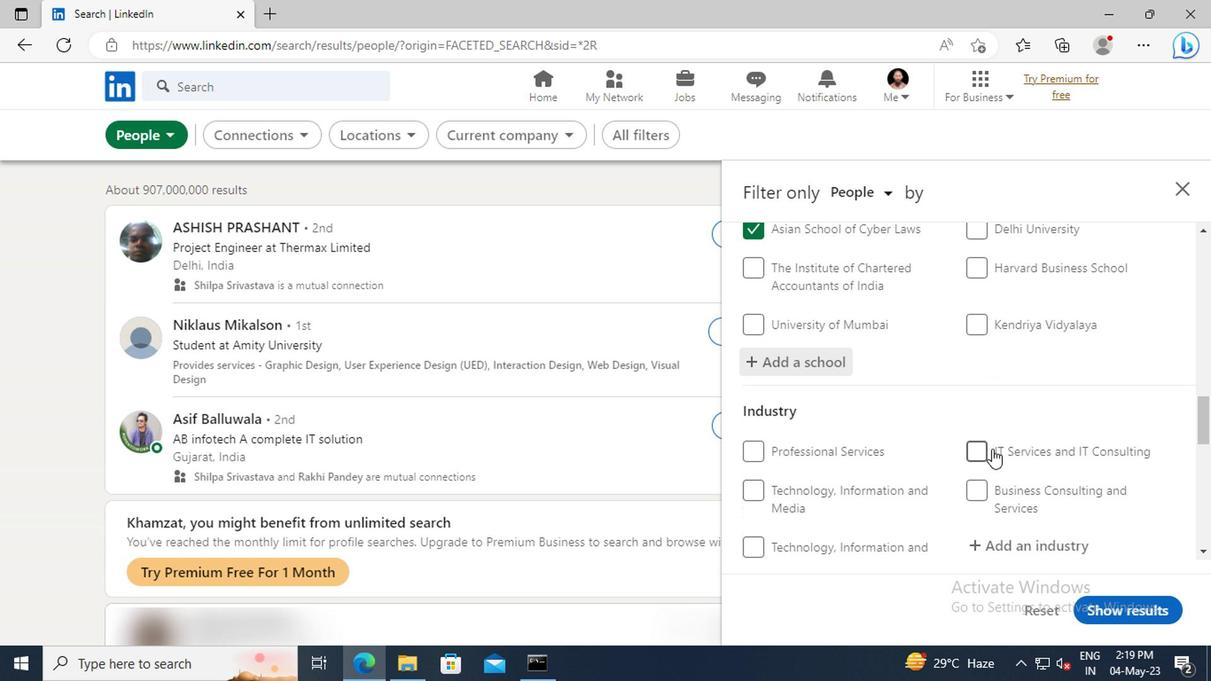 
Action: Mouse moved to (988, 446)
Screenshot: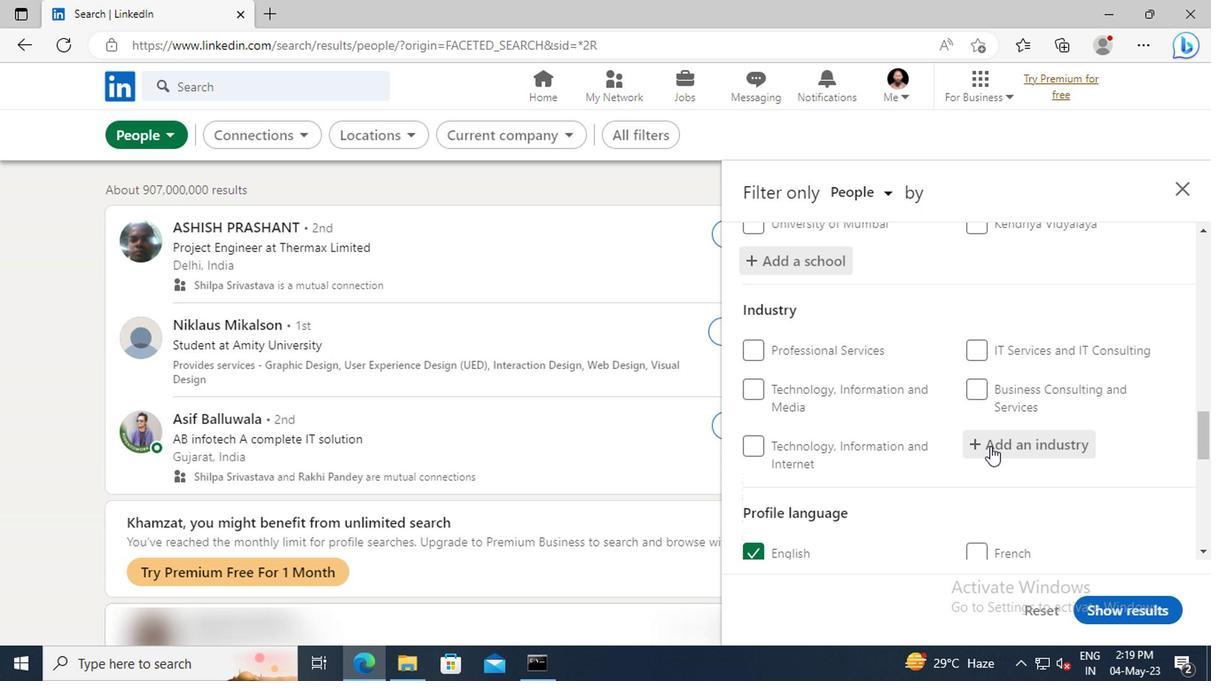 
Action: Mouse pressed left at (988, 446)
Screenshot: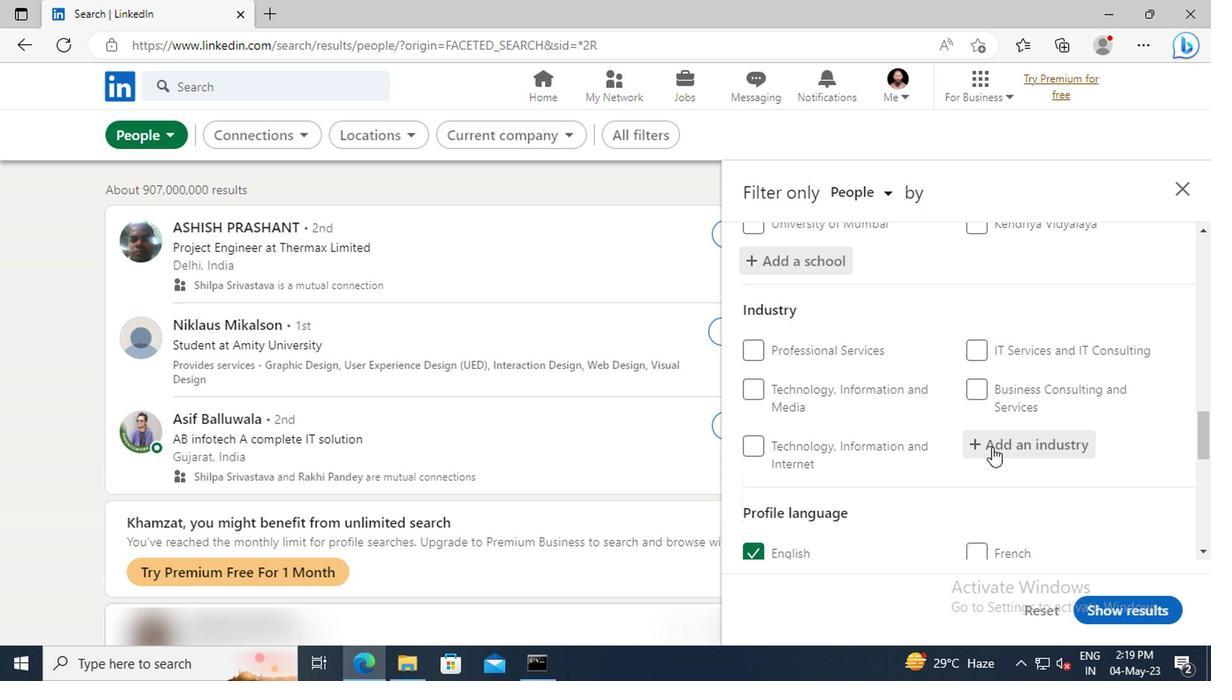 
Action: Key pressed <Key.shift>ENTER
Screenshot: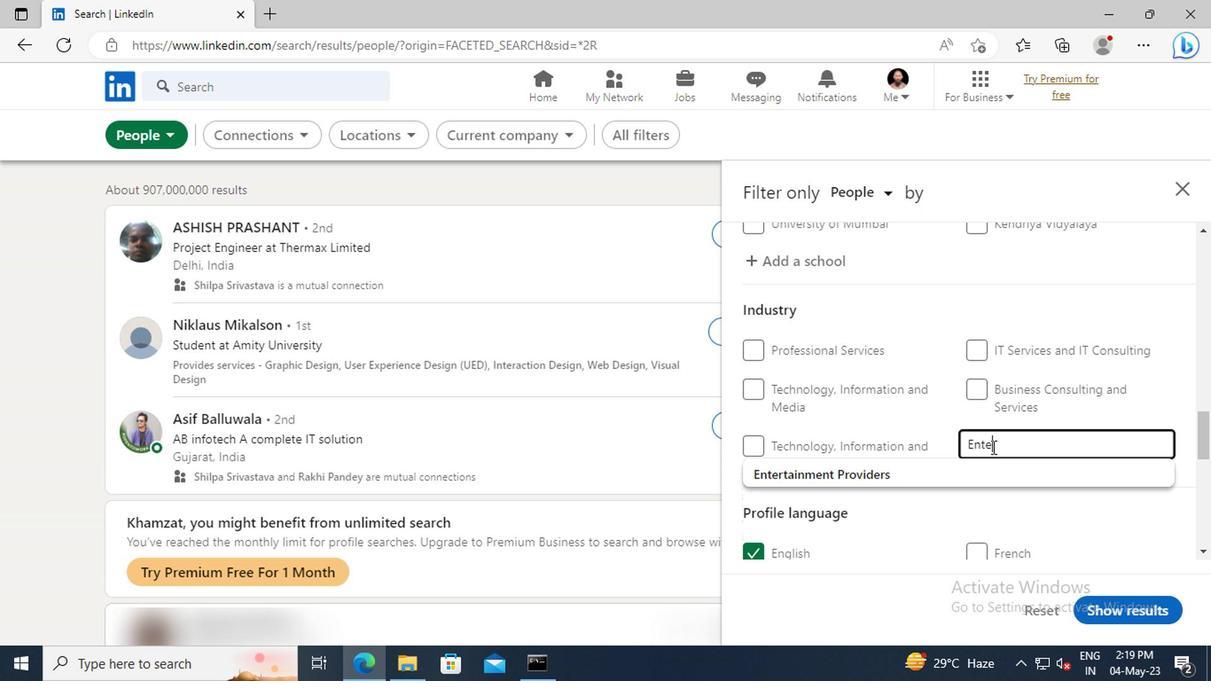 
Action: Mouse moved to (998, 468)
Screenshot: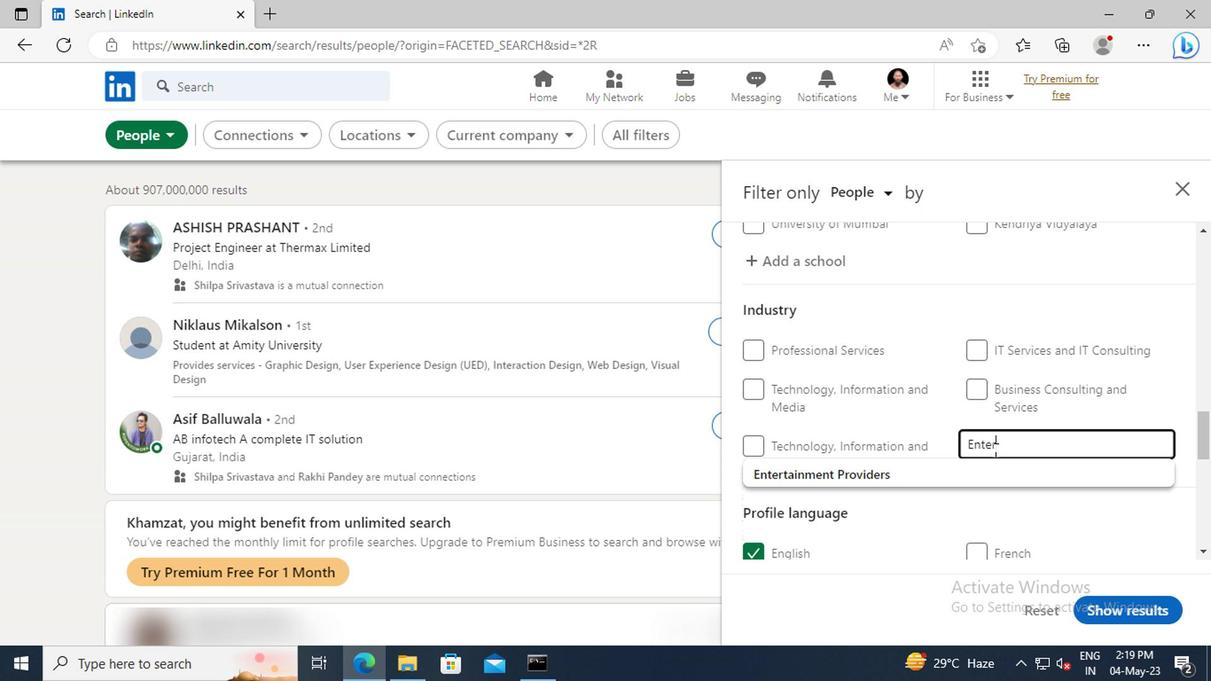 
Action: Mouse pressed left at (998, 468)
Screenshot: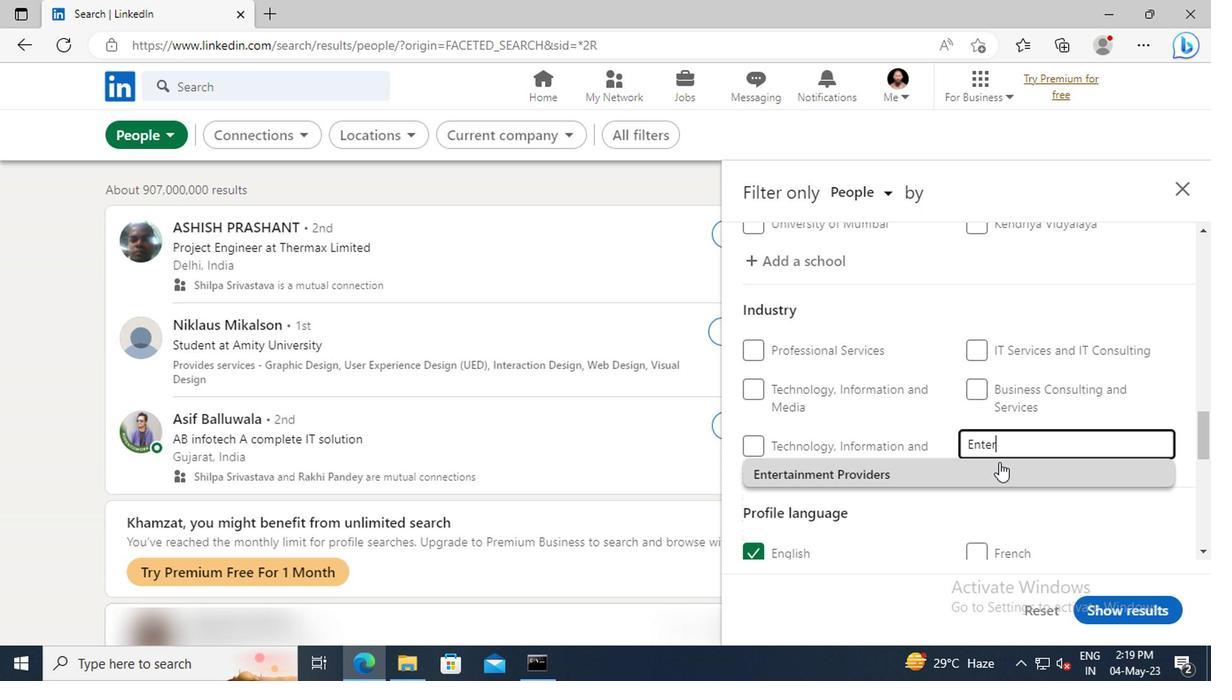 
Action: Mouse scrolled (998, 468) with delta (0, 0)
Screenshot: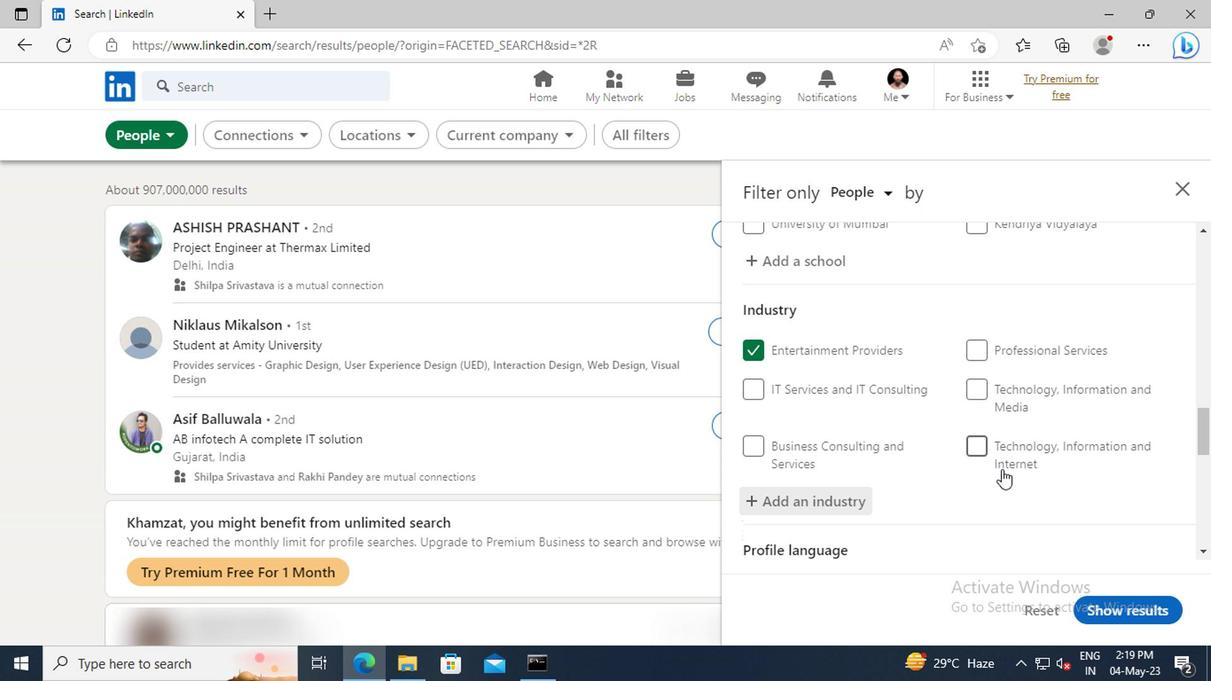 
Action: Mouse scrolled (998, 468) with delta (0, 0)
Screenshot: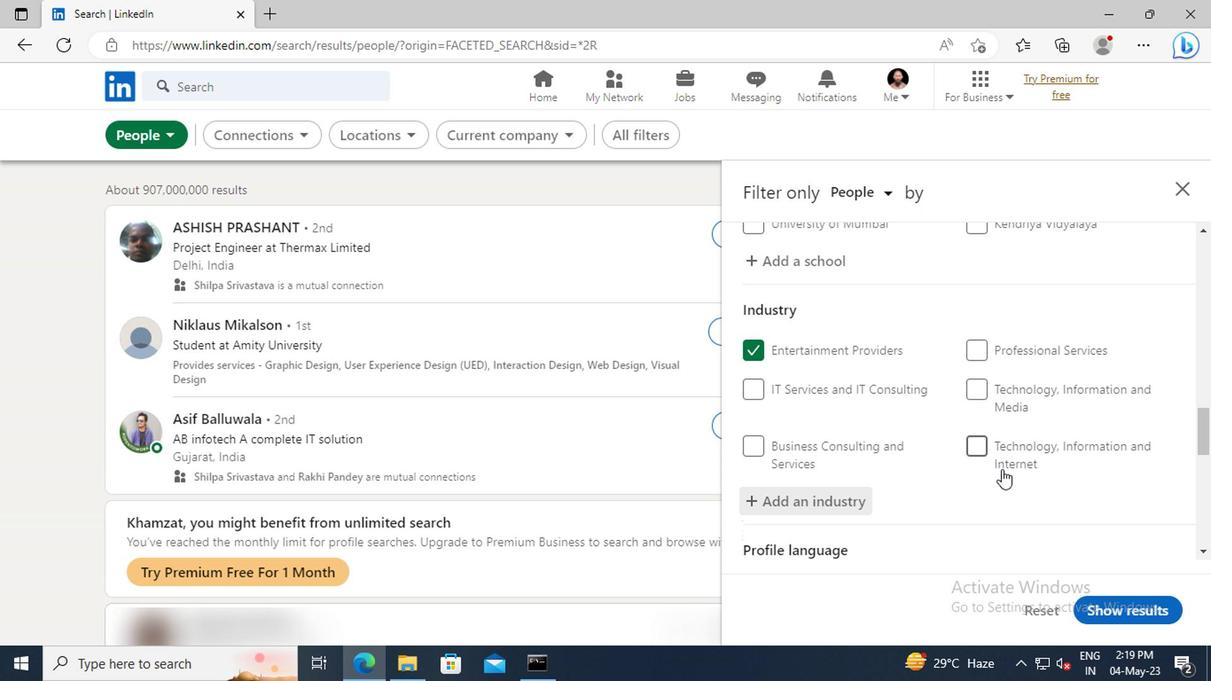 
Action: Mouse scrolled (998, 468) with delta (0, 0)
Screenshot: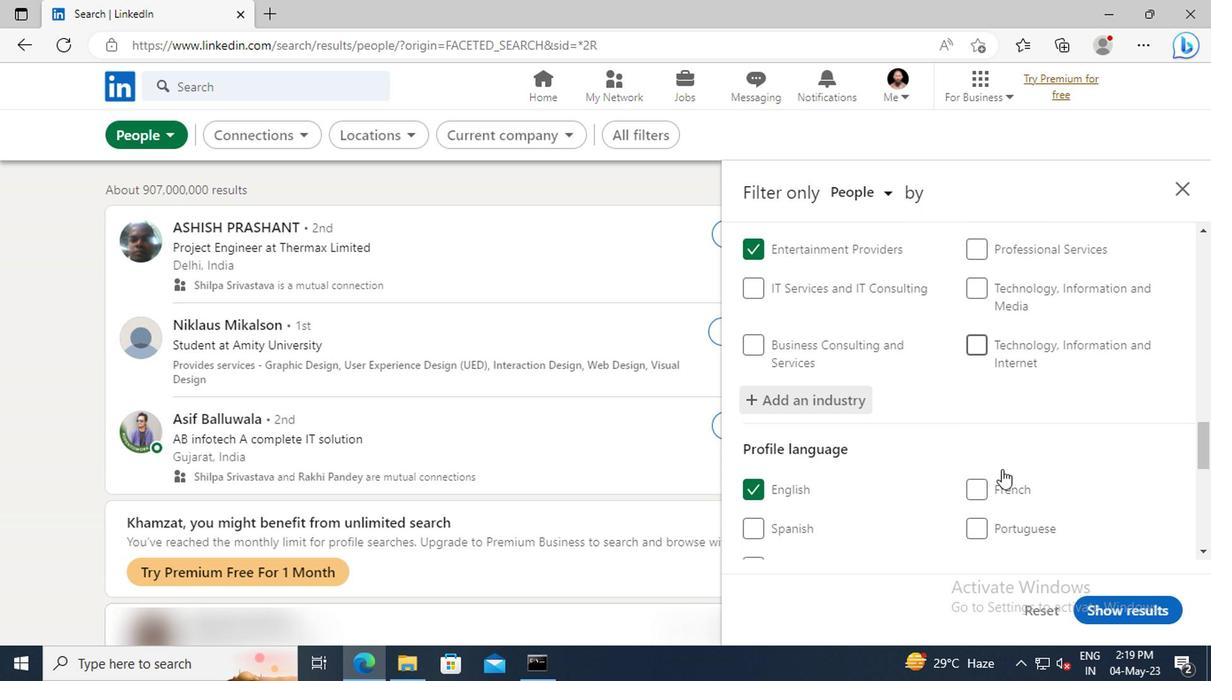 
Action: Mouse scrolled (998, 468) with delta (0, 0)
Screenshot: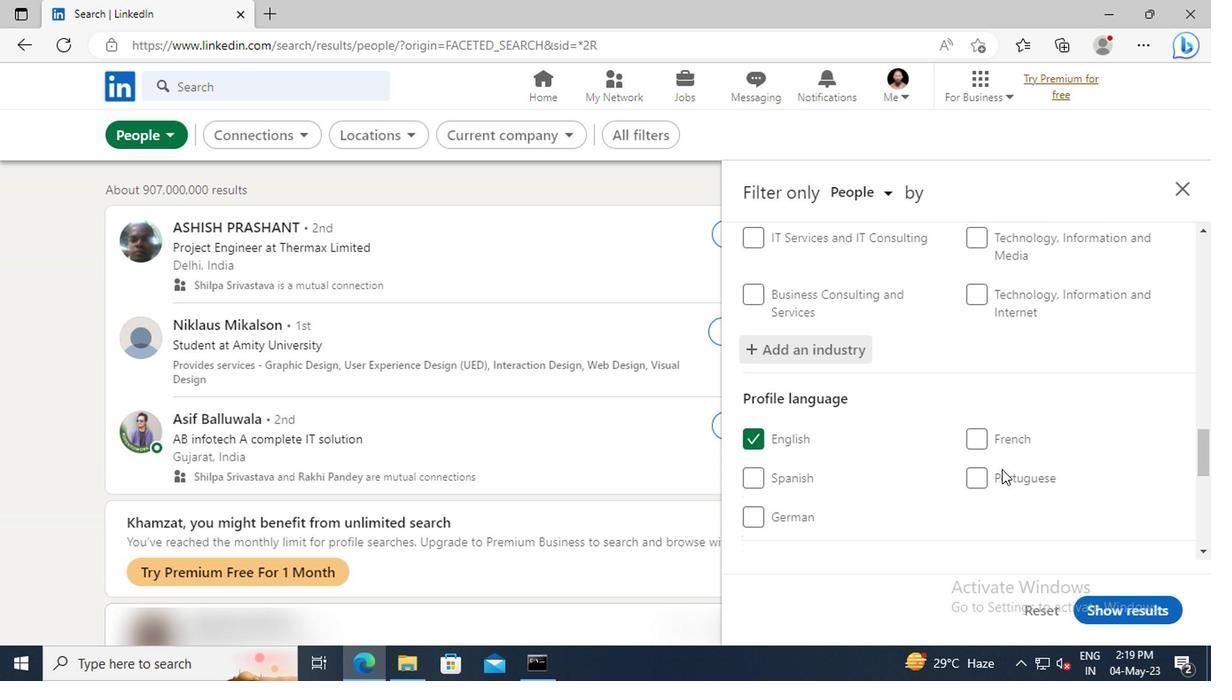 
Action: Mouse scrolled (998, 468) with delta (0, 0)
Screenshot: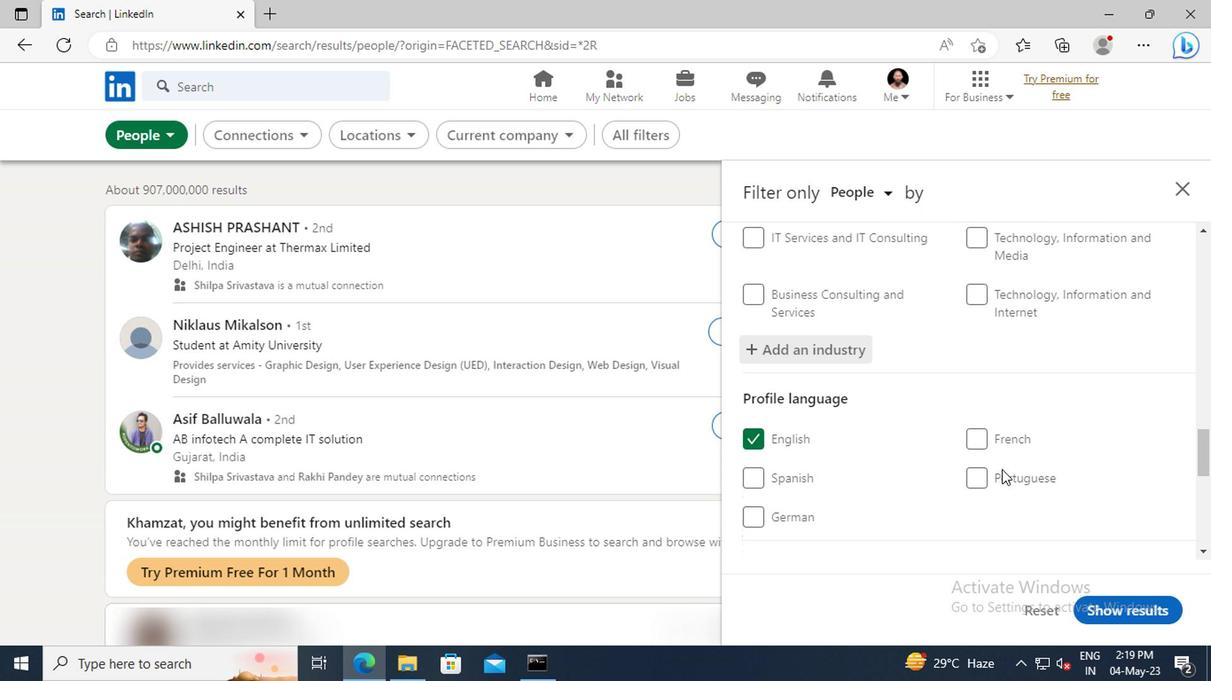 
Action: Mouse moved to (996, 458)
Screenshot: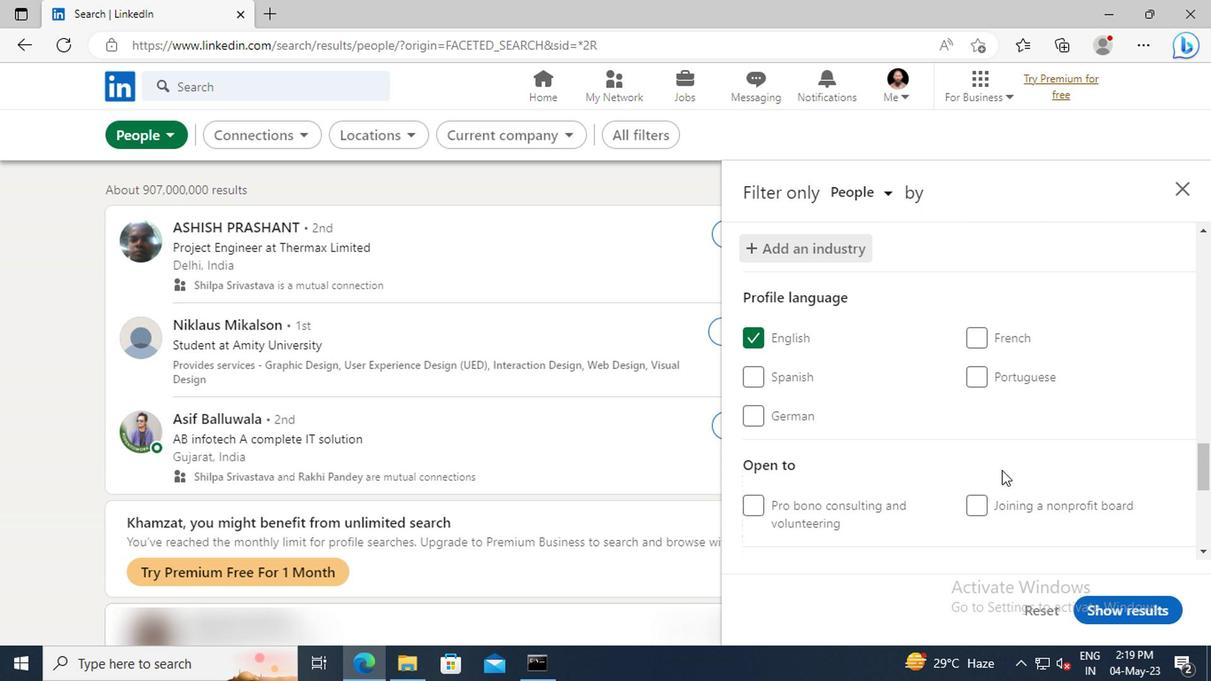 
Action: Mouse scrolled (996, 457) with delta (0, 0)
Screenshot: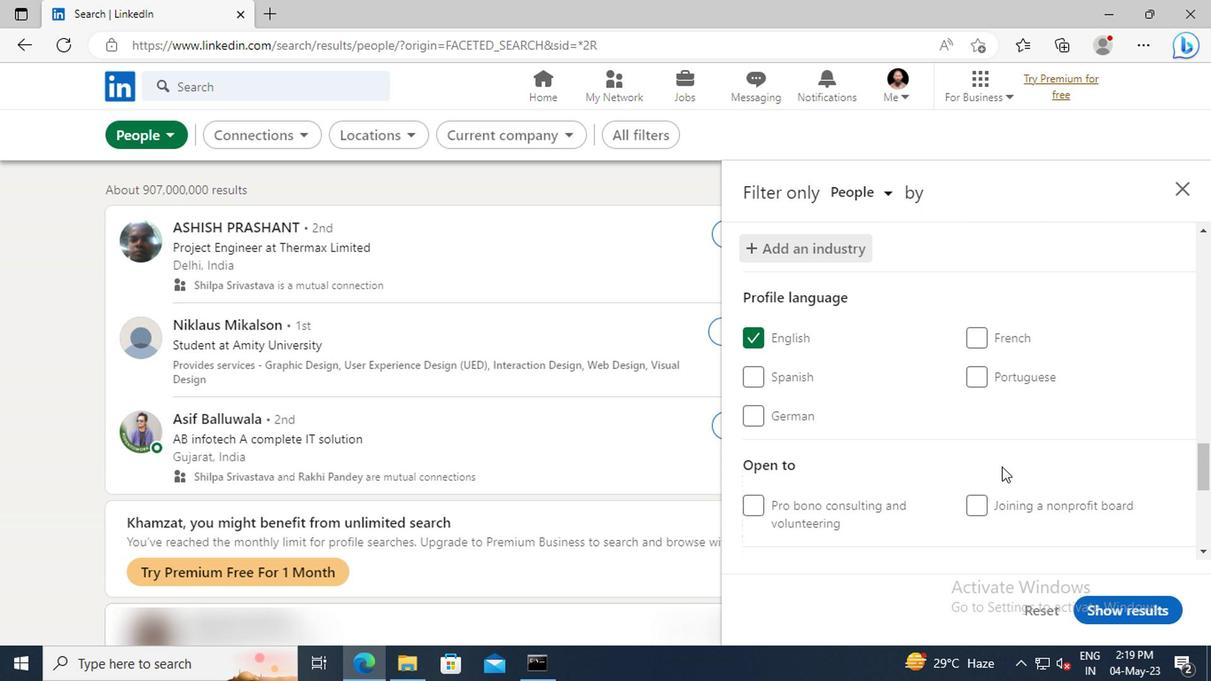 
Action: Mouse scrolled (996, 457) with delta (0, 0)
Screenshot: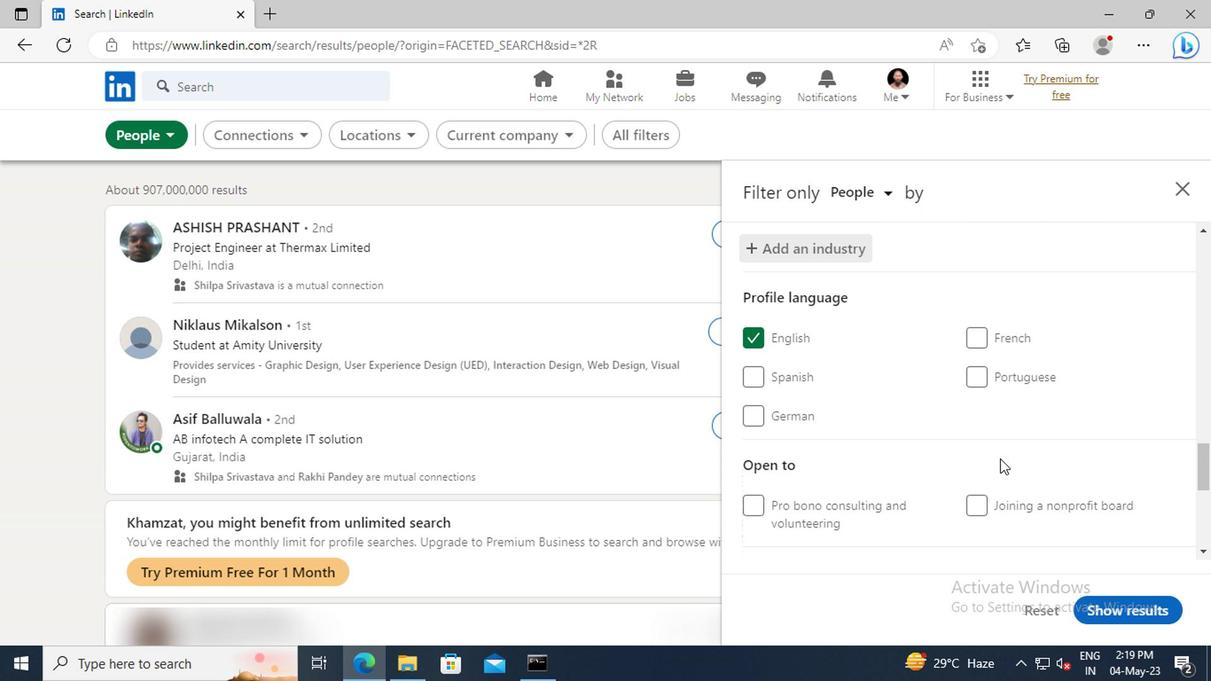 
Action: Mouse moved to (994, 439)
Screenshot: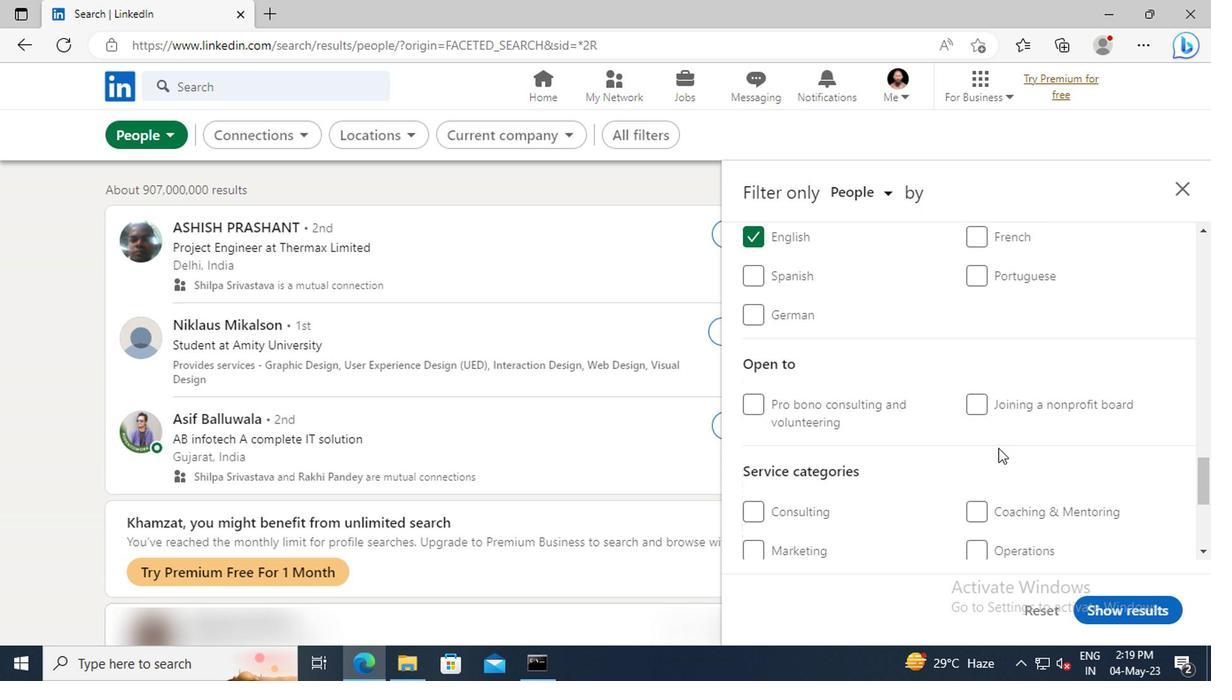 
Action: Mouse scrolled (994, 439) with delta (0, 0)
Screenshot: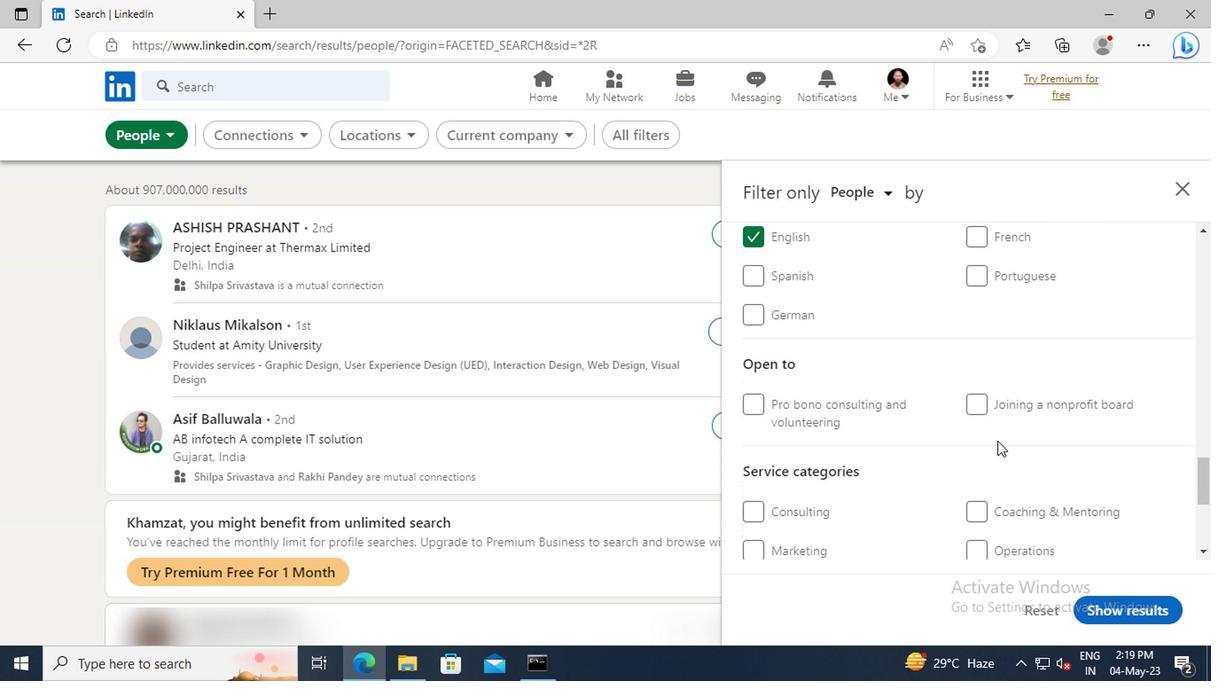 
Action: Mouse scrolled (994, 439) with delta (0, 0)
Screenshot: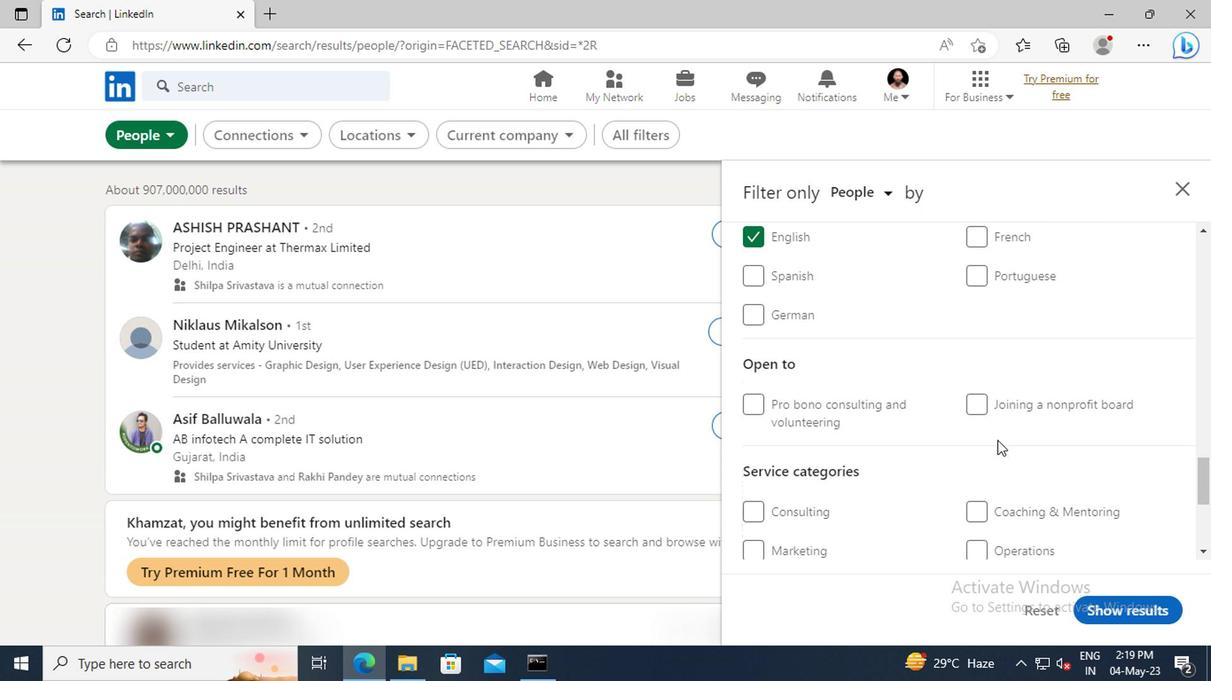 
Action: Mouse scrolled (994, 439) with delta (0, 0)
Screenshot: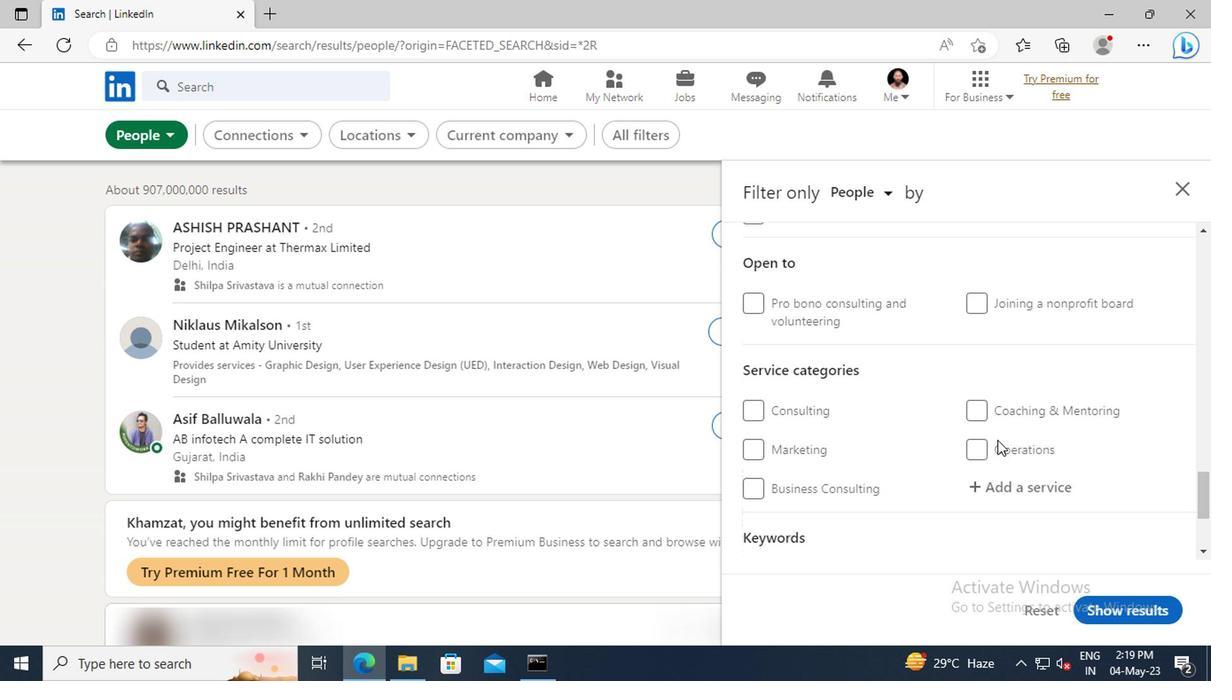 
Action: Mouse moved to (1000, 437)
Screenshot: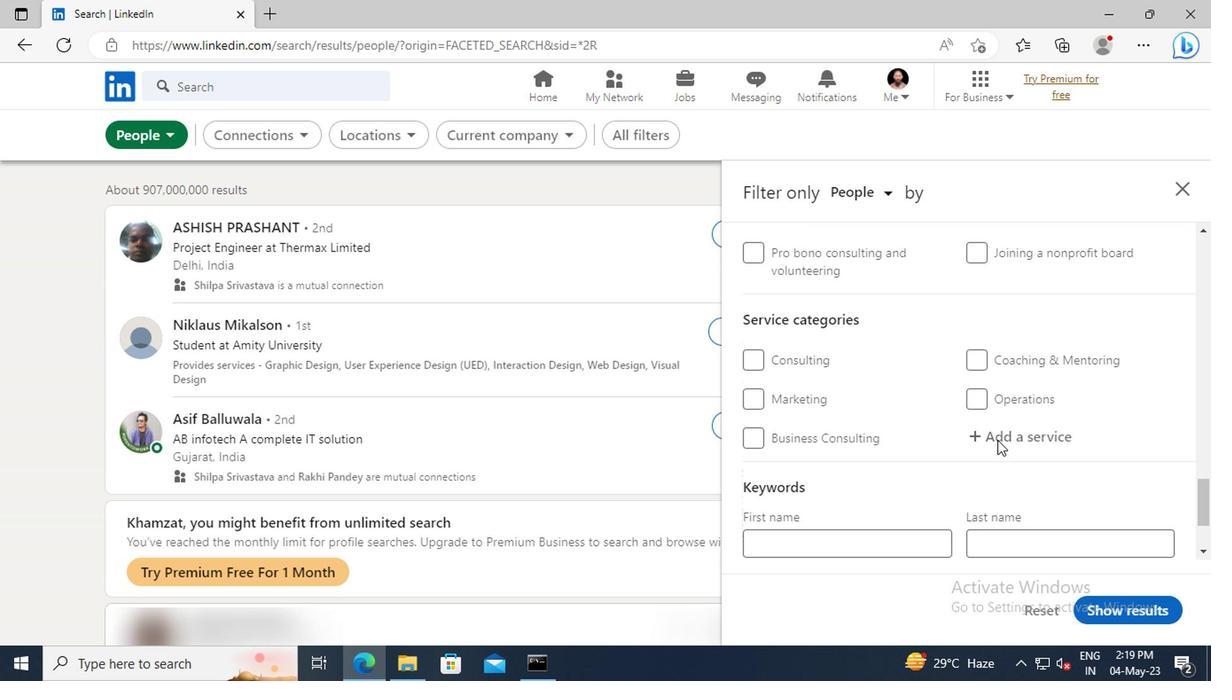
Action: Mouse pressed left at (1000, 437)
Screenshot: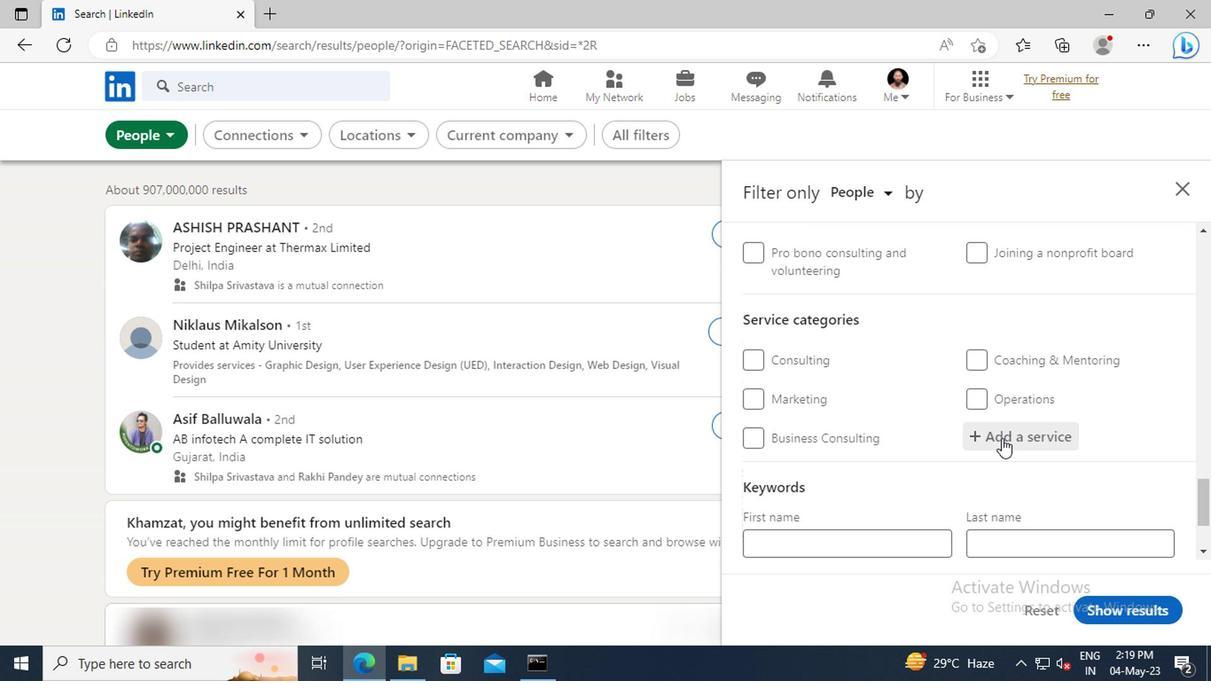 
Action: Key pressed <Key.shift>ANDROID<Key.space>
Screenshot: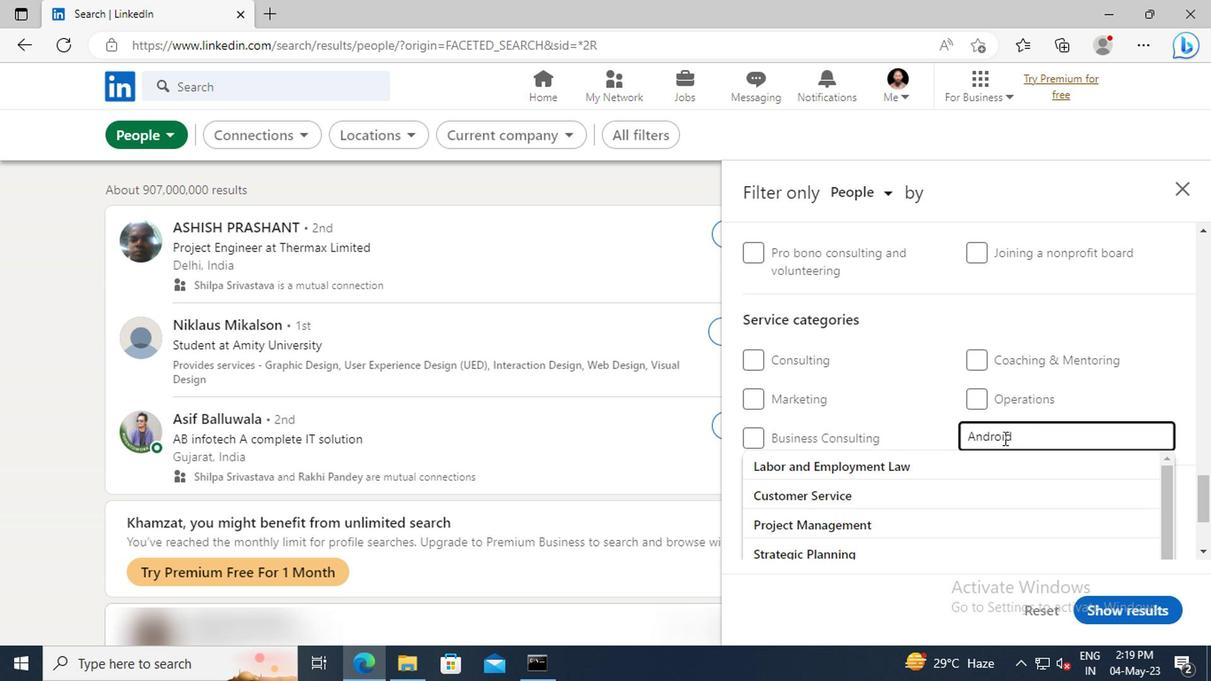
Action: Mouse moved to (999, 463)
Screenshot: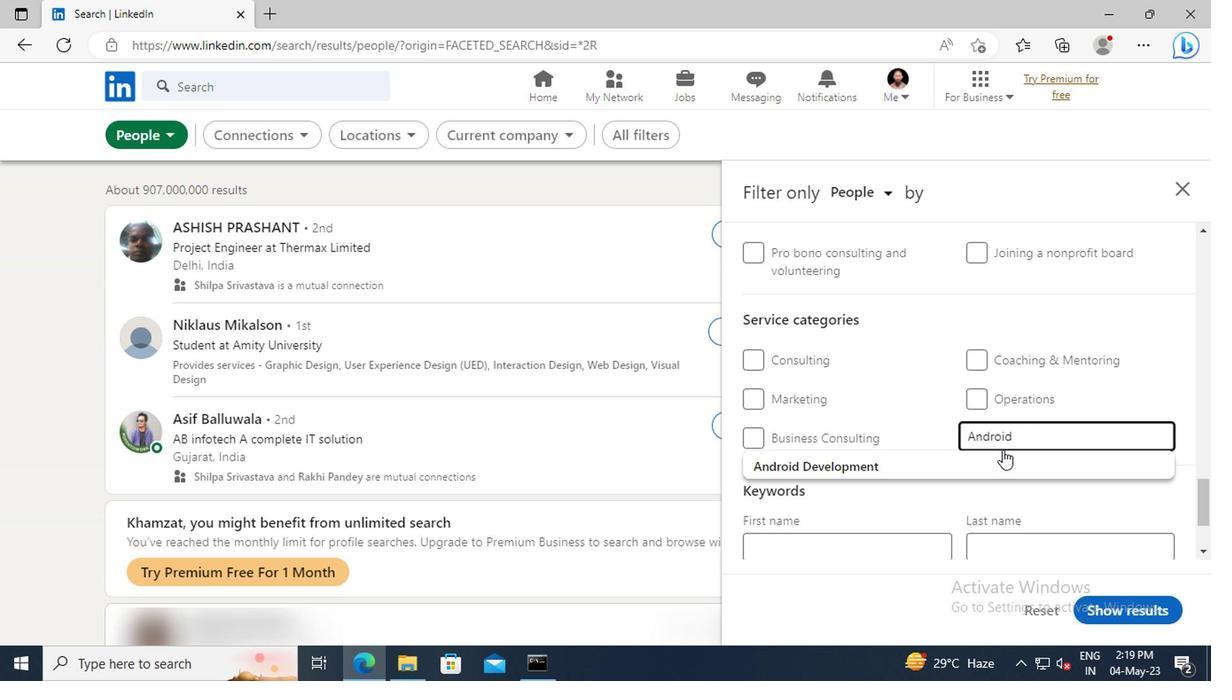 
Action: Mouse pressed left at (999, 463)
Screenshot: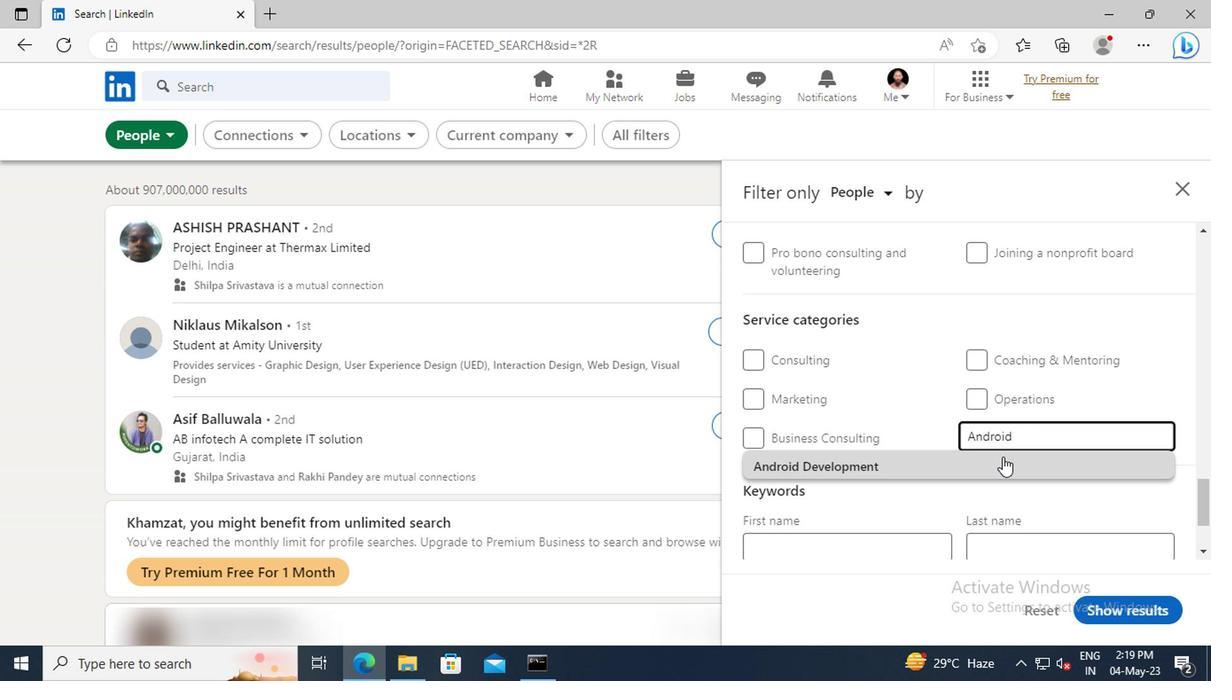 
Action: Mouse scrolled (999, 462) with delta (0, -1)
Screenshot: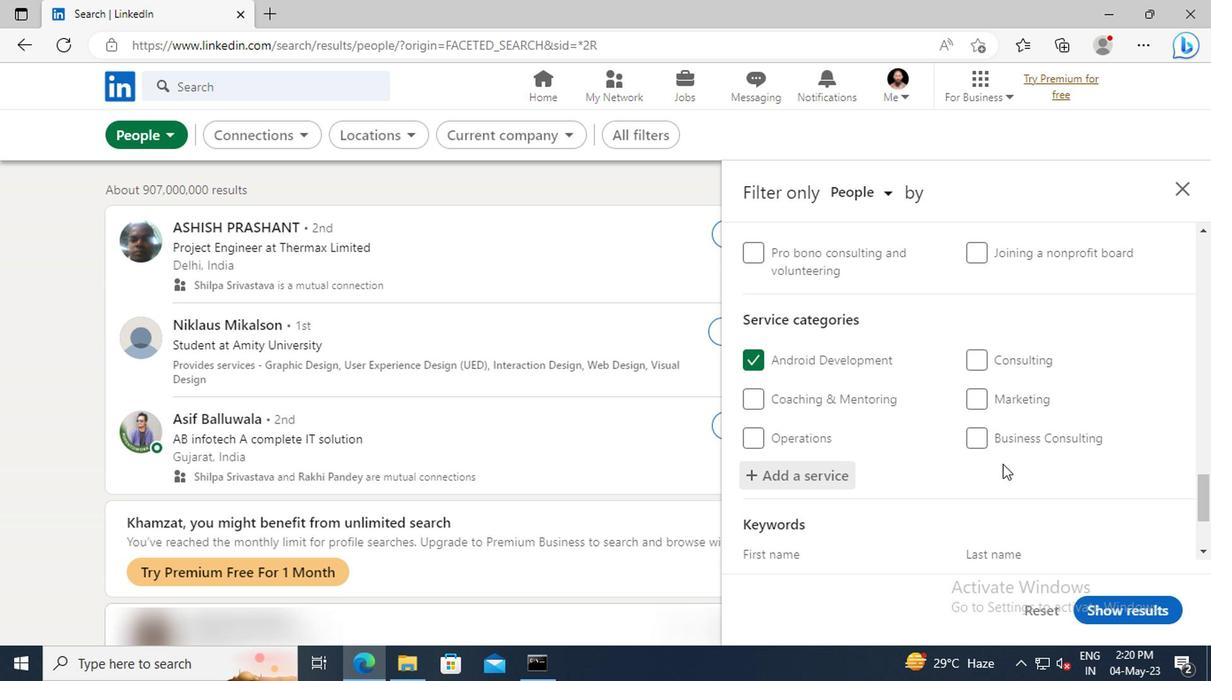 
Action: Mouse scrolled (999, 462) with delta (0, -1)
Screenshot: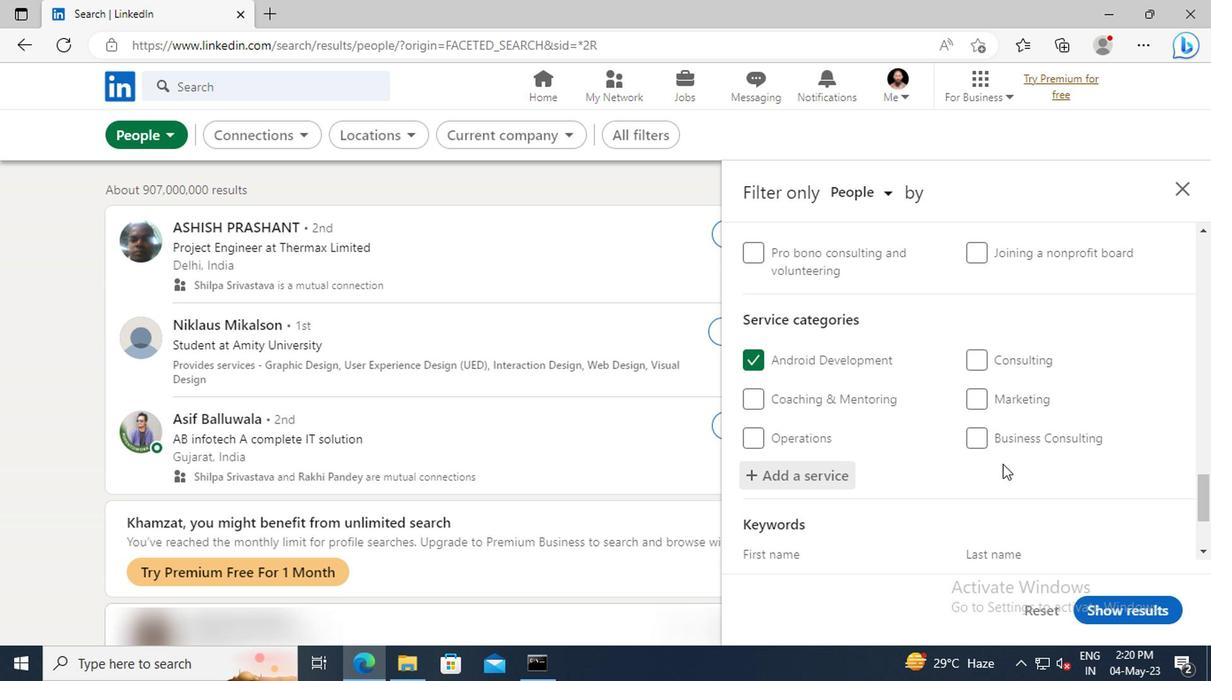 
Action: Mouse scrolled (999, 462) with delta (0, -1)
Screenshot: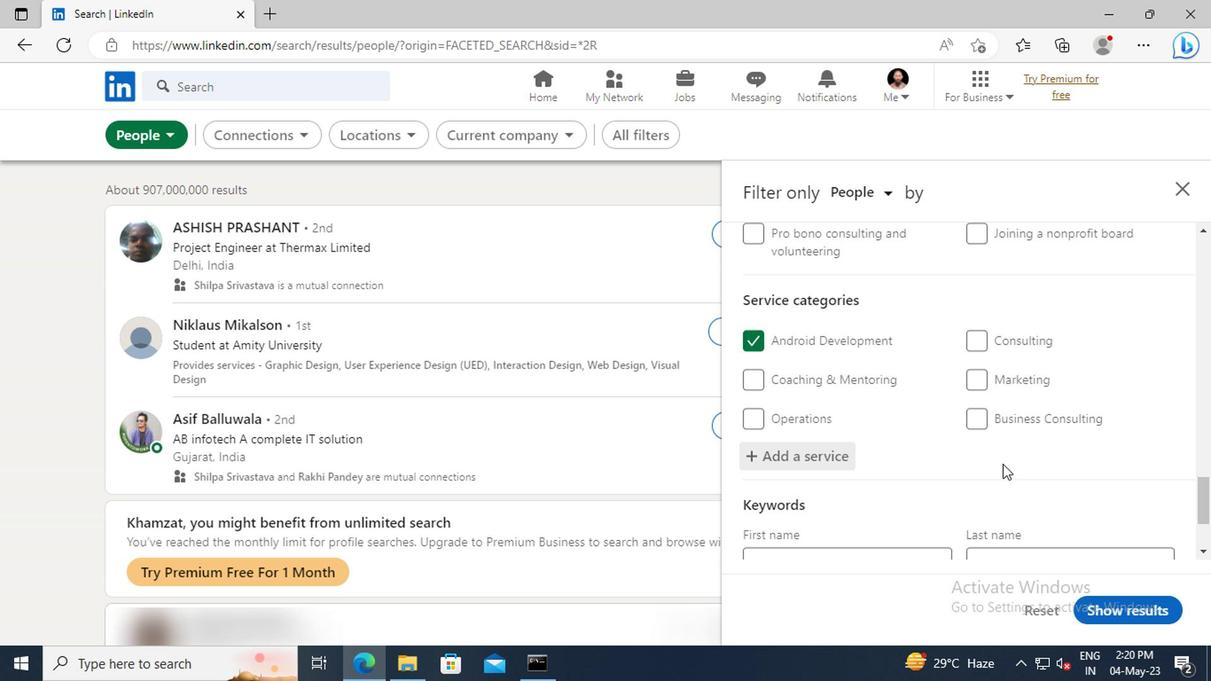 
Action: Mouse moved to (892, 494)
Screenshot: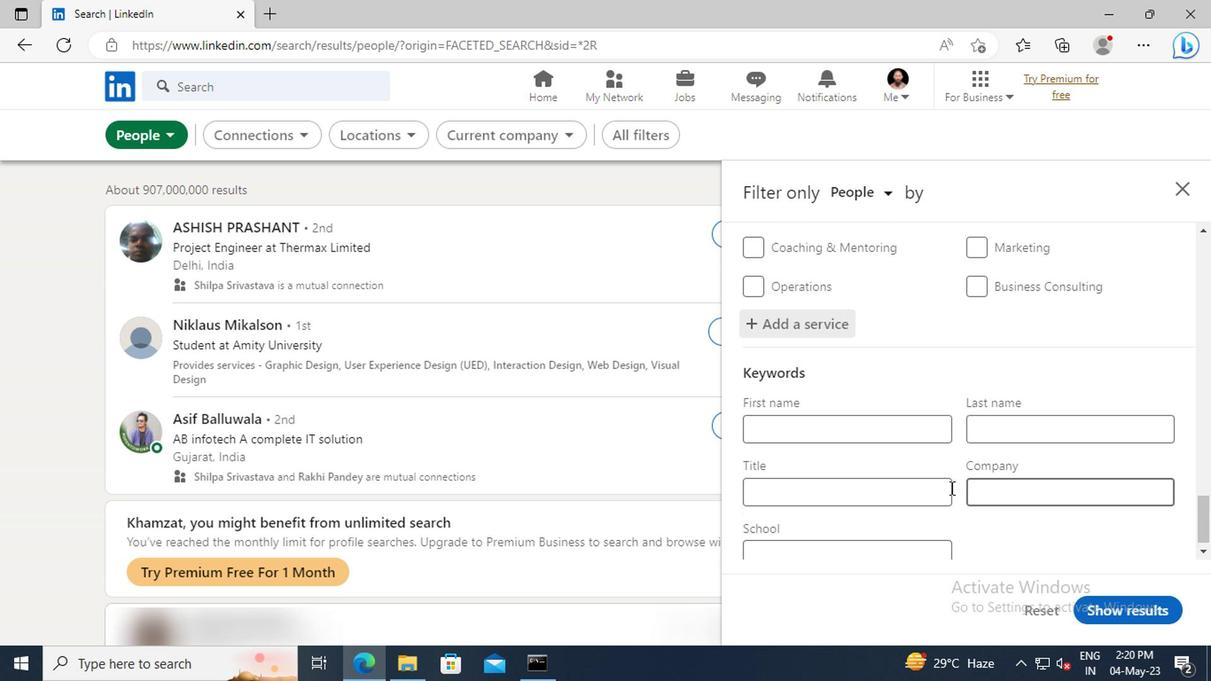 
Action: Mouse pressed left at (892, 494)
Screenshot: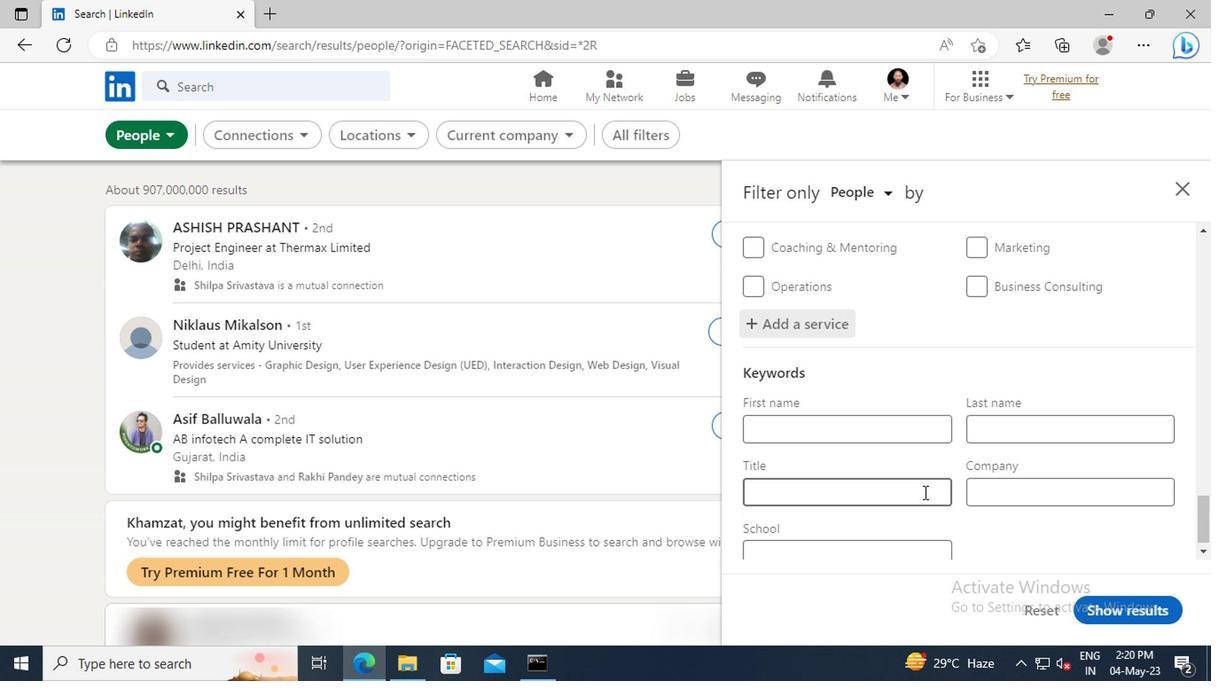 
Action: Key pressed <Key.shift>PLANT<Key.space><Key.shift>ENGINEER<Key.enter>
Screenshot: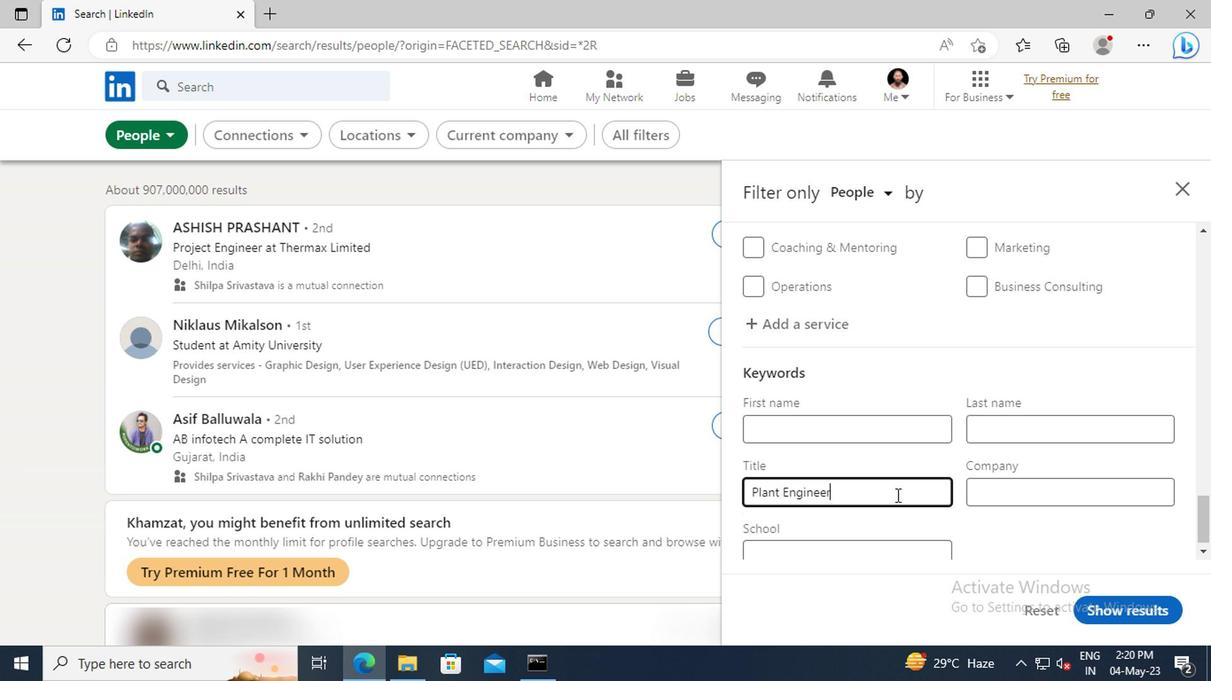 
Action: Mouse moved to (1102, 610)
Screenshot: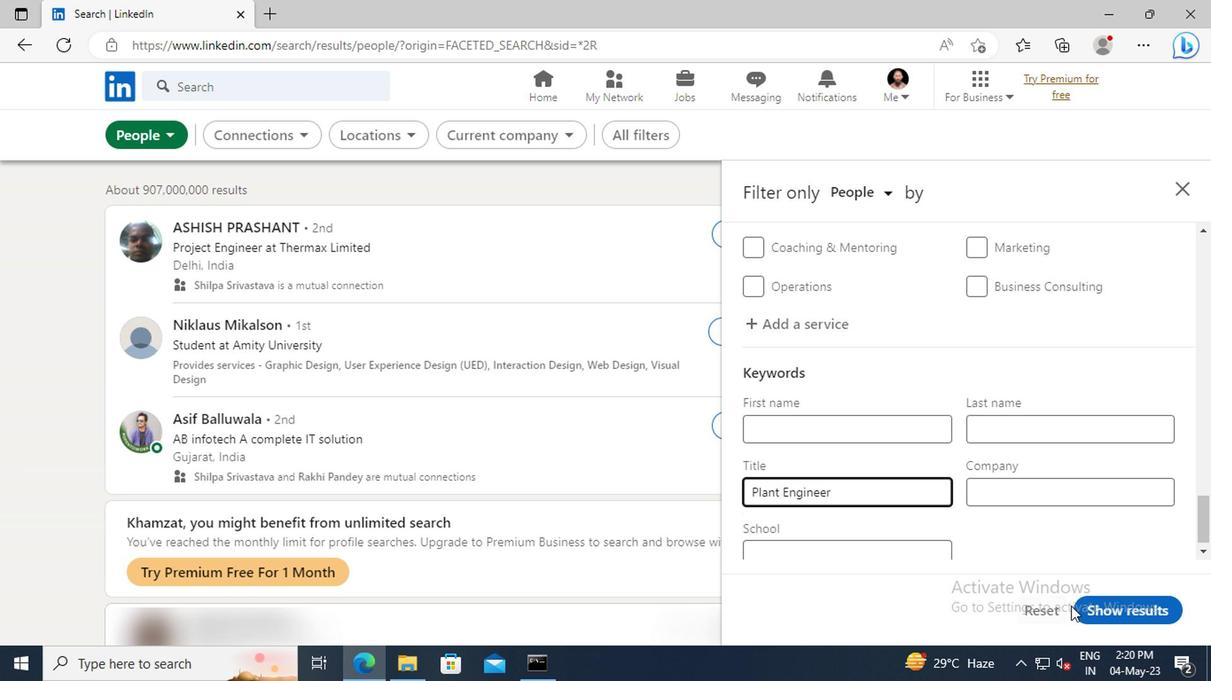 
Action: Mouse pressed left at (1102, 610)
Screenshot: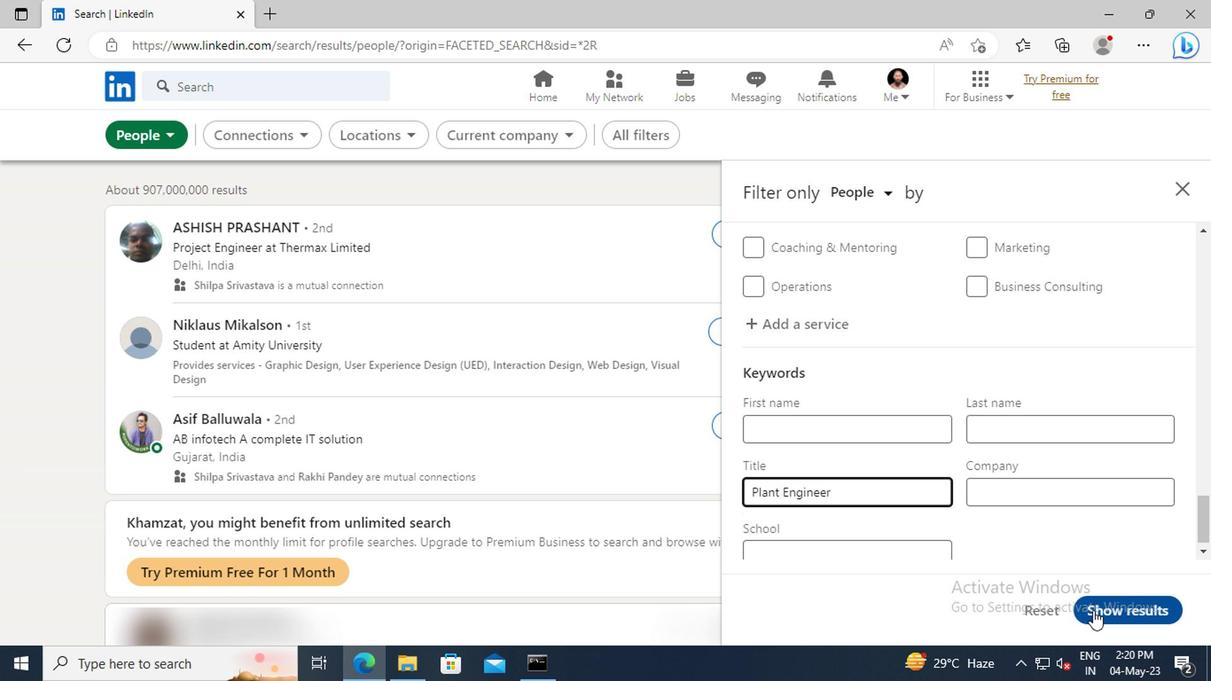 
